 Task: Open Card Employee Benefits Review in Board Product Rollout Best Practices to Workspace ERP Systems and add a team member Softage.3@softage.net, a label Blue, a checklist Reputation Management, an attachment from Trello, a color Blue and finally, add a card description 'Conduct customer research for new customer experience program' and a comment 'Let us approach this task with a sense of ownership and accountability, taking responsibility for our actions and decisions.'. Add a start date 'Jan 07, 1900' with a due date 'Jan 14, 1900'
Action: Mouse moved to (534, 159)
Screenshot: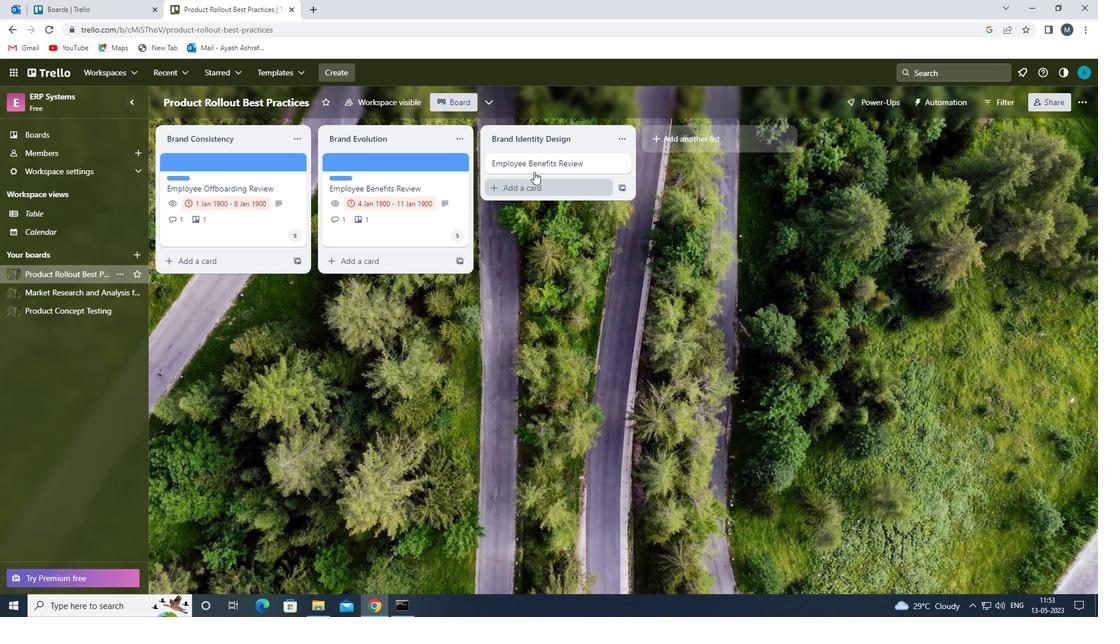 
Action: Mouse pressed left at (534, 159)
Screenshot: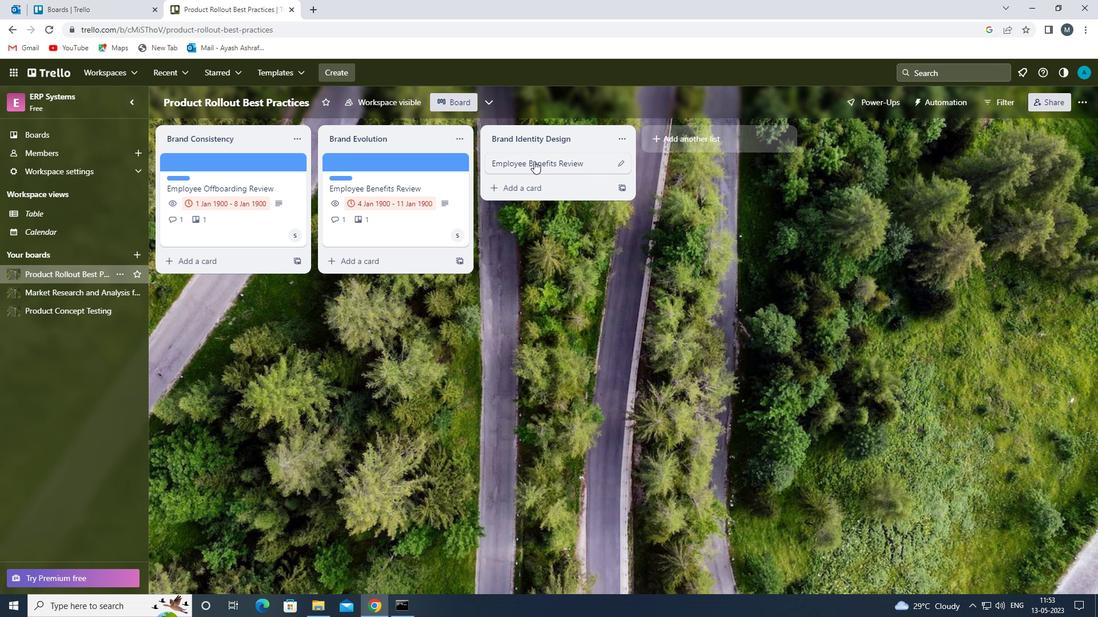 
Action: Mouse moved to (684, 203)
Screenshot: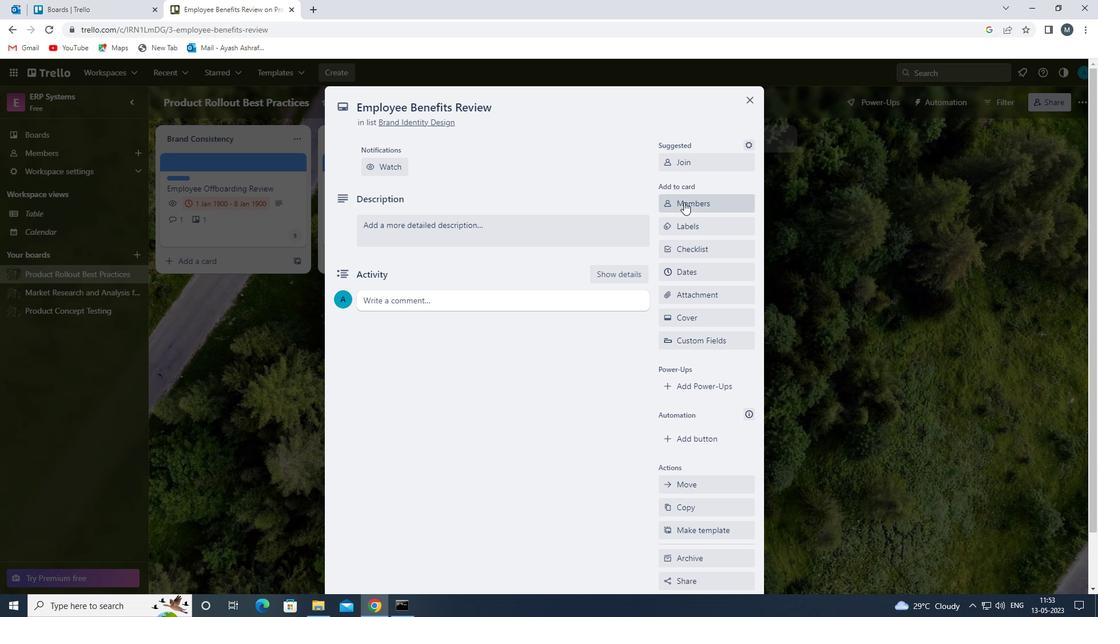 
Action: Mouse pressed left at (684, 203)
Screenshot: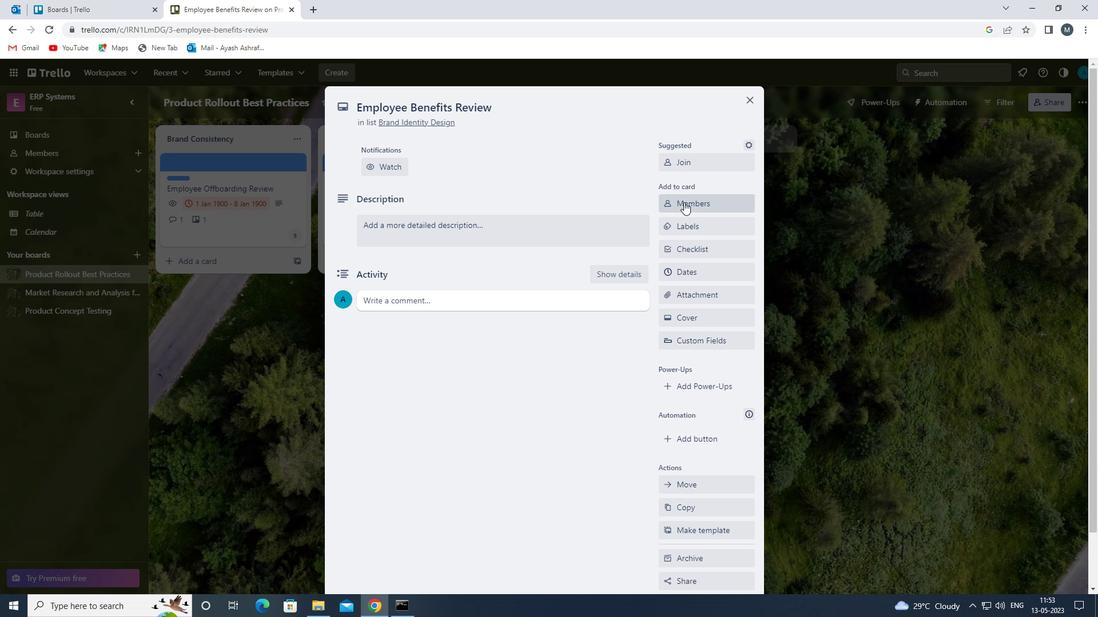 
Action: Mouse moved to (741, 266)
Screenshot: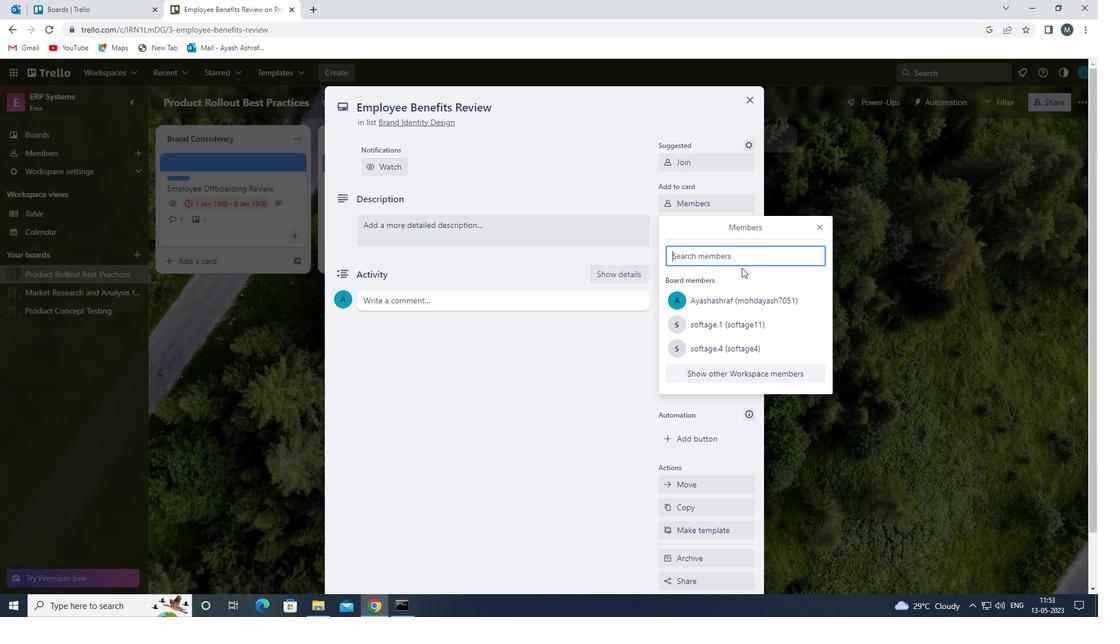 
Action: Key pressed s
Screenshot: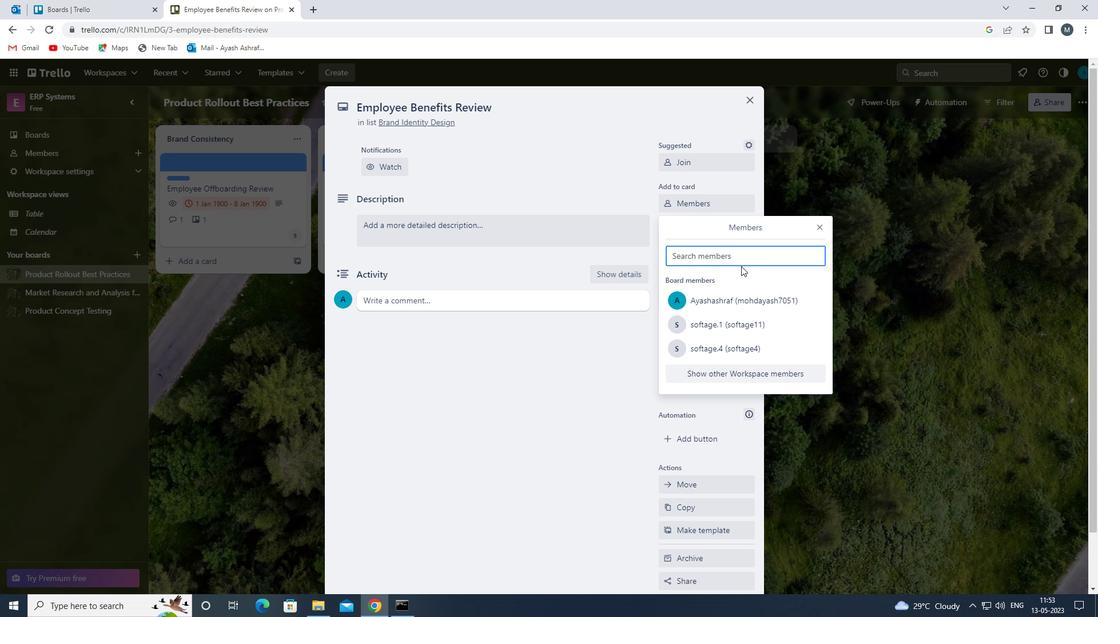 
Action: Mouse moved to (728, 394)
Screenshot: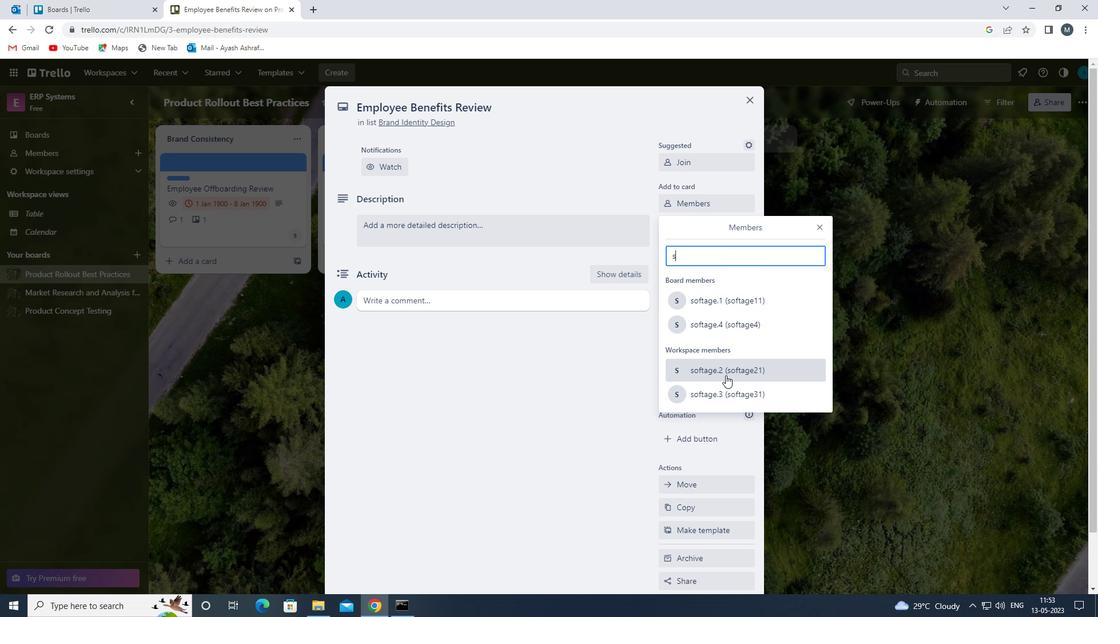 
Action: Mouse pressed left at (728, 394)
Screenshot: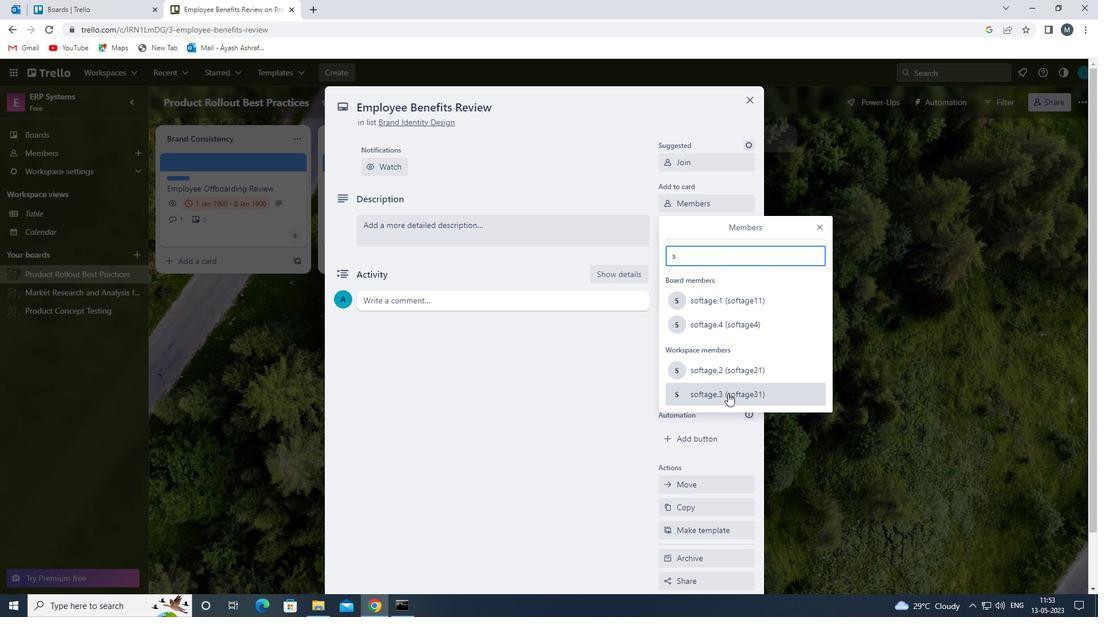 
Action: Mouse moved to (821, 228)
Screenshot: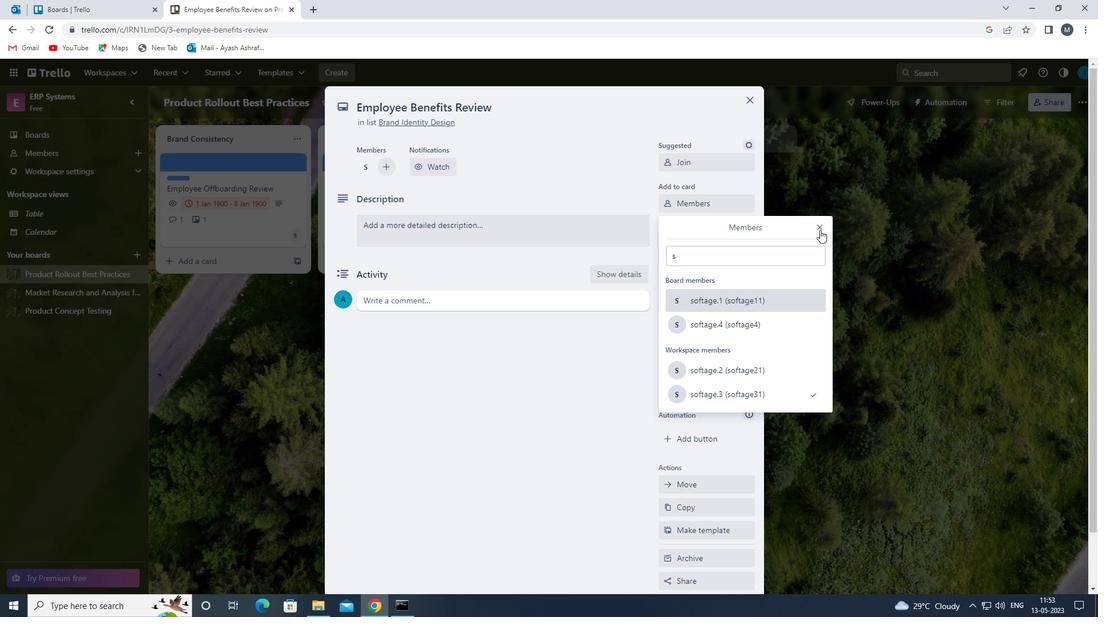 
Action: Mouse pressed left at (821, 228)
Screenshot: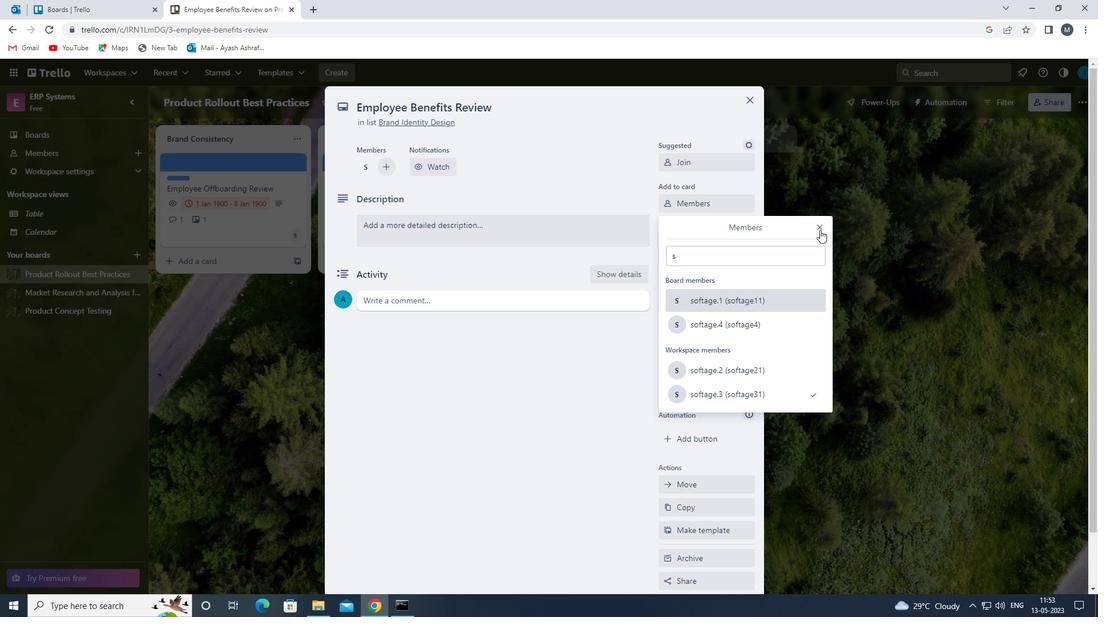 
Action: Mouse moved to (701, 228)
Screenshot: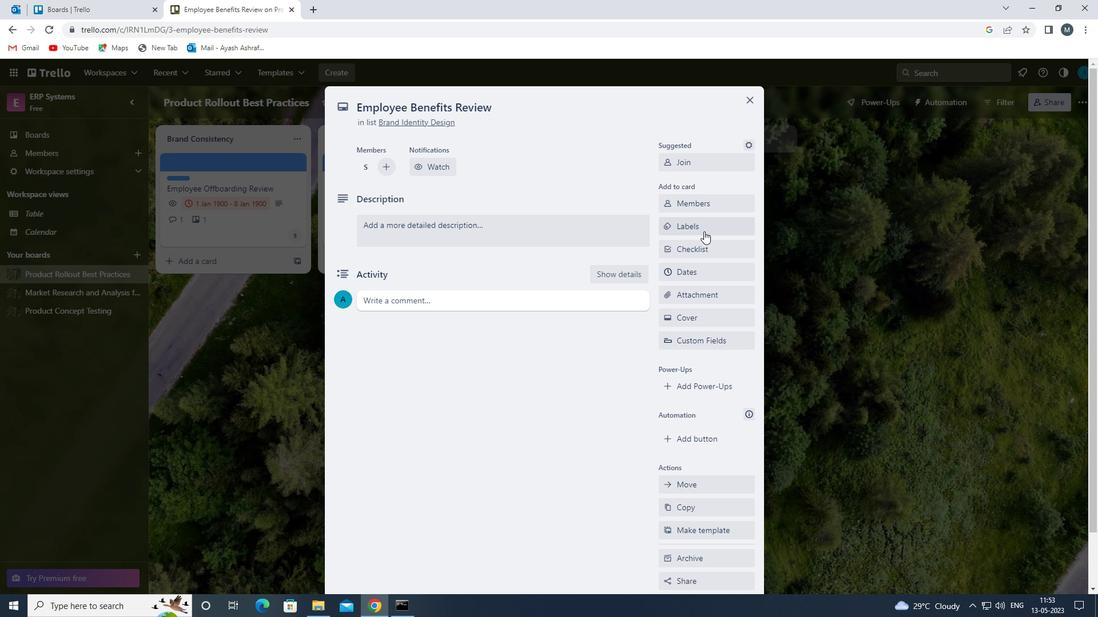 
Action: Mouse pressed left at (701, 228)
Screenshot: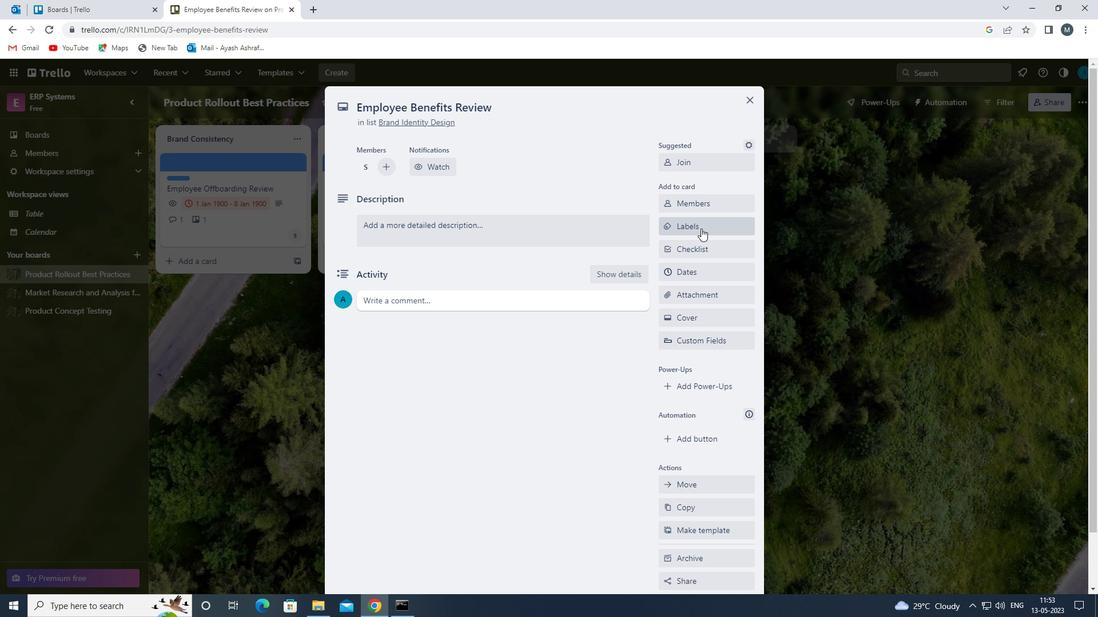 
Action: Mouse moved to (732, 419)
Screenshot: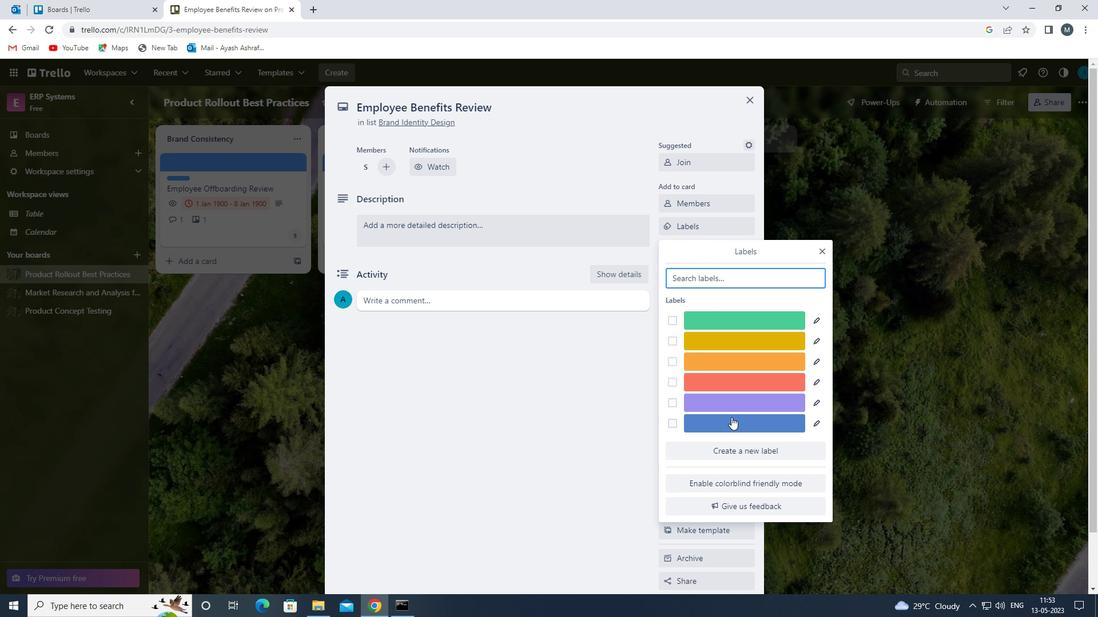 
Action: Mouse pressed left at (732, 419)
Screenshot: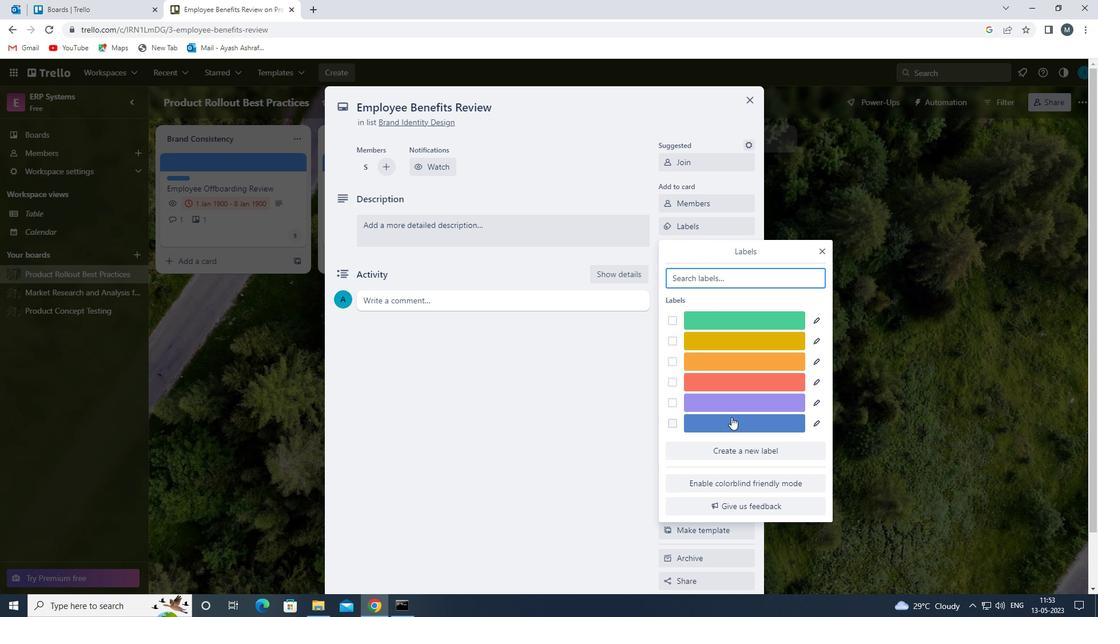 
Action: Mouse moved to (823, 251)
Screenshot: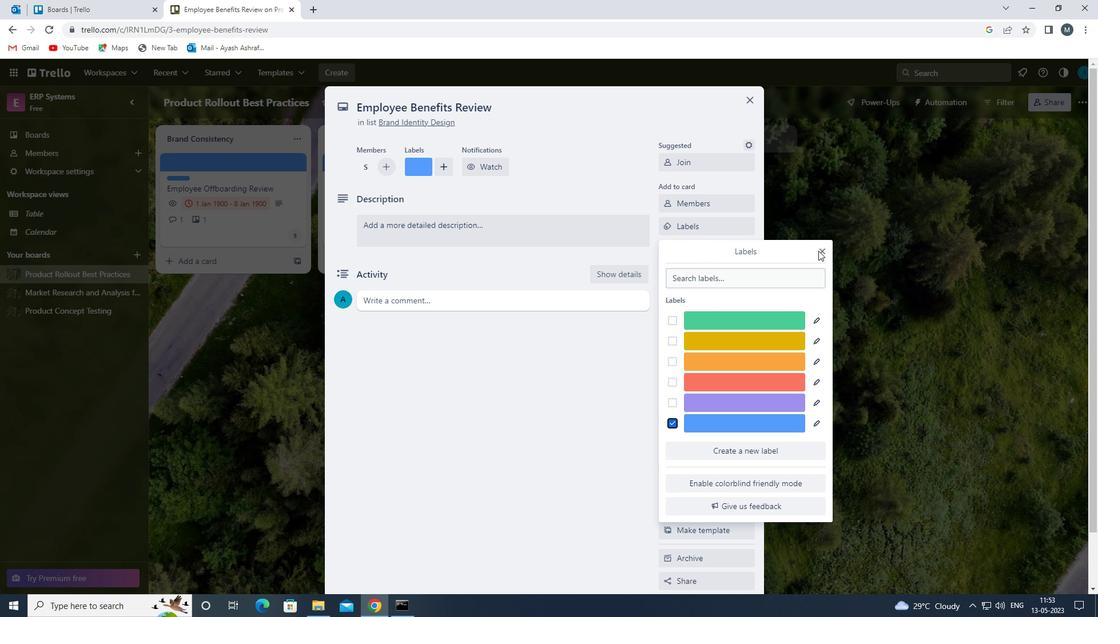 
Action: Mouse pressed left at (823, 251)
Screenshot: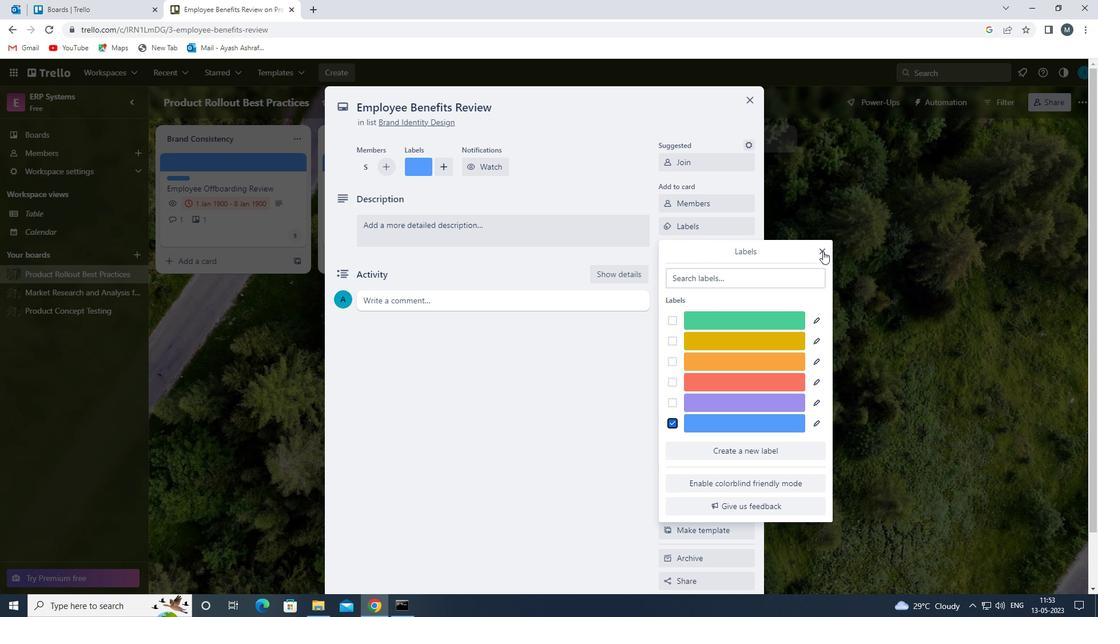 
Action: Mouse moved to (712, 250)
Screenshot: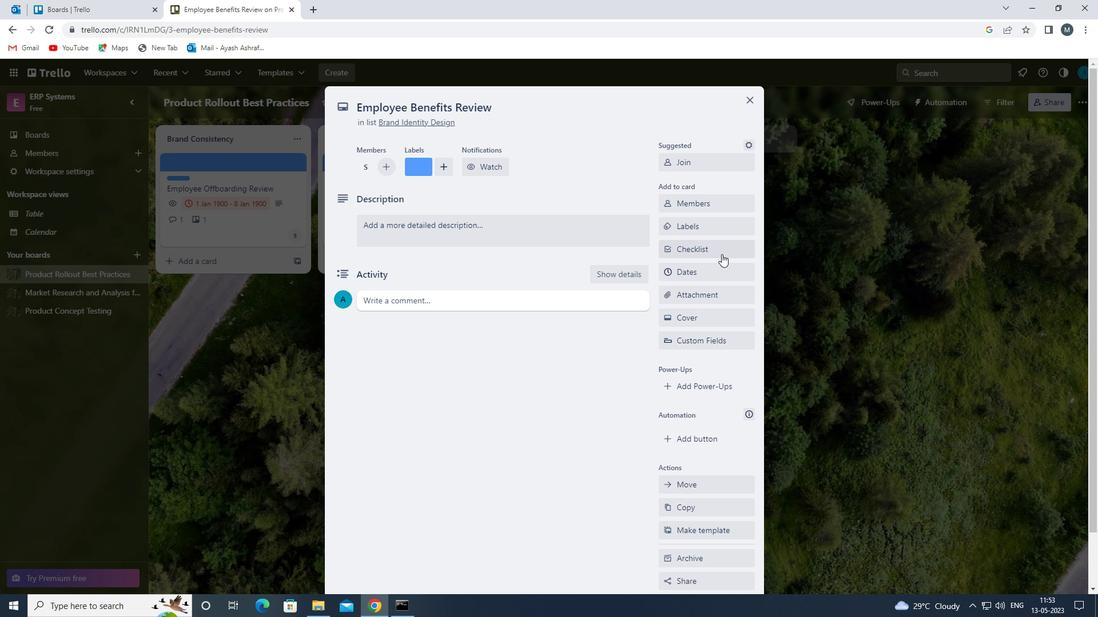 
Action: Mouse pressed left at (712, 250)
Screenshot: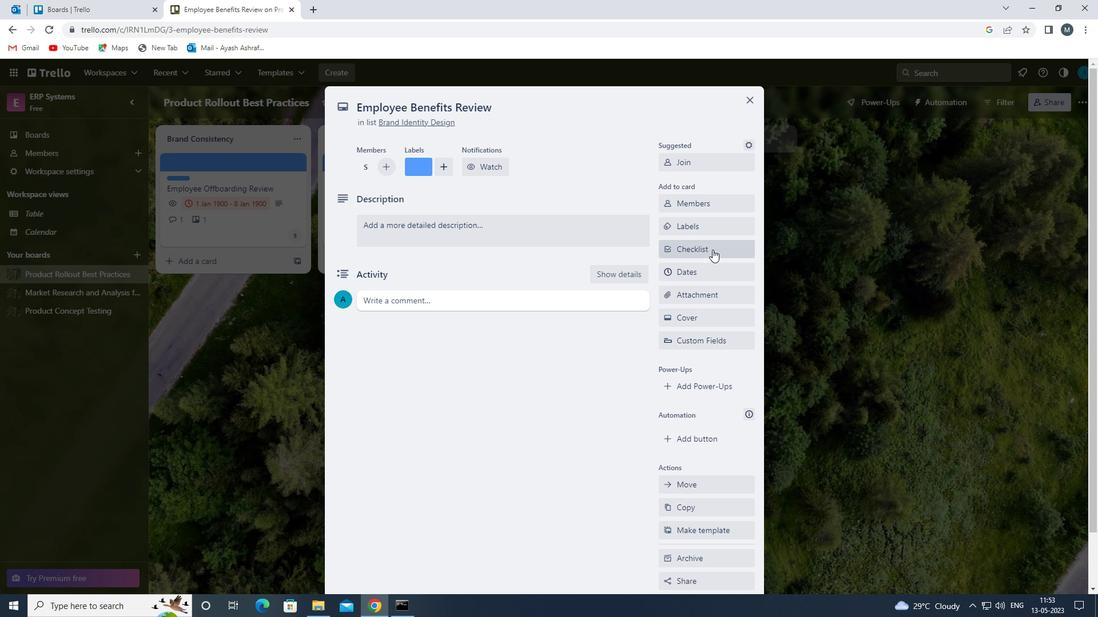 
Action: Key pressed r
Screenshot: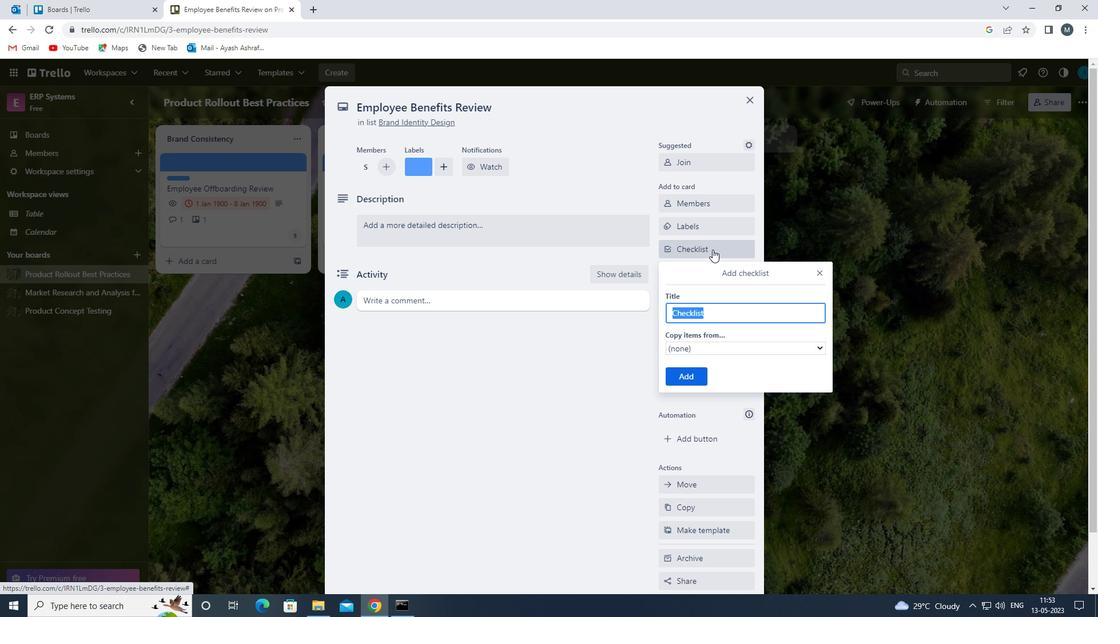 
Action: Mouse moved to (747, 344)
Screenshot: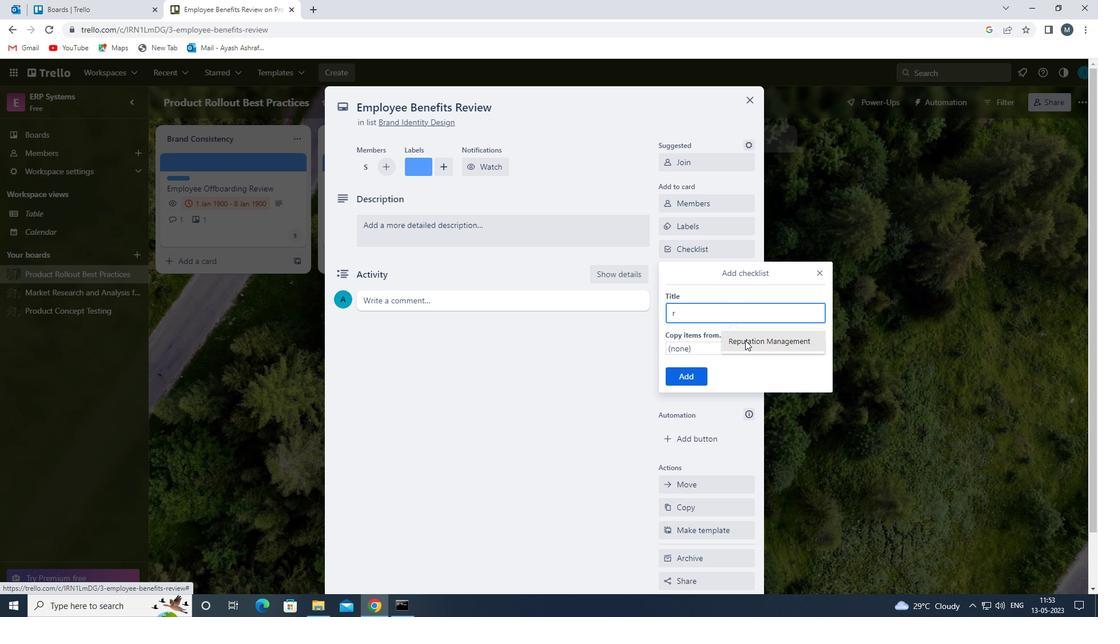 
Action: Mouse pressed left at (747, 344)
Screenshot: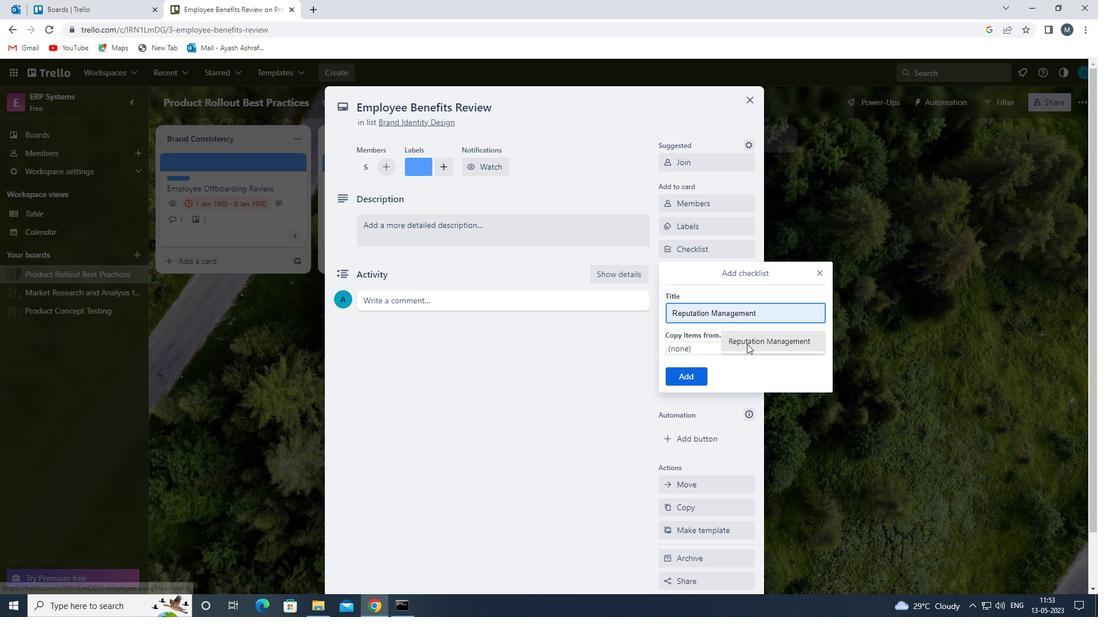 
Action: Mouse moved to (684, 379)
Screenshot: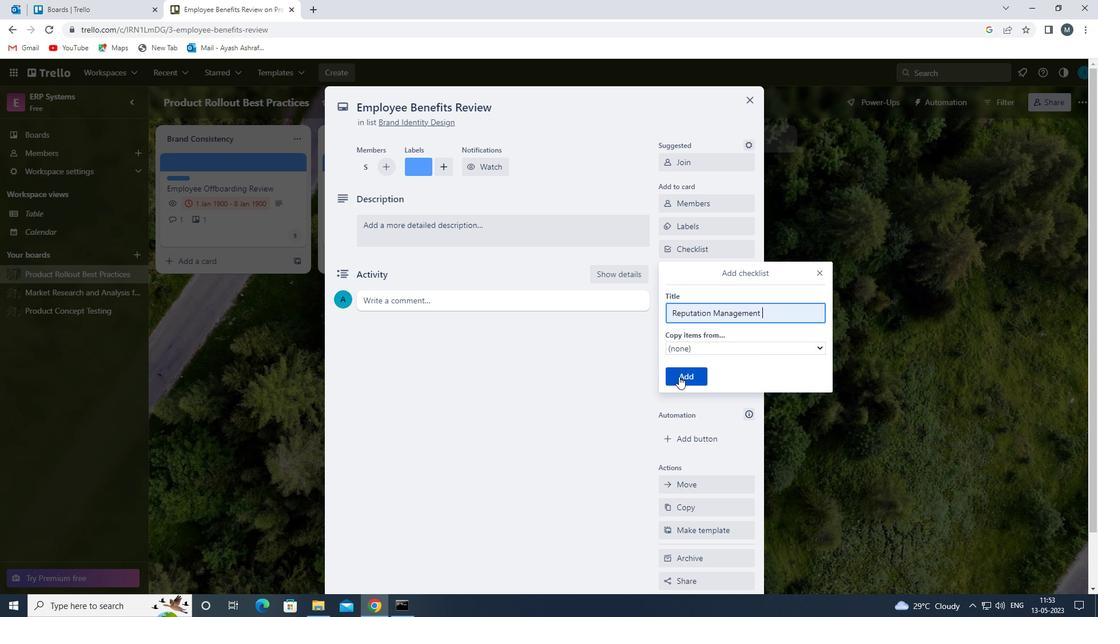 
Action: Mouse pressed left at (684, 379)
Screenshot: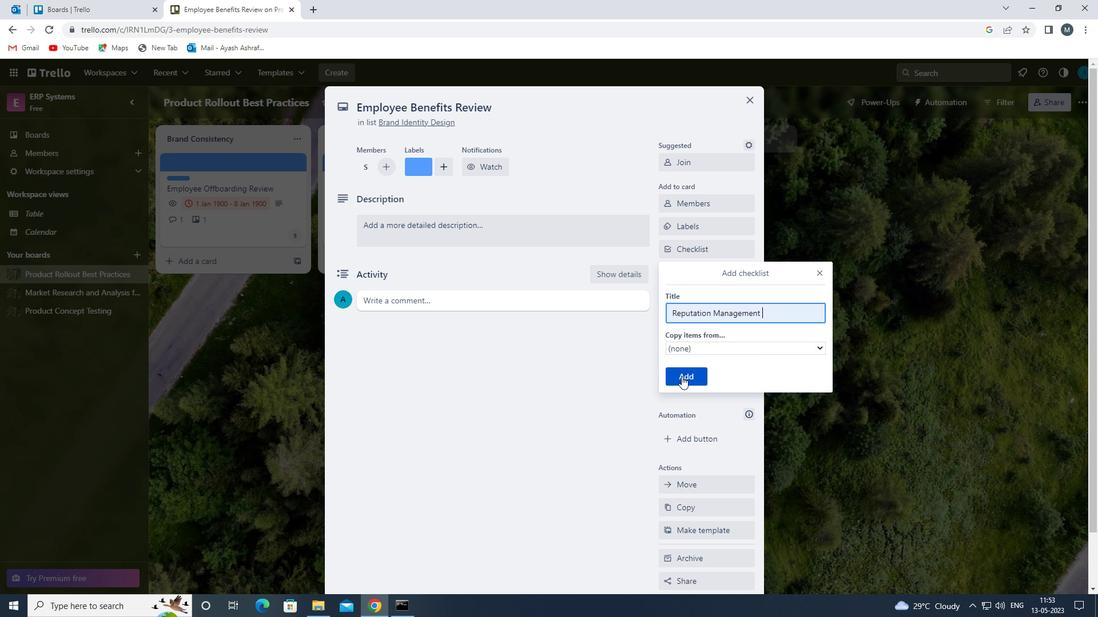 
Action: Mouse moved to (702, 294)
Screenshot: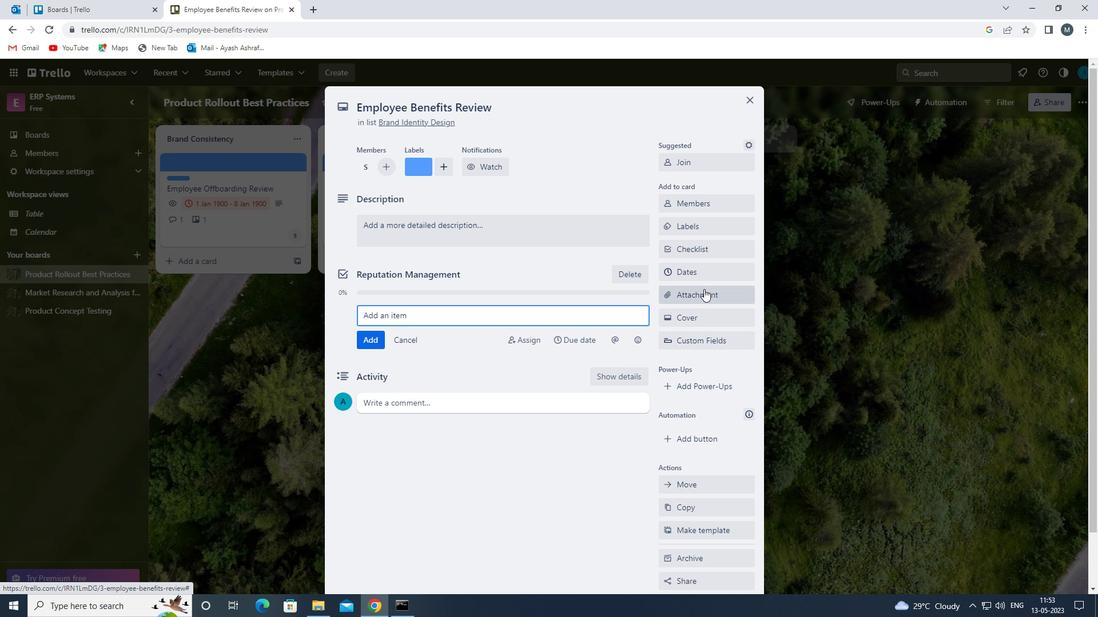 
Action: Mouse pressed left at (702, 294)
Screenshot: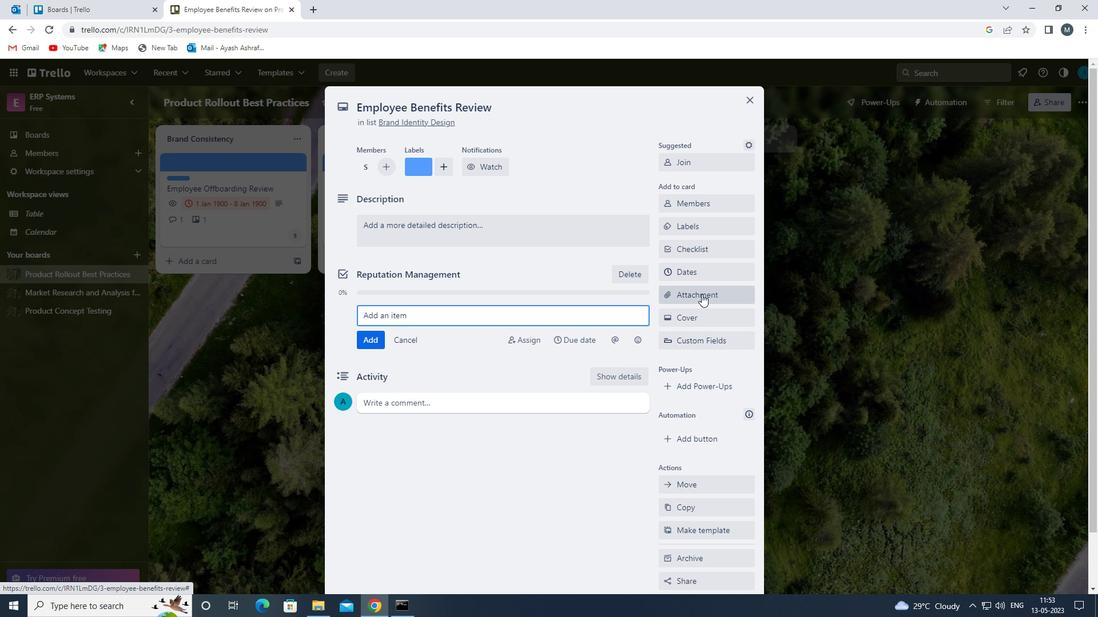 
Action: Mouse moved to (700, 365)
Screenshot: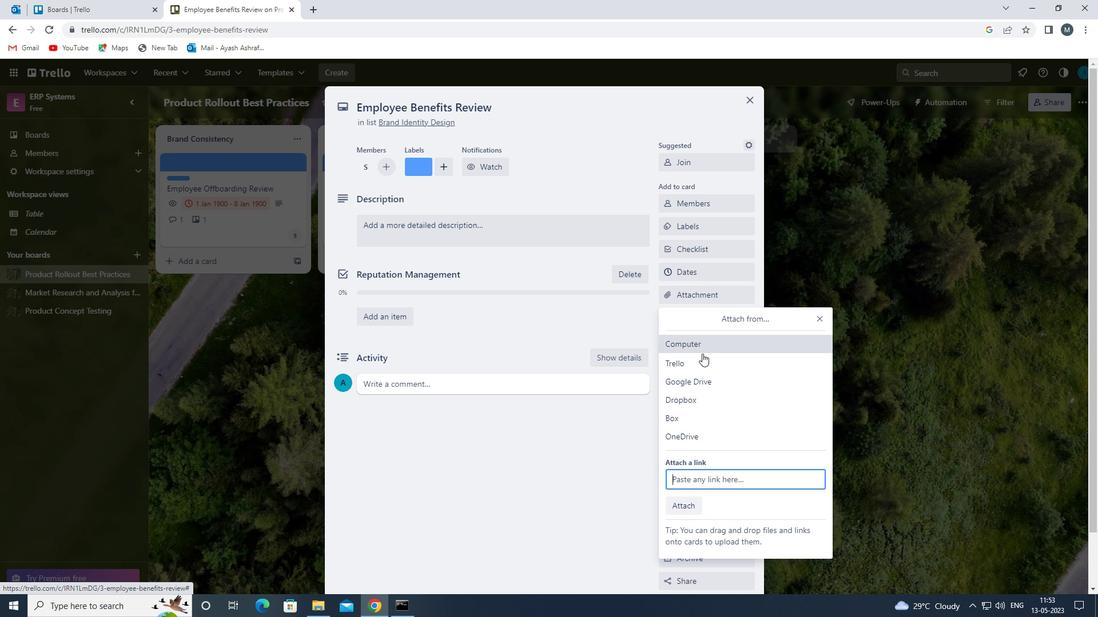 
Action: Mouse pressed left at (700, 365)
Screenshot: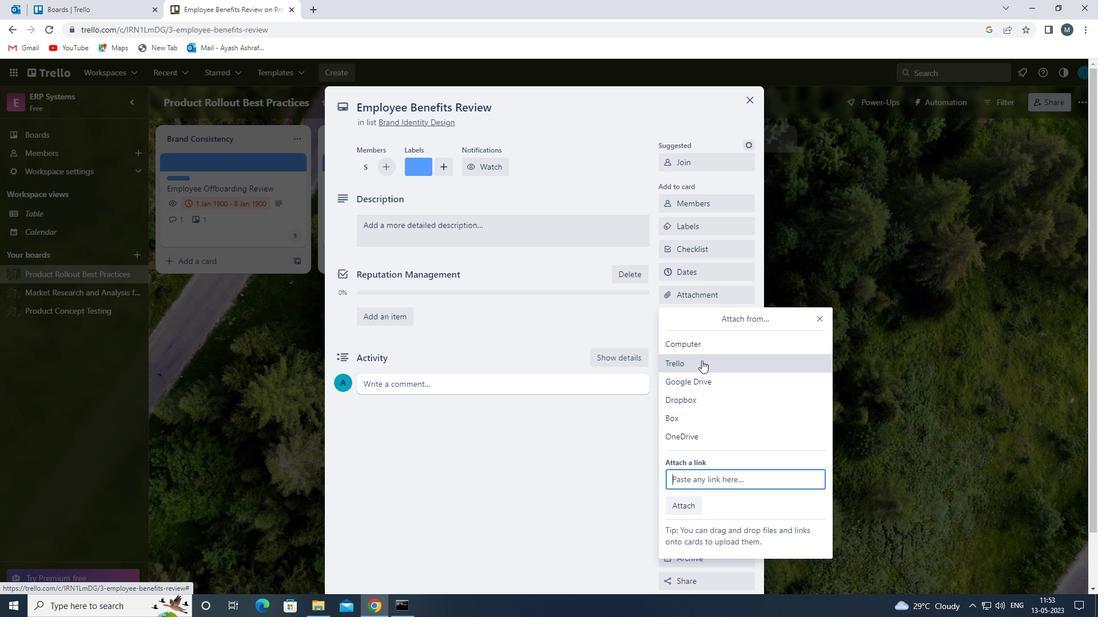 
Action: Mouse moved to (700, 383)
Screenshot: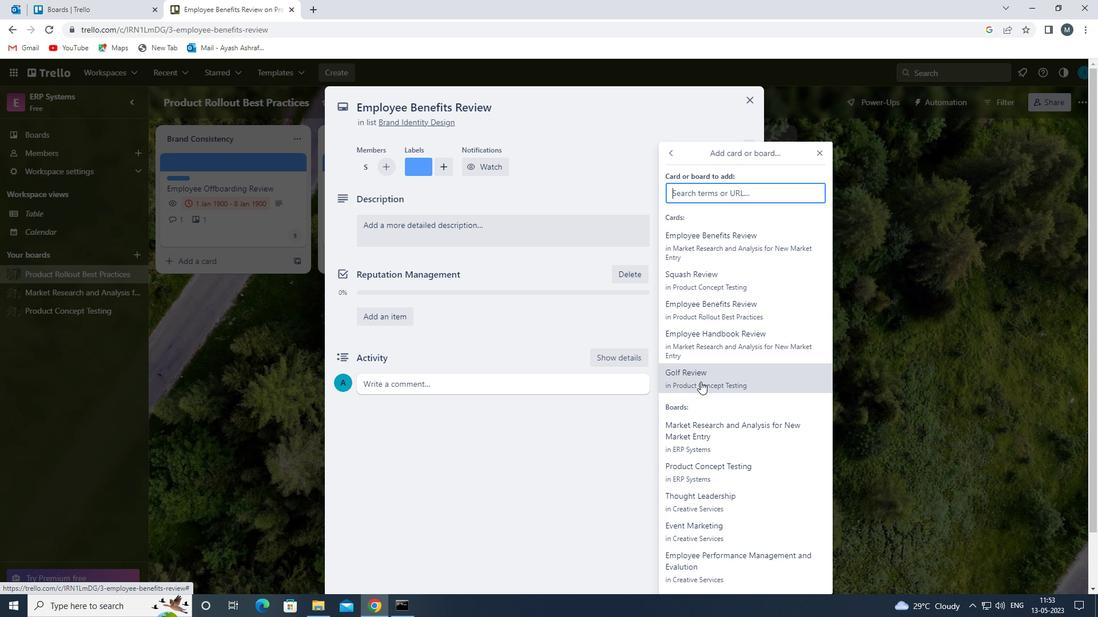 
Action: Mouse pressed left at (700, 383)
Screenshot: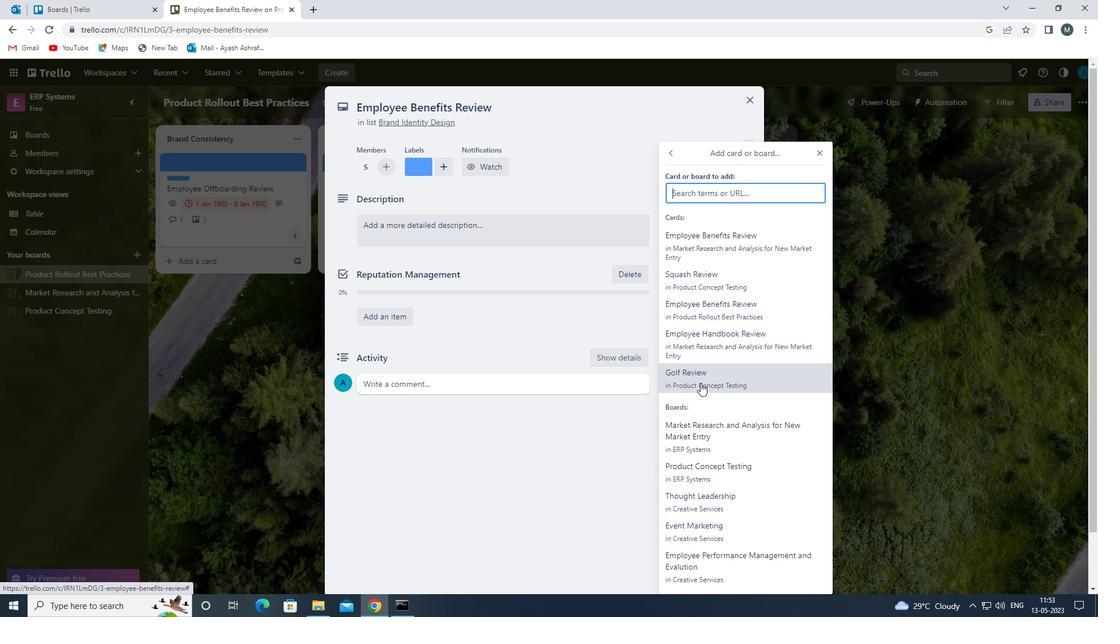 
Action: Mouse moved to (712, 323)
Screenshot: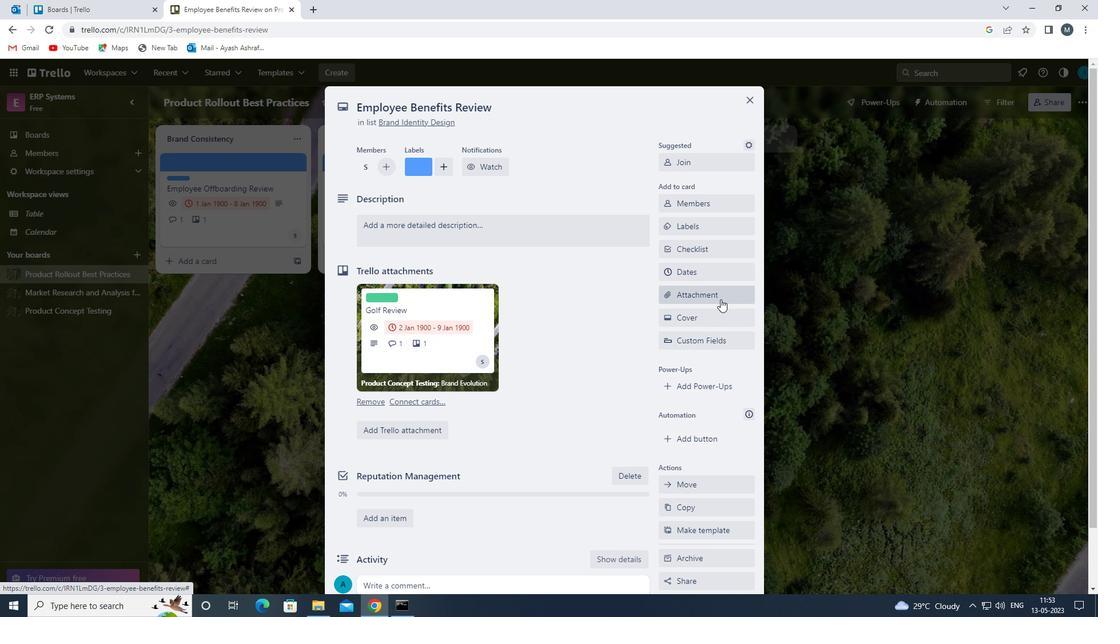 
Action: Mouse pressed left at (712, 323)
Screenshot: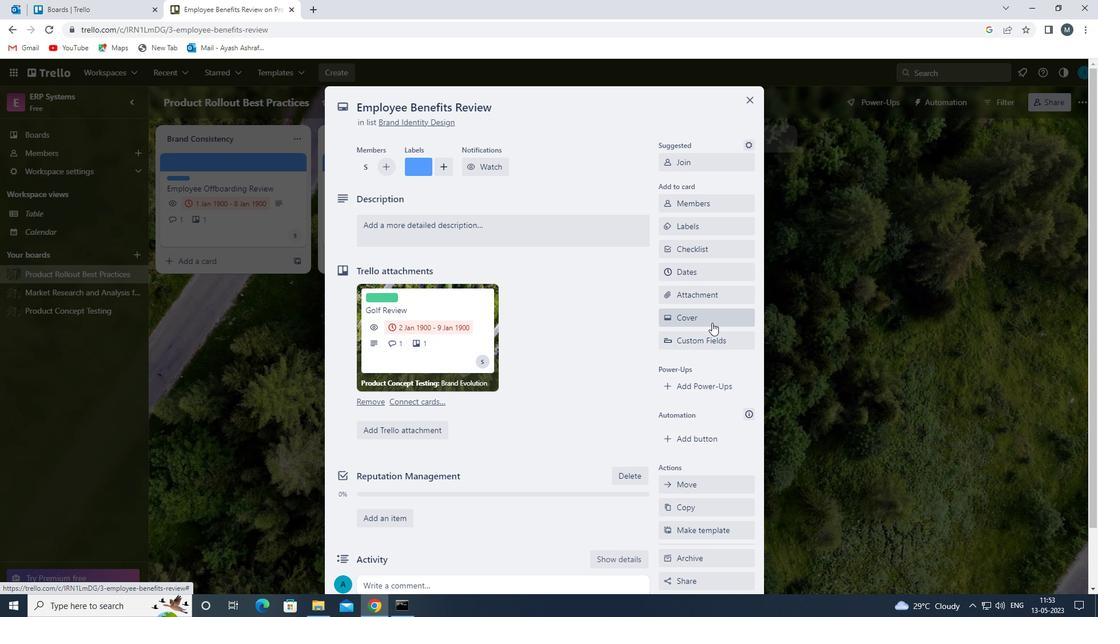 
Action: Mouse moved to (690, 390)
Screenshot: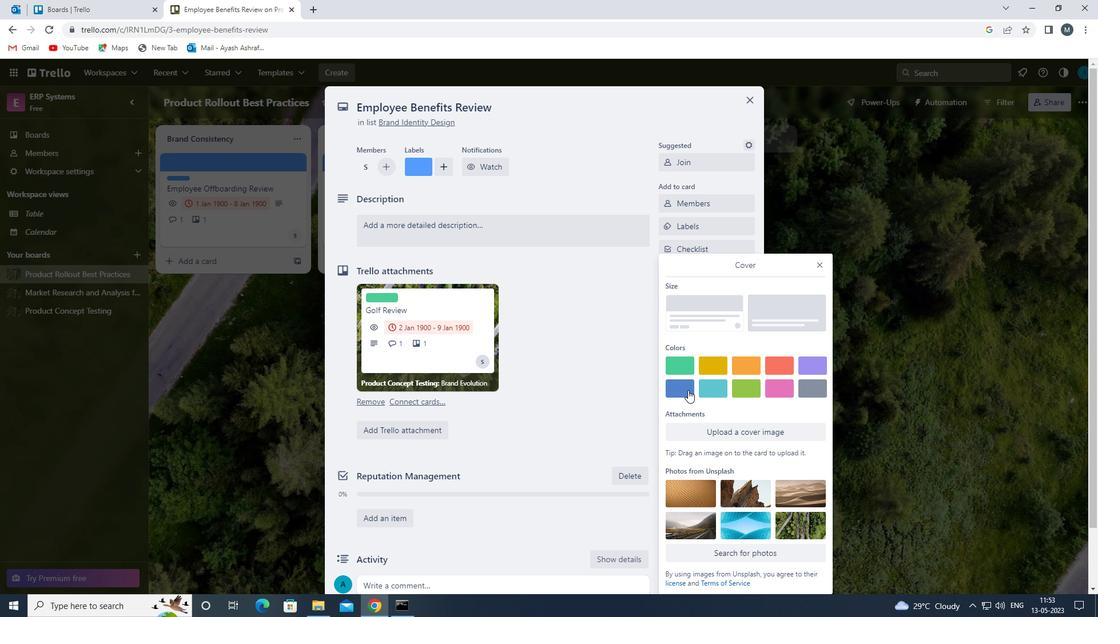 
Action: Mouse pressed left at (690, 390)
Screenshot: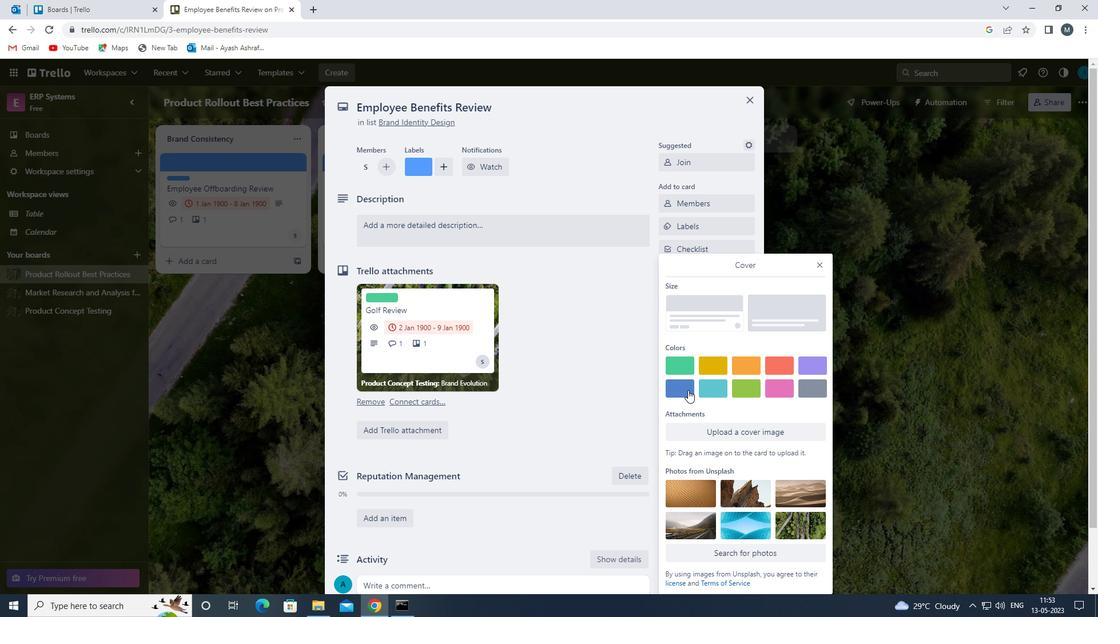 
Action: Mouse moved to (819, 240)
Screenshot: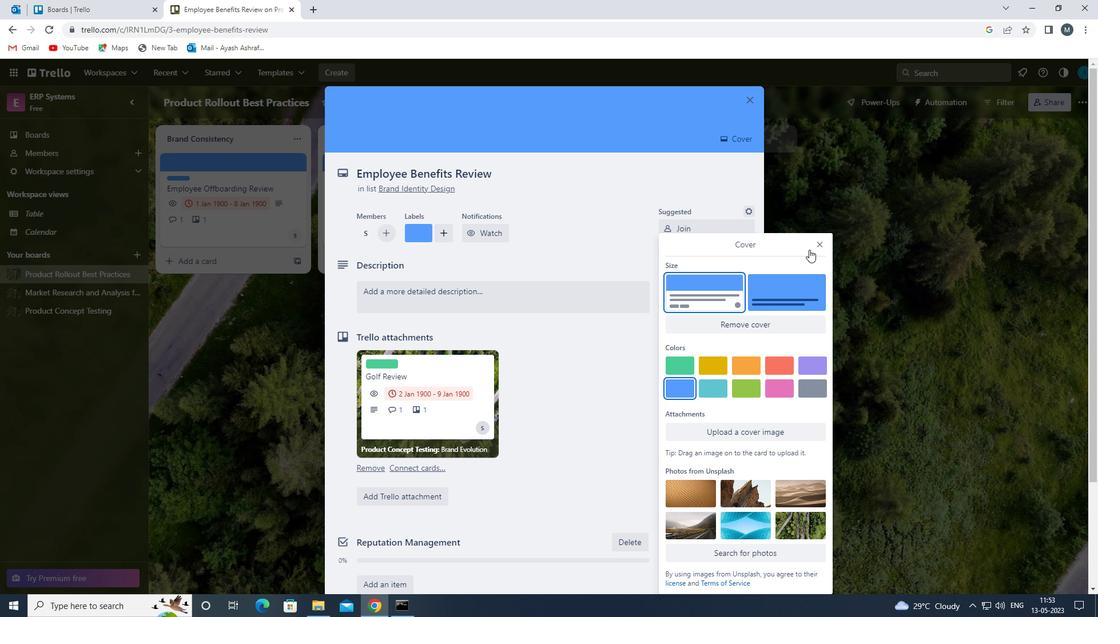 
Action: Mouse pressed left at (819, 240)
Screenshot: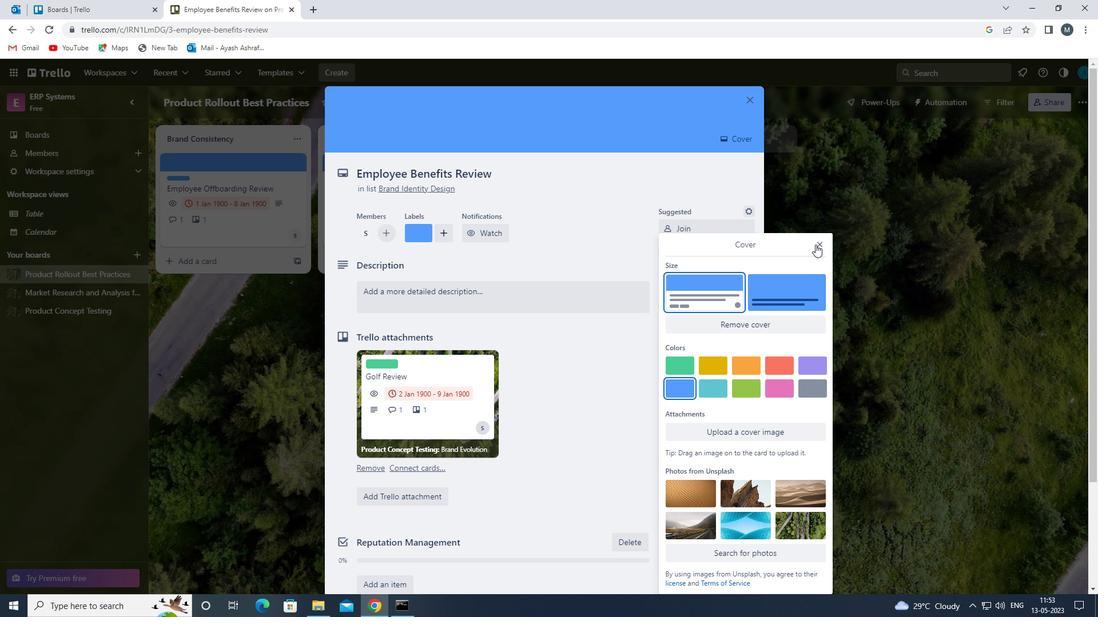 
Action: Mouse moved to (433, 292)
Screenshot: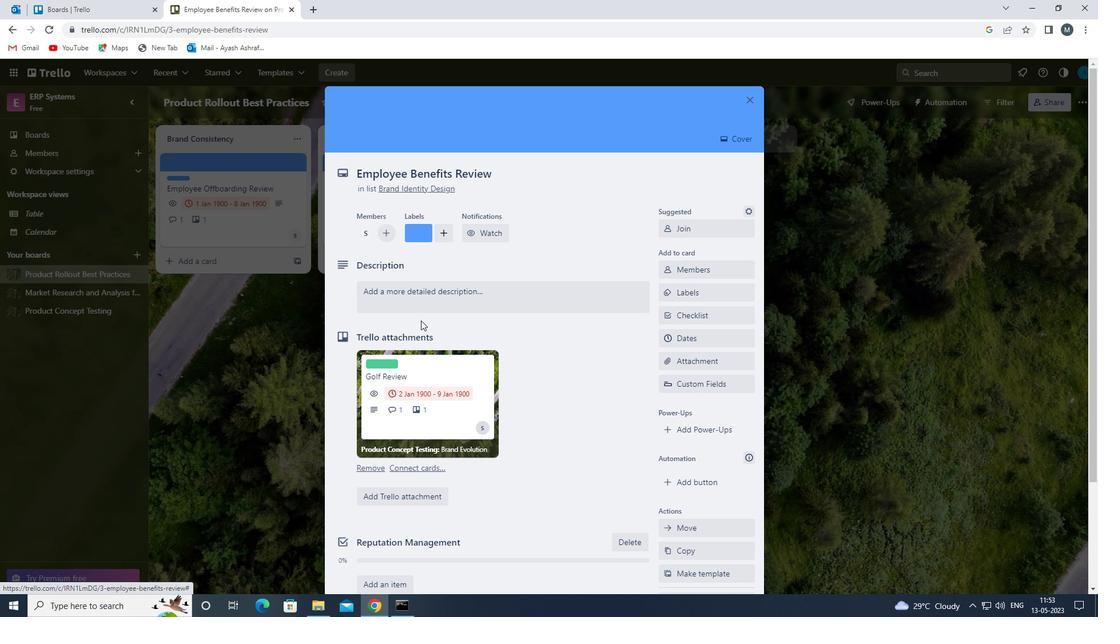 
Action: Mouse pressed left at (433, 292)
Screenshot: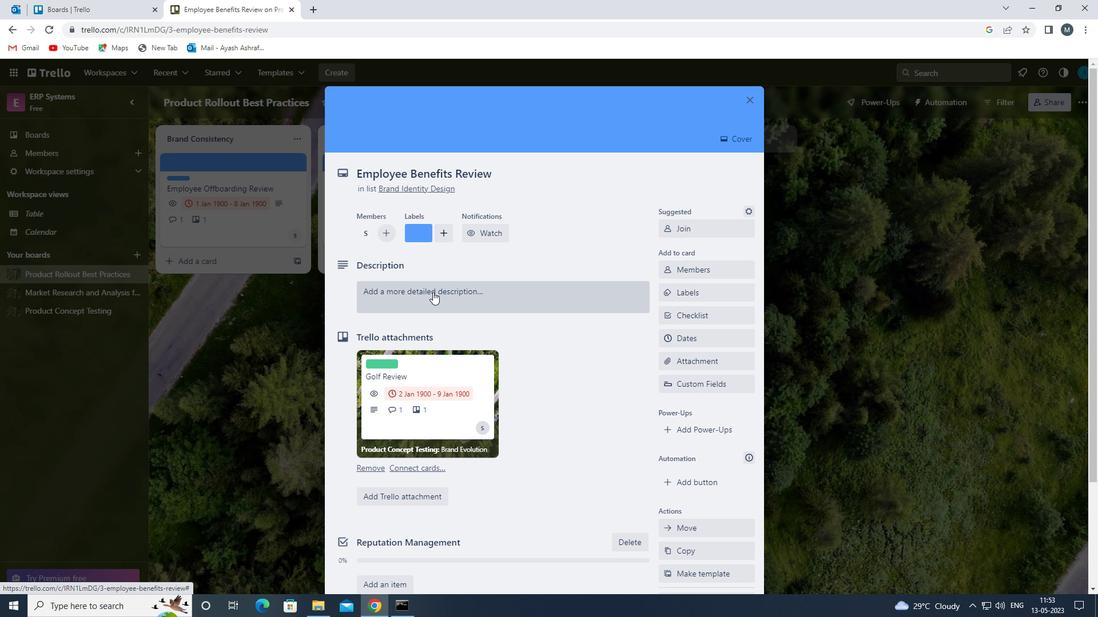 
Action: Mouse moved to (417, 336)
Screenshot: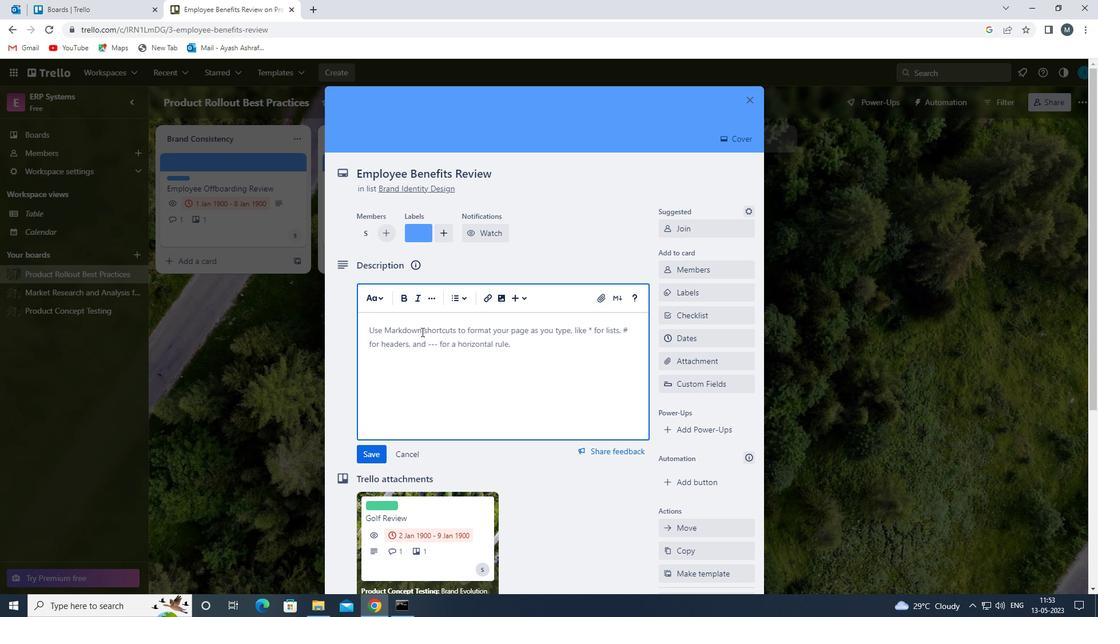 
Action: Mouse pressed left at (417, 336)
Screenshot: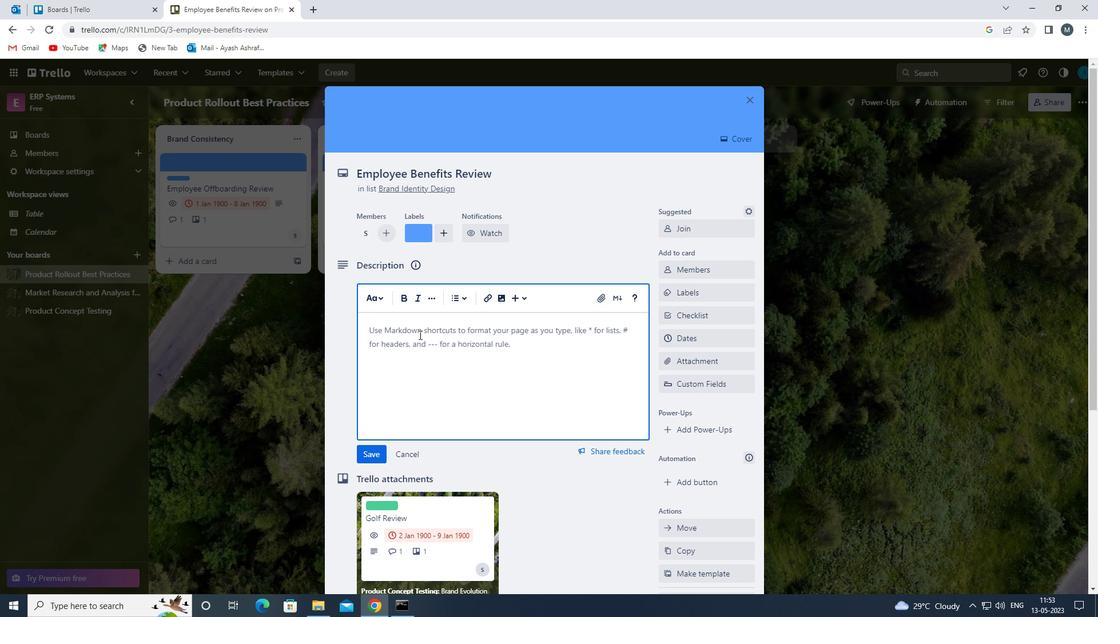 
Action: Key pressed <Key.shift><Key.shift>CONDUCT<Key.space>CUSTOMER<Key.space>RESEARCH<Key.space>FOR<Key.space>NEW<Key.space>CUSTOMER<Key.space>EXPERIENCE<Key.space>PROGRAM<Key.space>
Screenshot: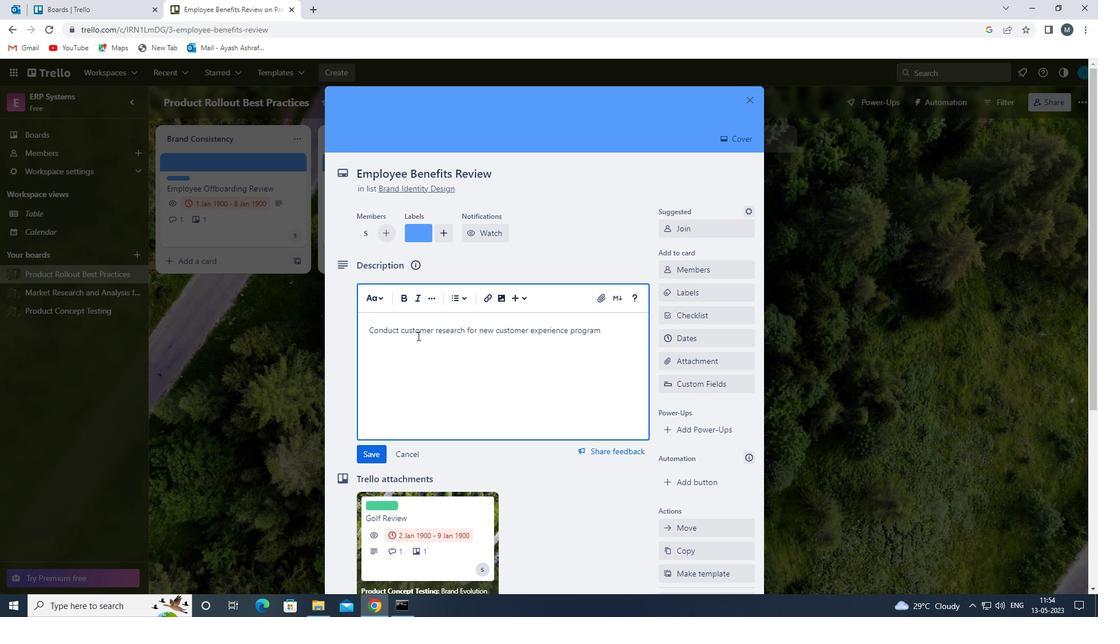 
Action: Mouse moved to (362, 454)
Screenshot: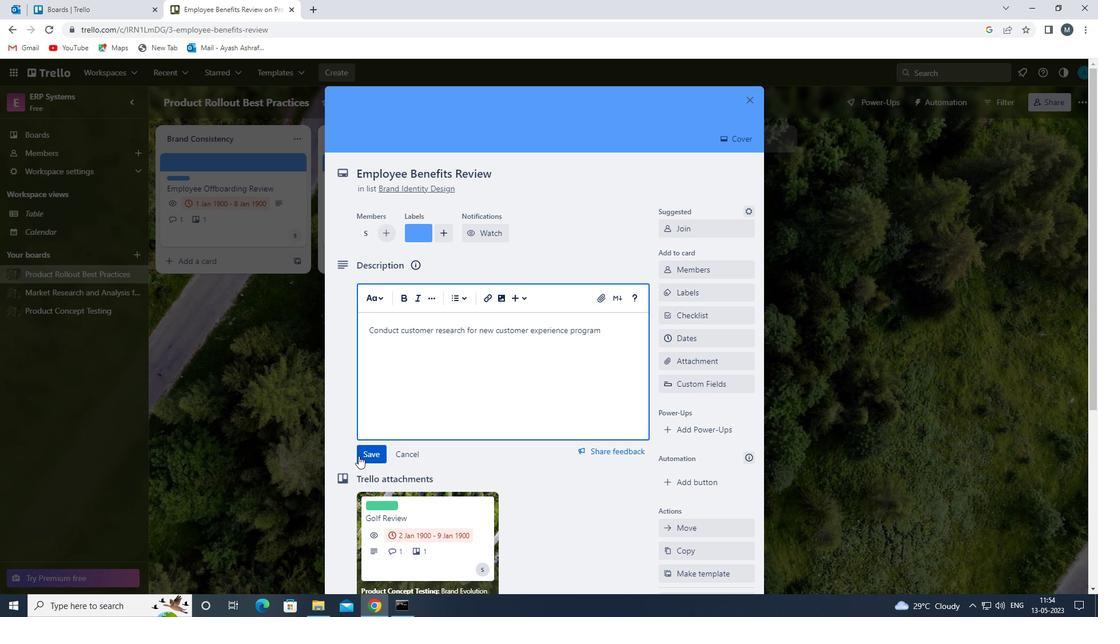 
Action: Mouse pressed left at (362, 454)
Screenshot: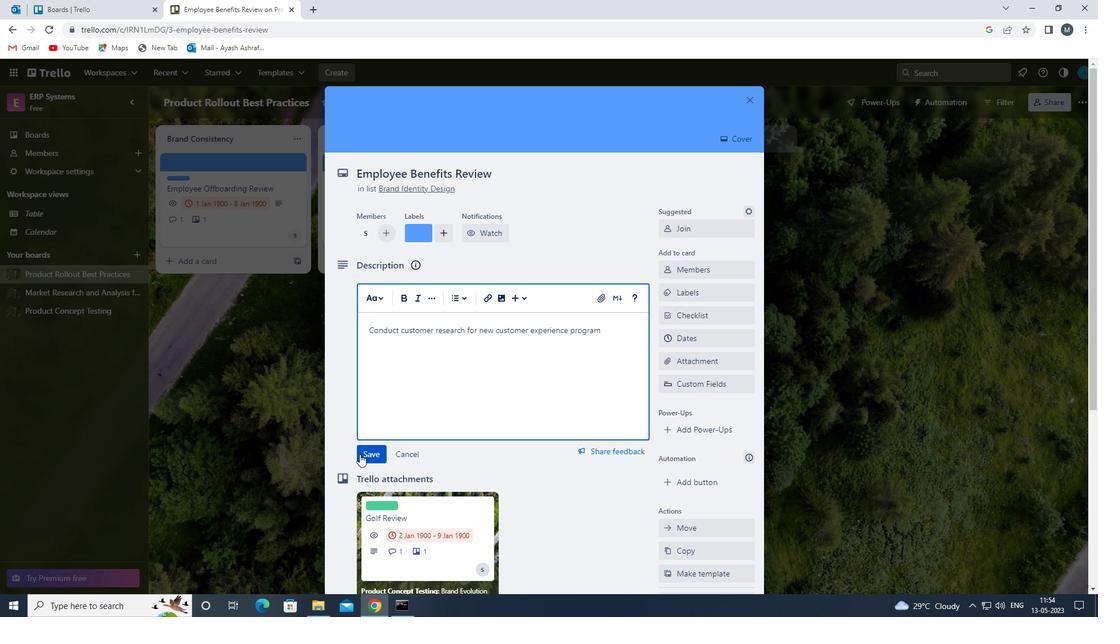
Action: Mouse moved to (429, 409)
Screenshot: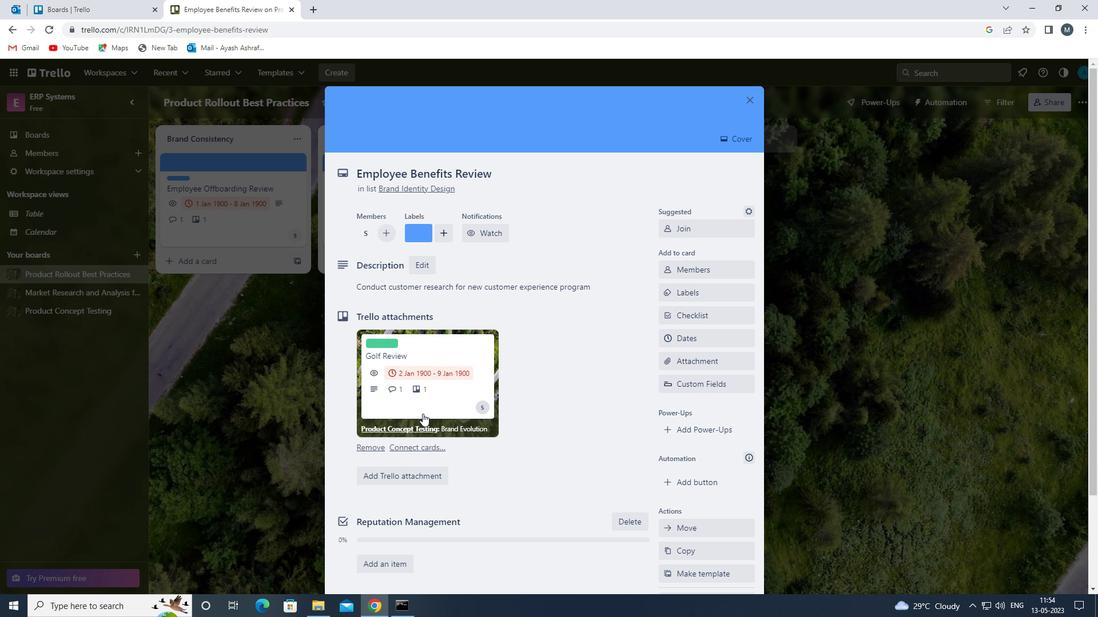 
Action: Mouse scrolled (429, 408) with delta (0, 0)
Screenshot: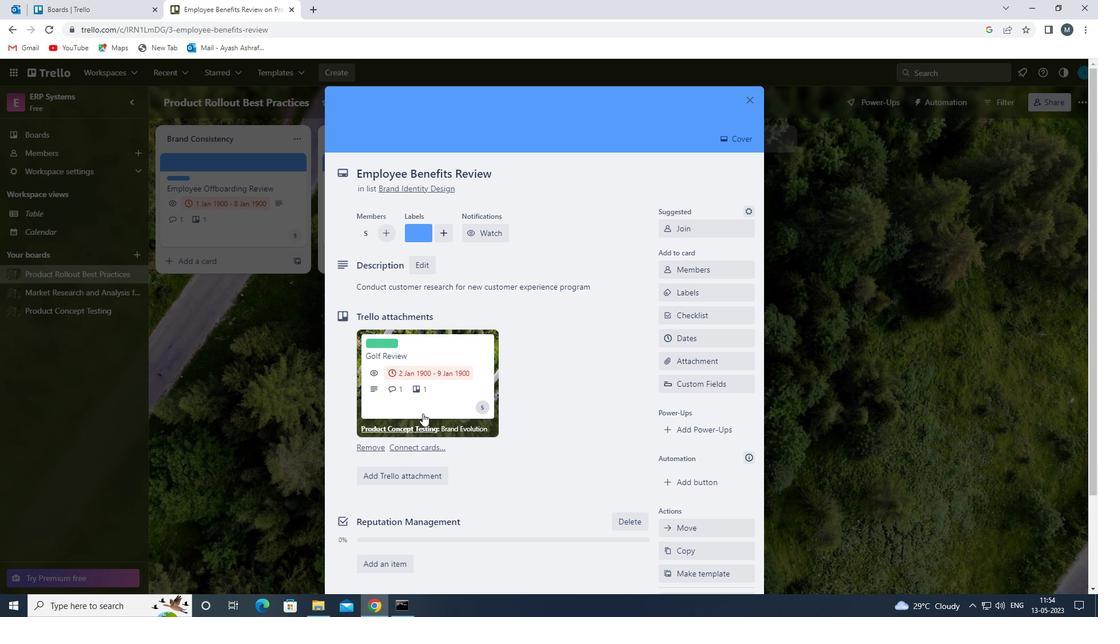 
Action: Mouse scrolled (429, 408) with delta (0, 0)
Screenshot: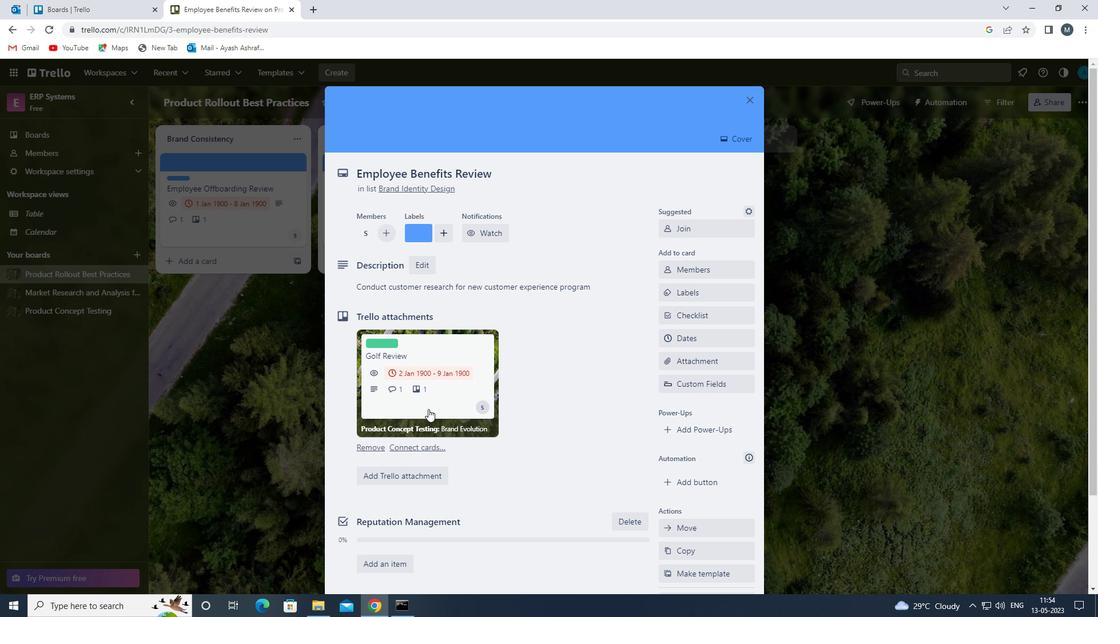 
Action: Mouse moved to (400, 524)
Screenshot: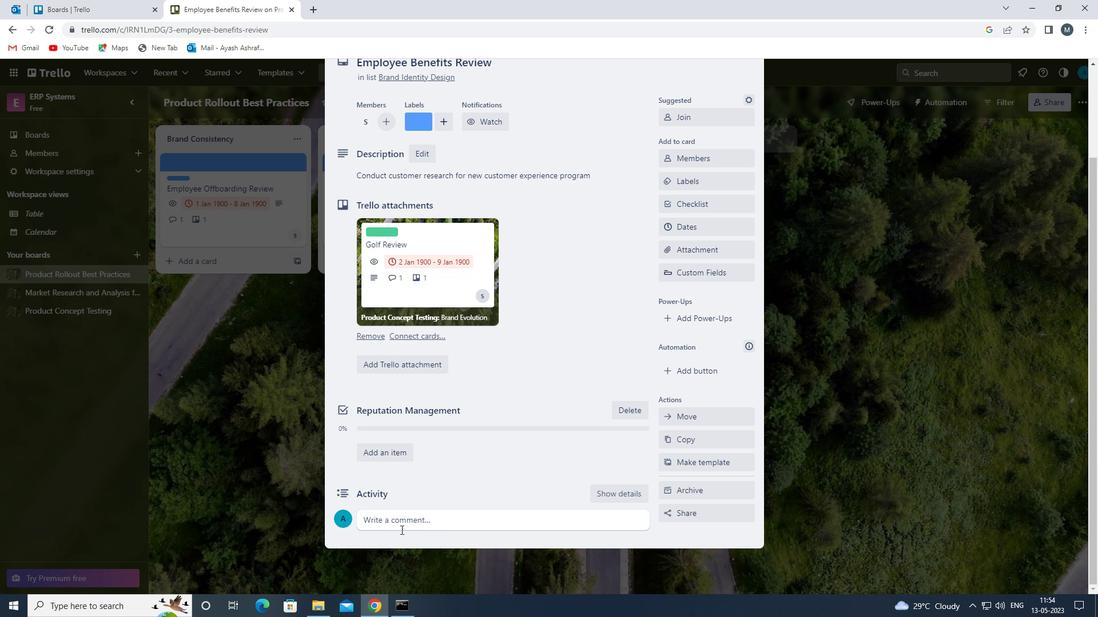 
Action: Mouse pressed left at (400, 524)
Screenshot: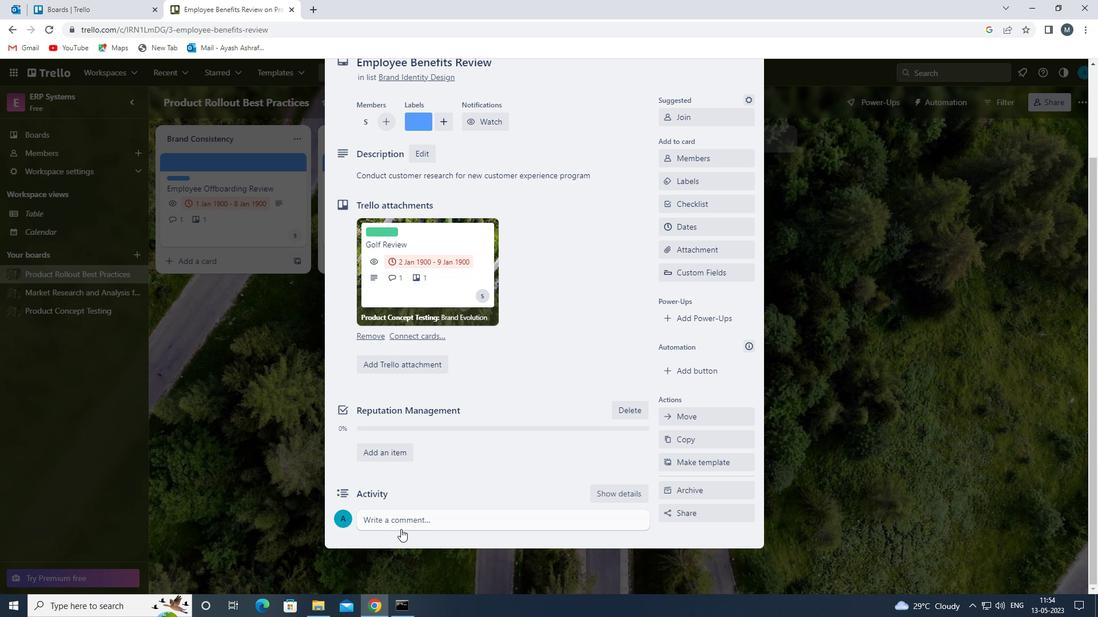 
Action: Mouse moved to (457, 479)
Screenshot: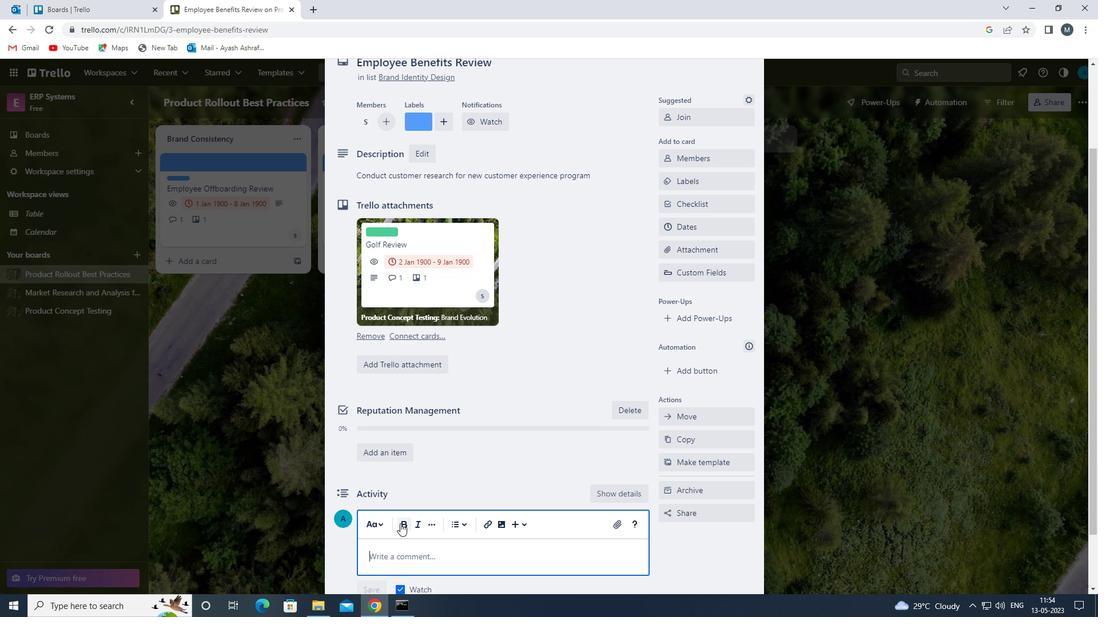 
Action: Mouse scrolled (457, 478) with delta (0, 0)
Screenshot: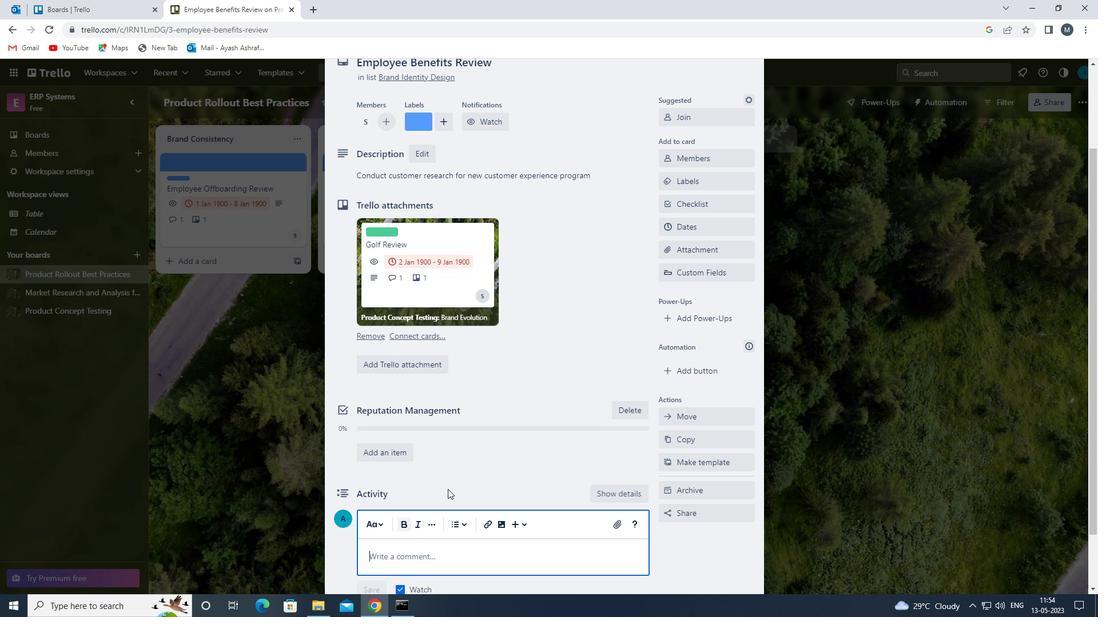 
Action: Mouse moved to (445, 485)
Screenshot: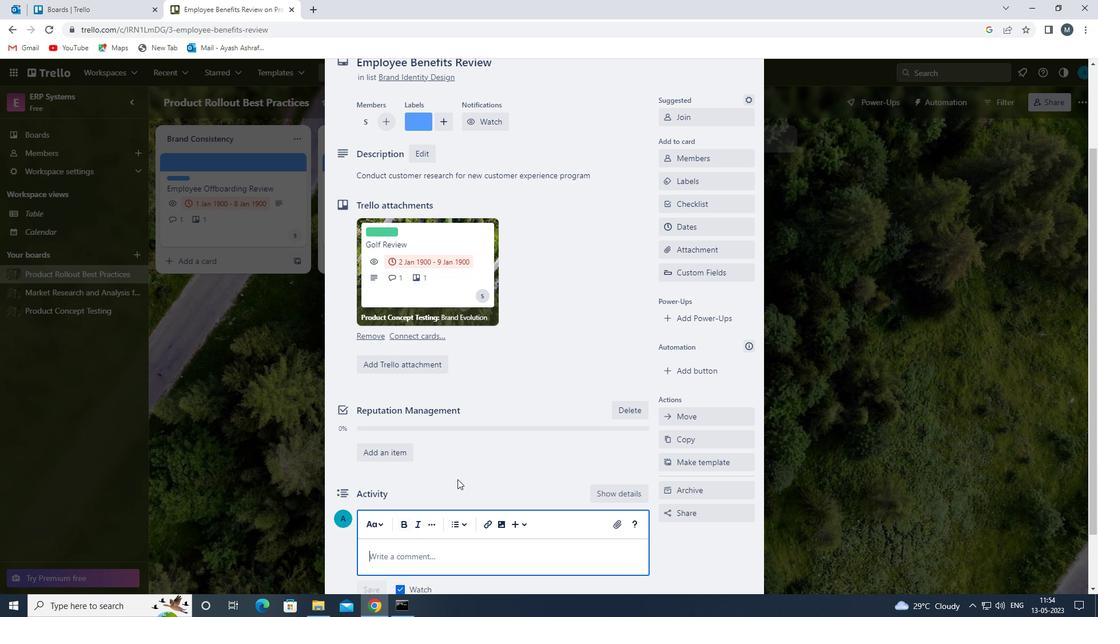 
Action: Mouse scrolled (445, 484) with delta (0, 0)
Screenshot: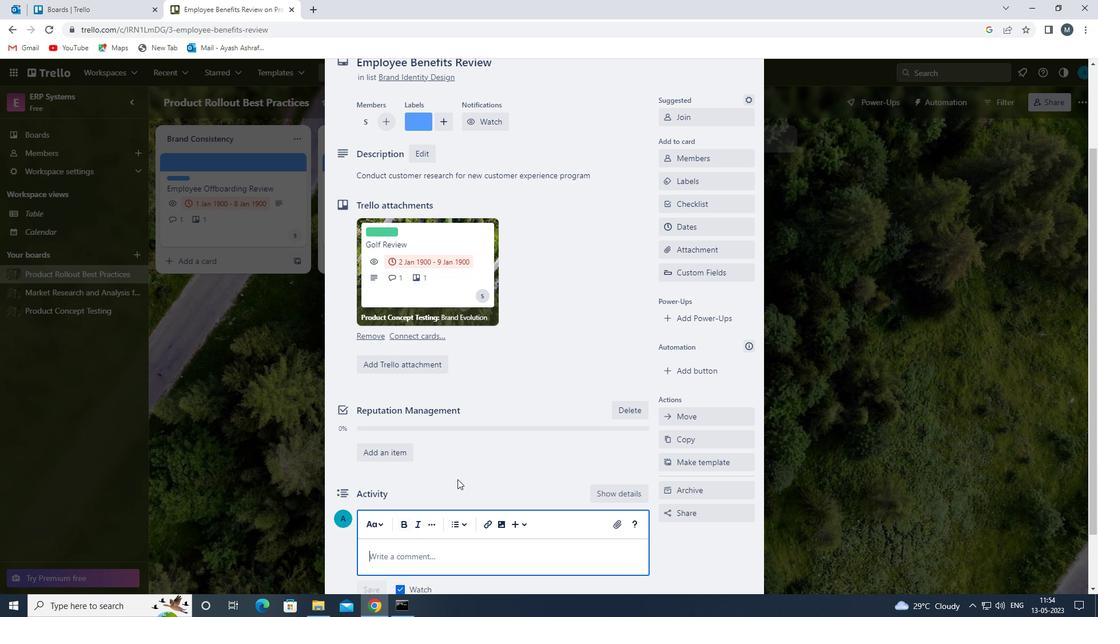 
Action: Mouse moved to (414, 485)
Screenshot: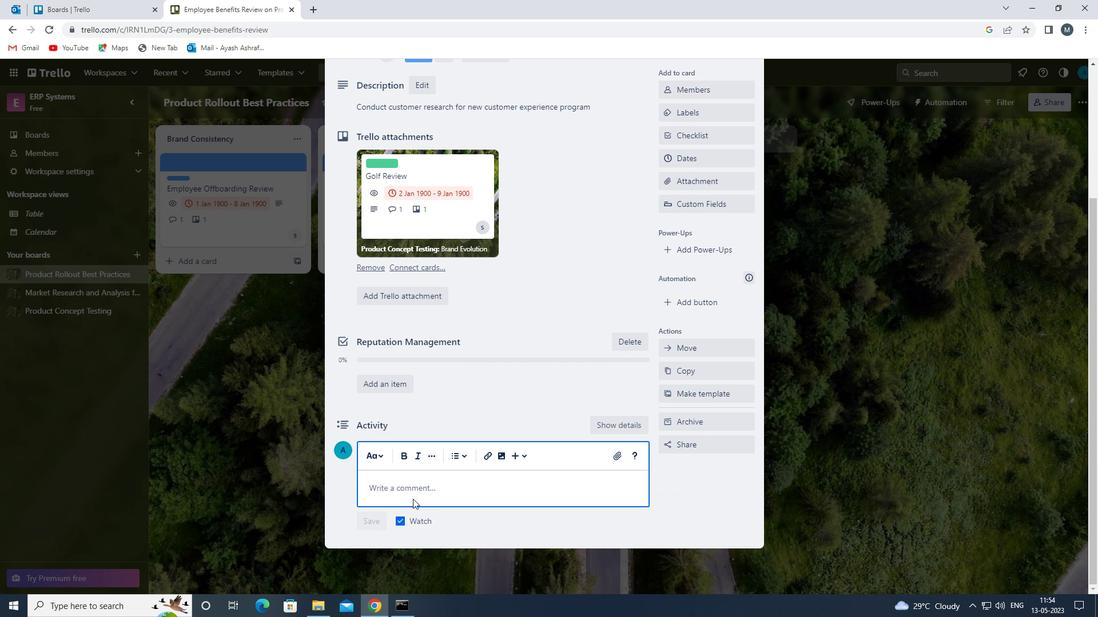 
Action: Mouse pressed left at (414, 485)
Screenshot: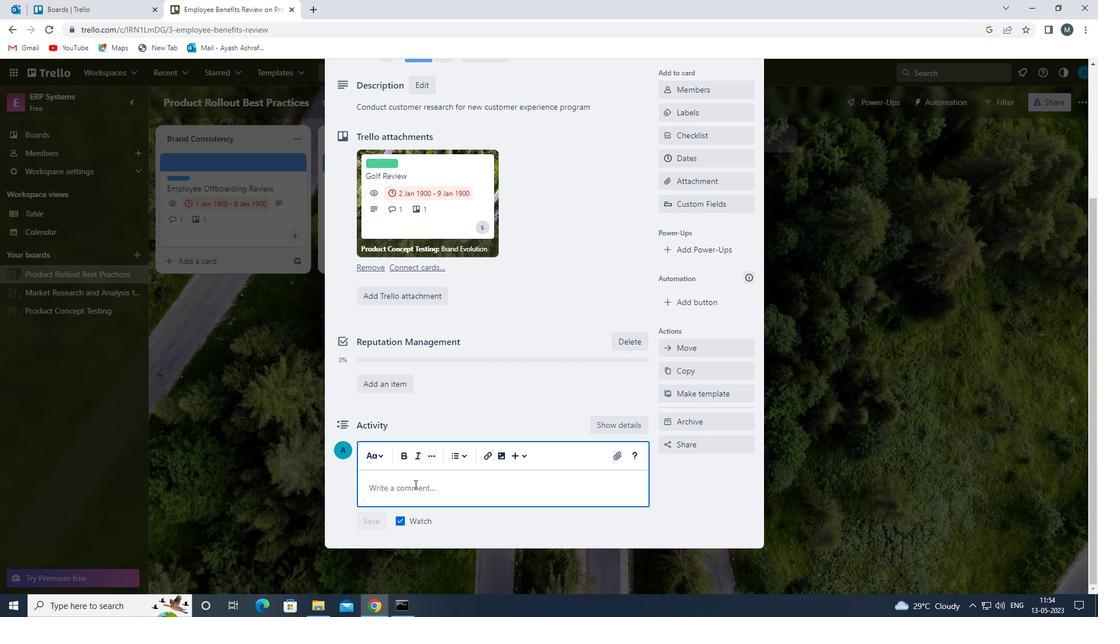 
Action: Mouse moved to (413, 484)
Screenshot: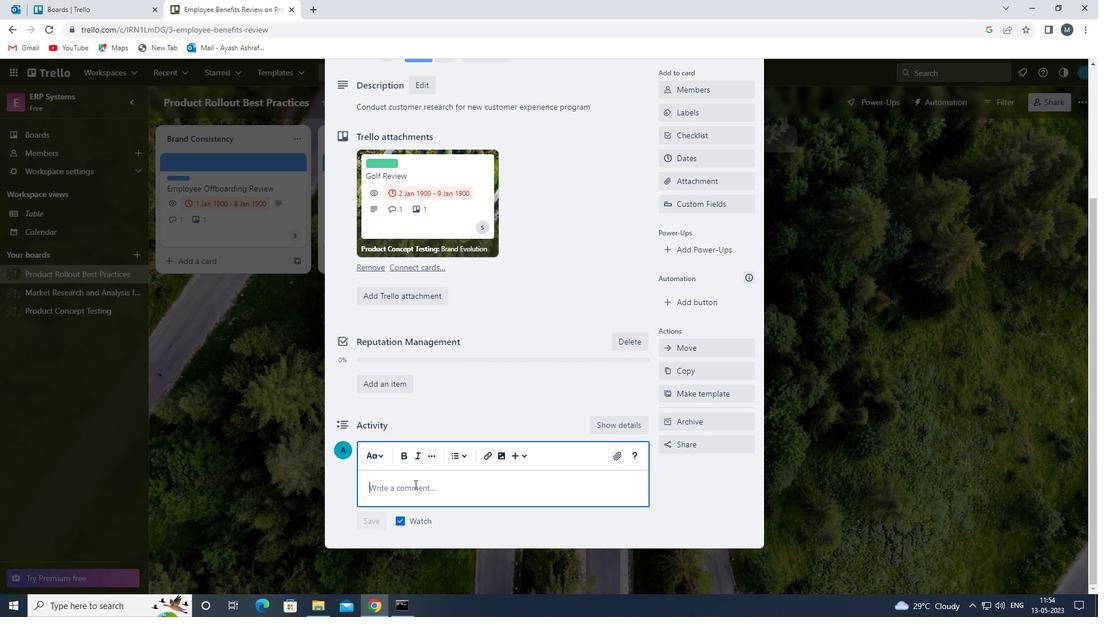 
Action: Key pressed <Key.shift>LET<Key.space>US<Key.space>APPROACH<Key.space>THIS<Key.space>TASK<Key.space>WITH<Key.space>A<Key.space>SENSE<Key.space>OF<Key.space>OWNERSHIP<Key.space>AND<Key.space>ACCOUNTABILITY<Key.space><Key.backspace>,<Key.space>TAKING<Key.space>RESPONSIBILTY<Key.space>
Screenshot: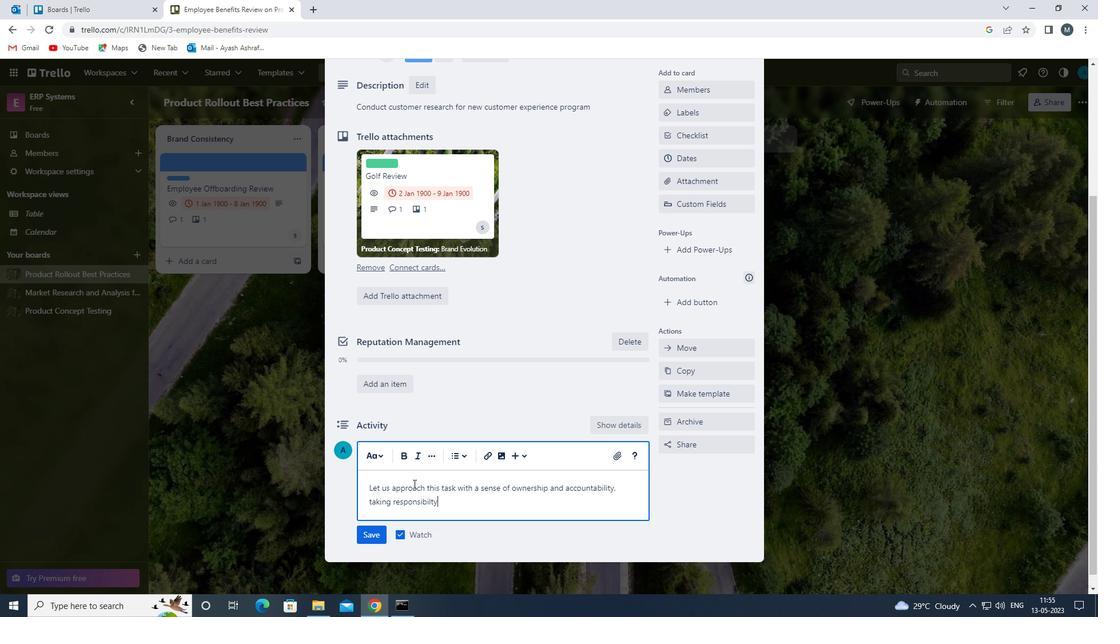 
Action: Mouse moved to (431, 502)
Screenshot: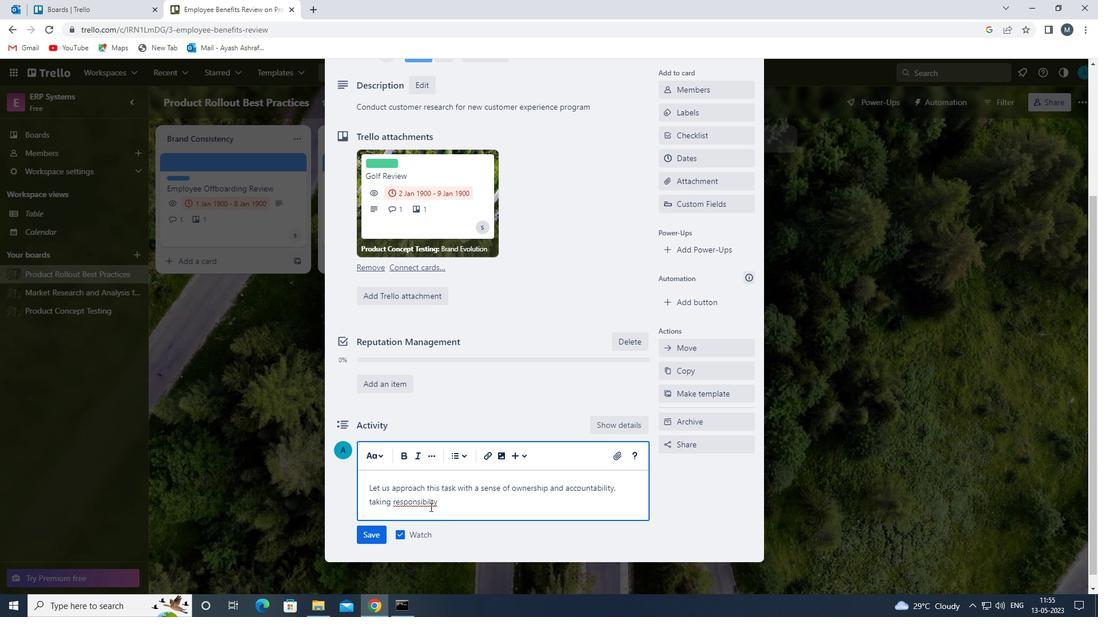 
Action: Mouse pressed left at (431, 502)
Screenshot: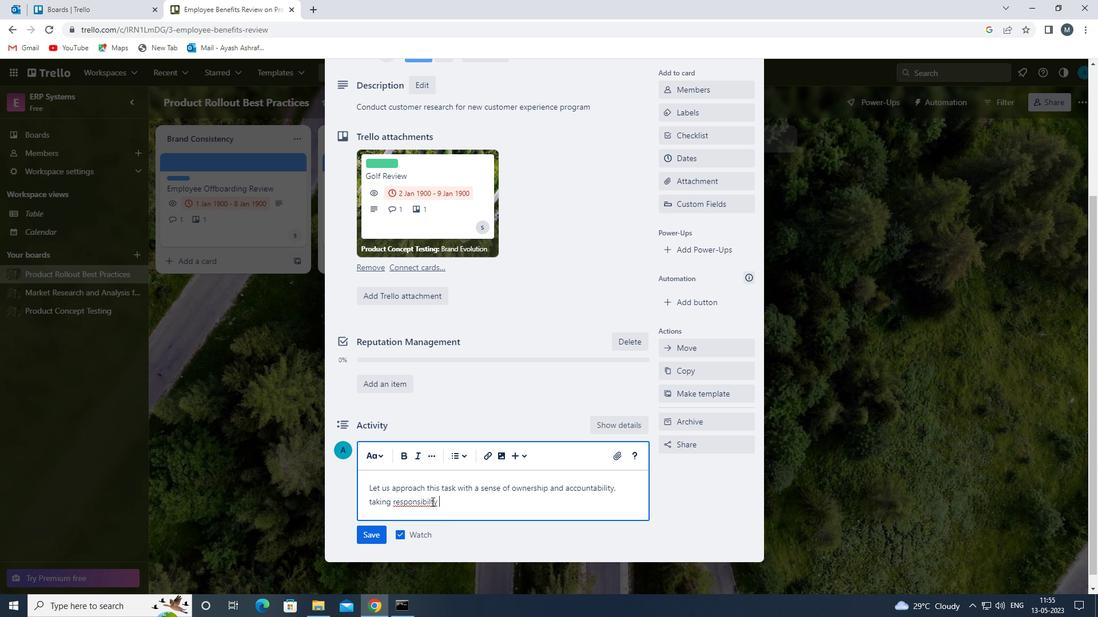 
Action: Mouse moved to (437, 505)
Screenshot: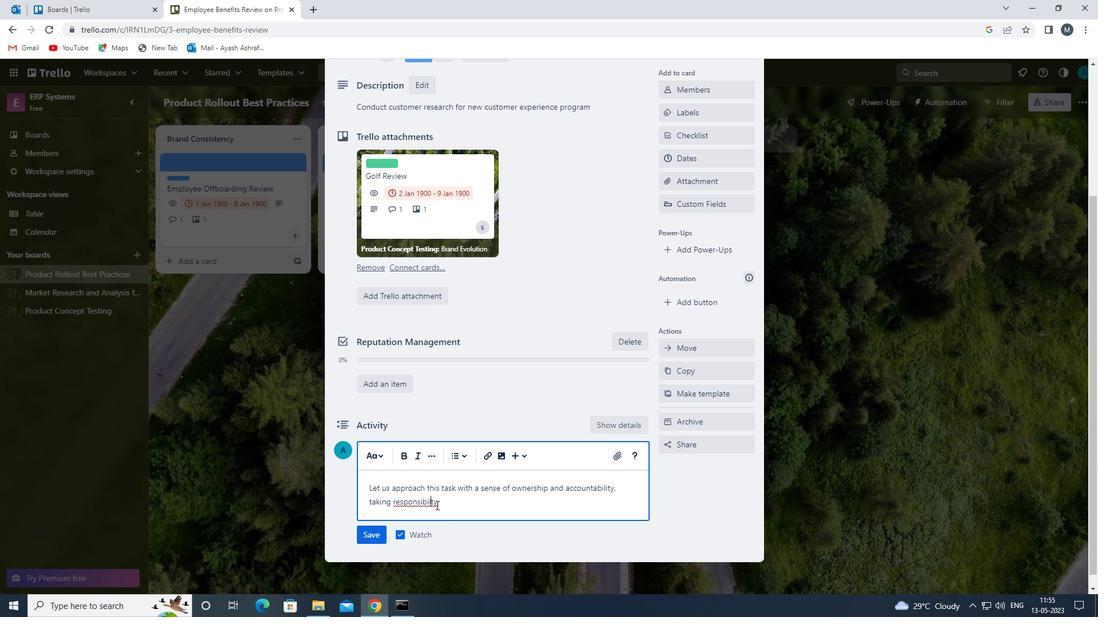 
Action: Key pressed I
Screenshot: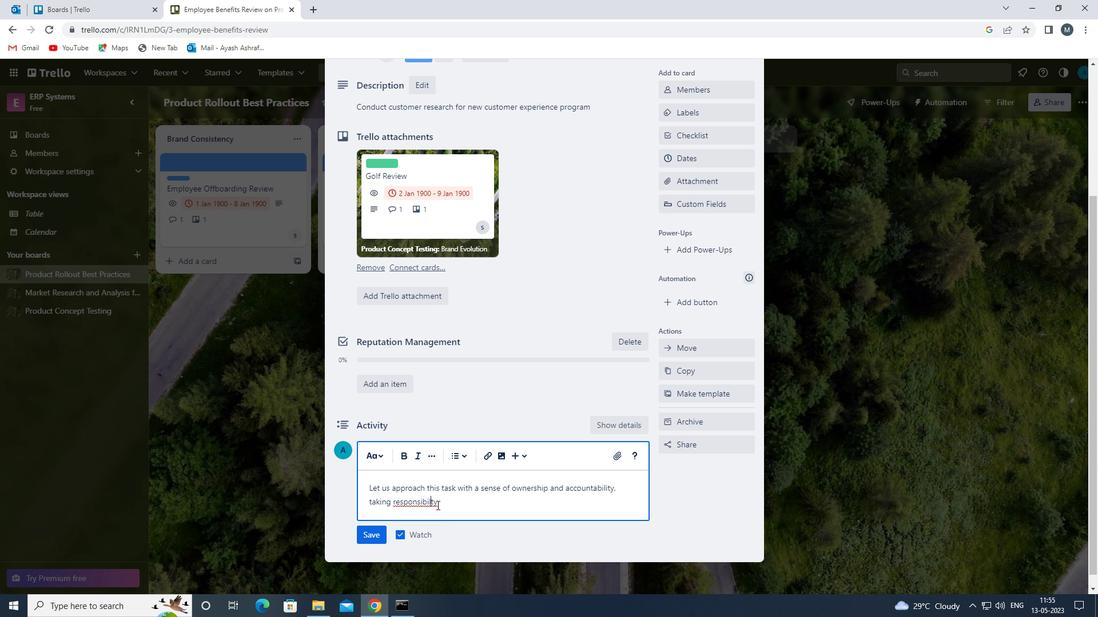 
Action: Mouse moved to (457, 506)
Screenshot: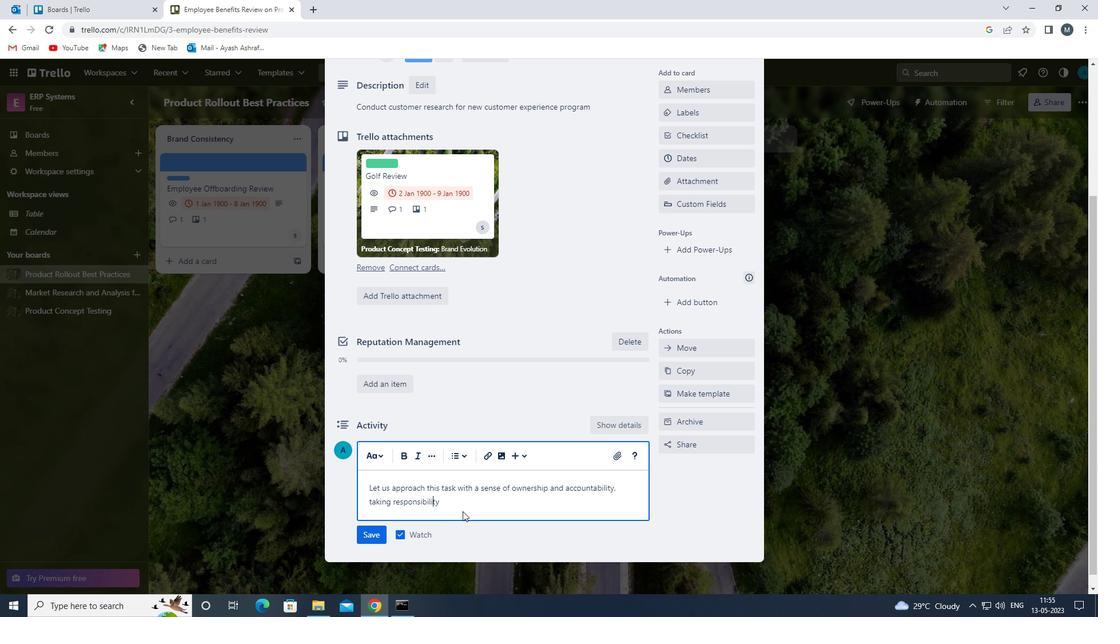 
Action: Mouse pressed left at (457, 506)
Screenshot: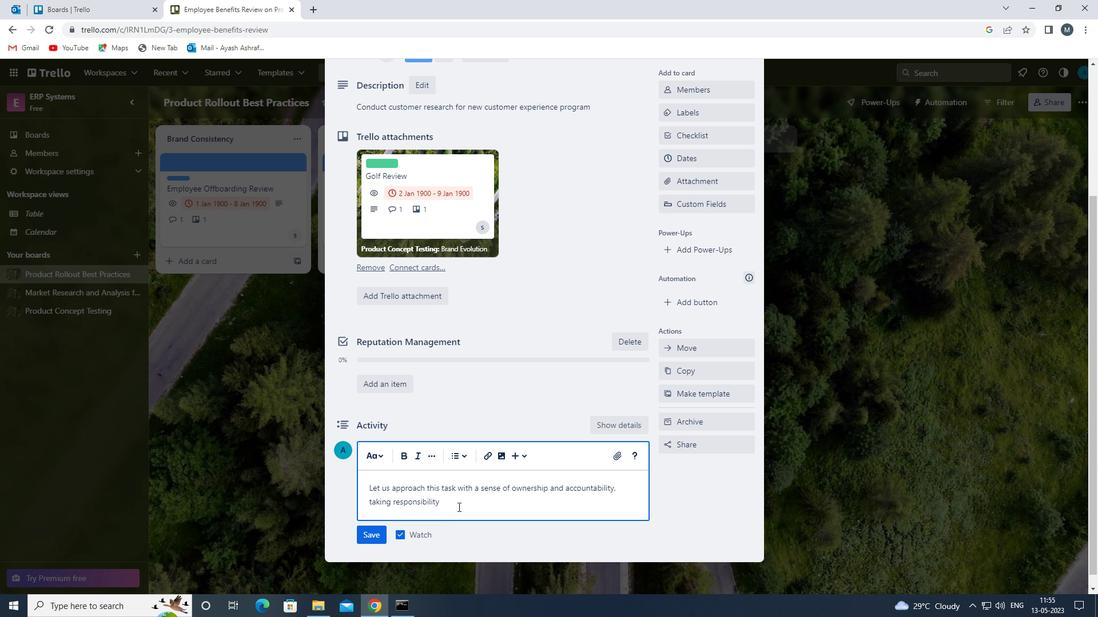 
Action: Key pressed FOR<Key.space>OUR<Key.space>ACTIONS<Key.space>AND<Key.space>S<Key.backspace>DECISIONS<Key.space><Key.backspace>.
Screenshot: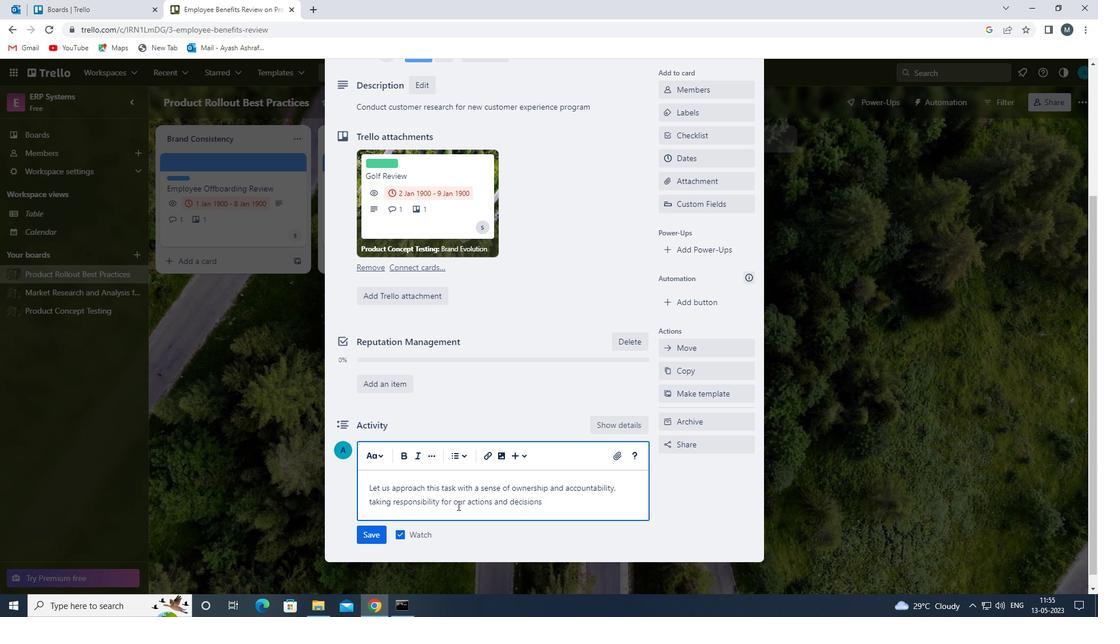 
Action: Mouse moved to (372, 530)
Screenshot: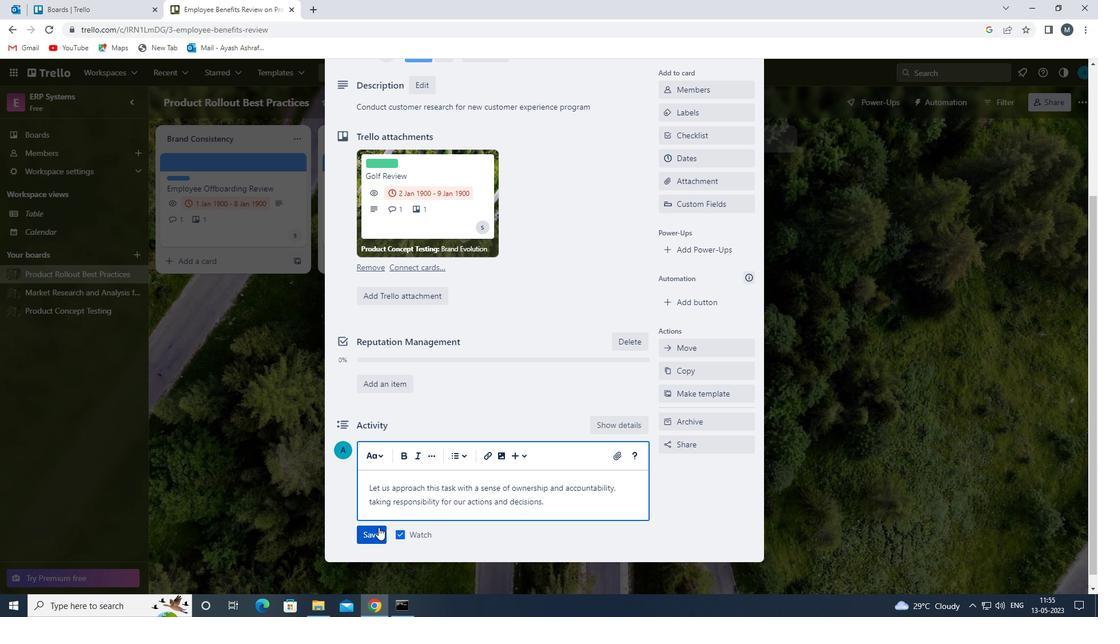 
Action: Mouse pressed left at (372, 530)
Screenshot: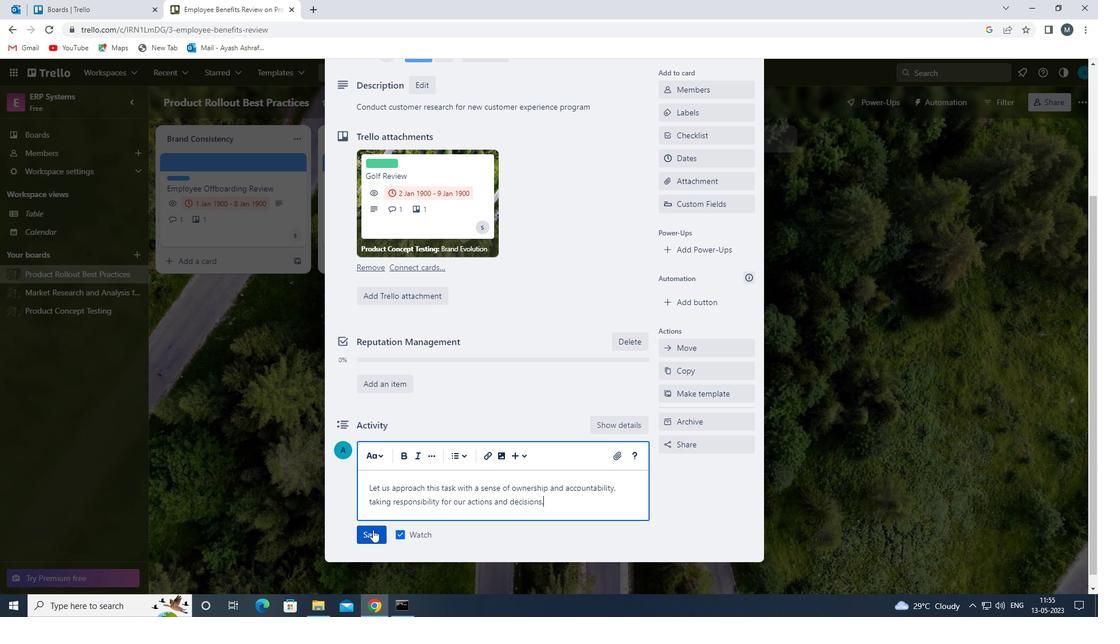 
Action: Mouse moved to (690, 272)
Screenshot: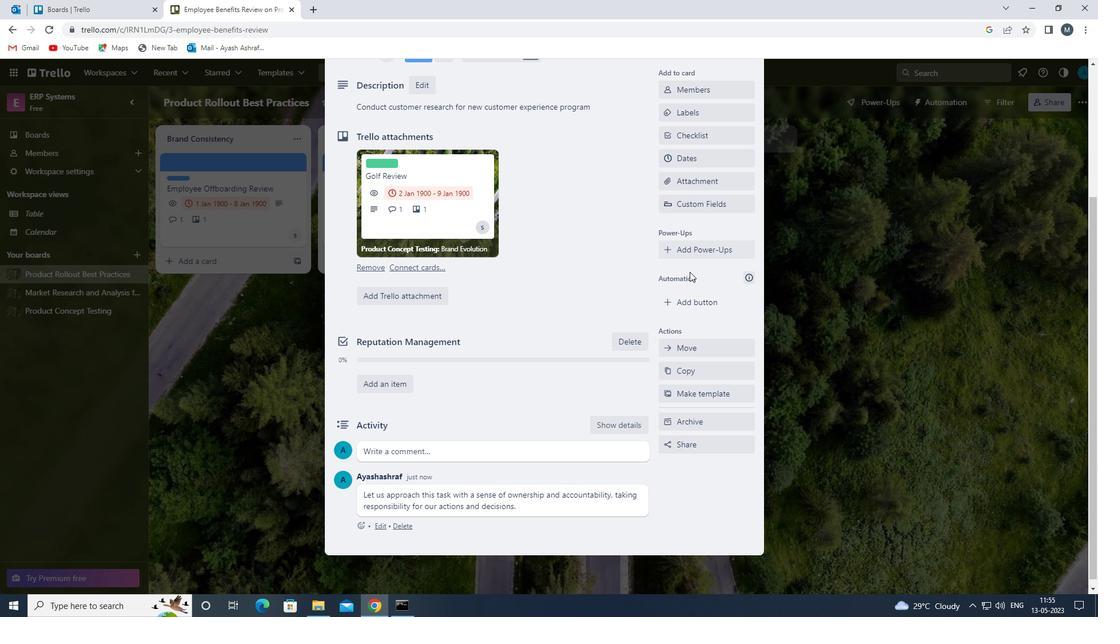 
Action: Mouse scrolled (690, 273) with delta (0, 0)
Screenshot: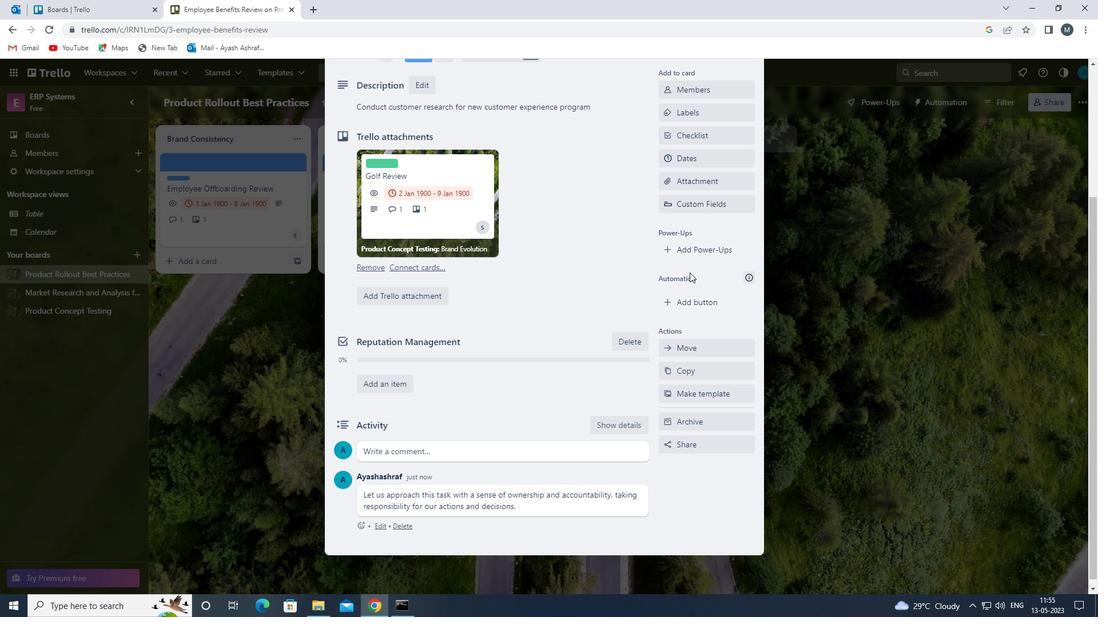 
Action: Mouse moved to (691, 219)
Screenshot: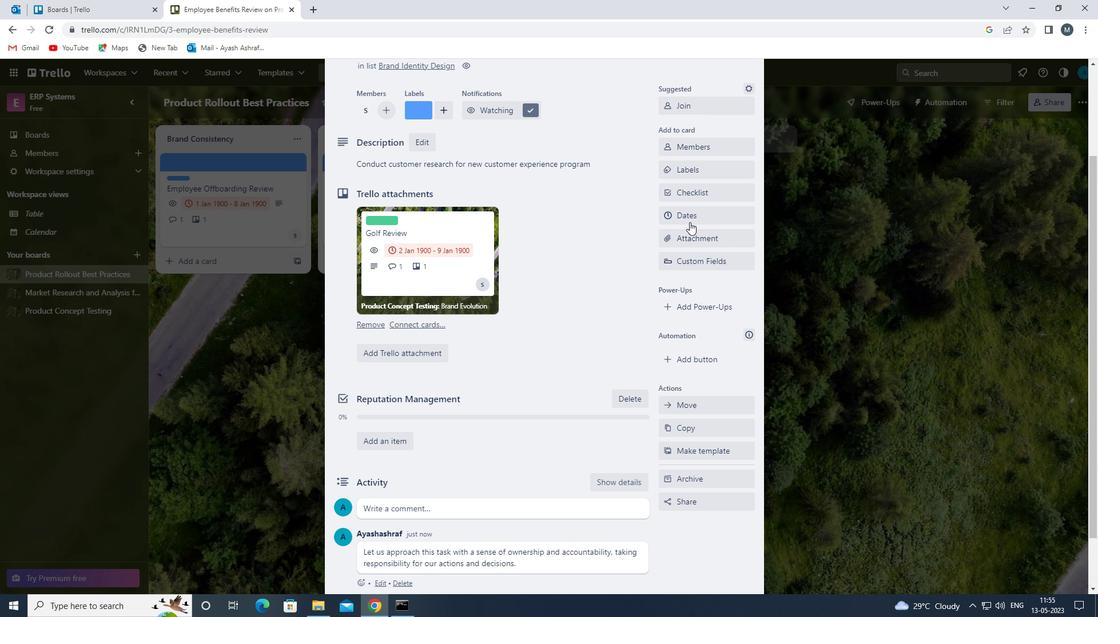 
Action: Mouse pressed left at (691, 219)
Screenshot: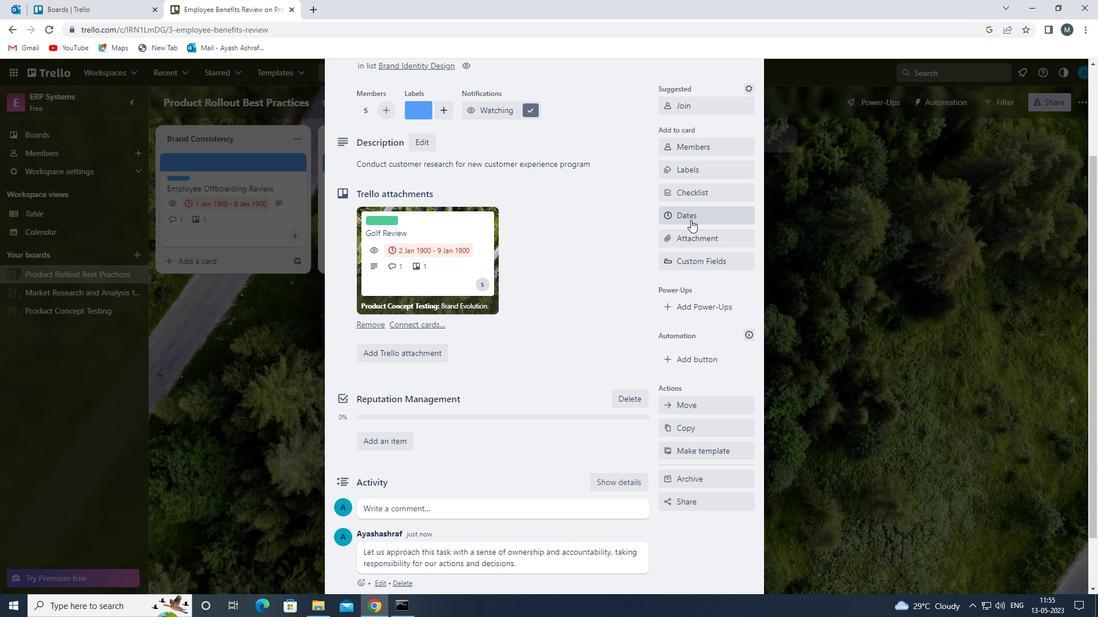 
Action: Mouse moved to (667, 307)
Screenshot: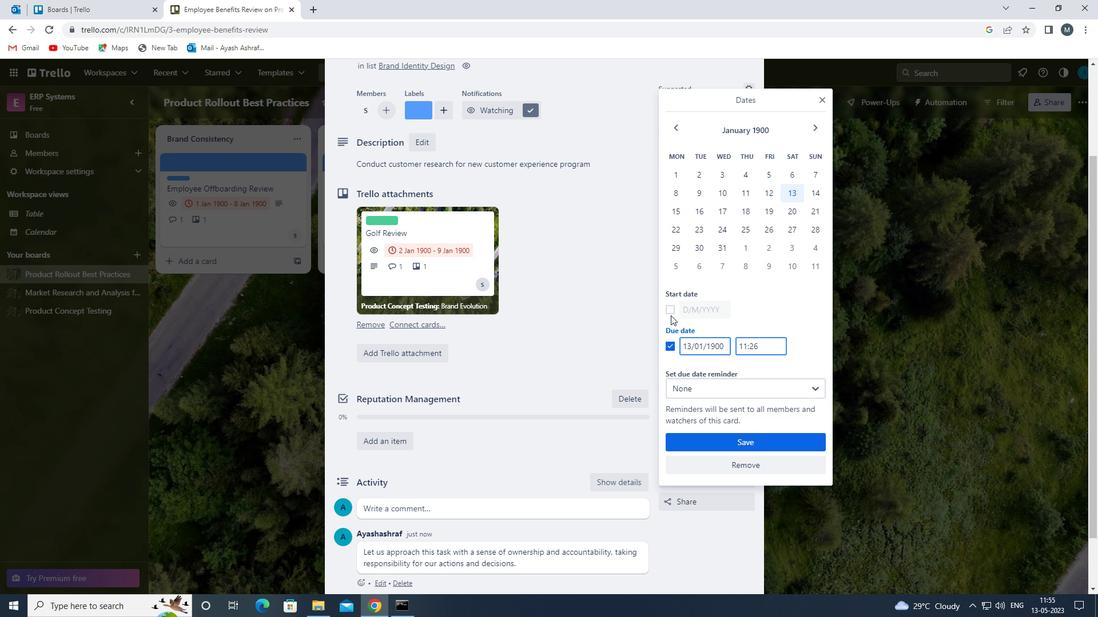 
Action: Mouse pressed left at (667, 307)
Screenshot: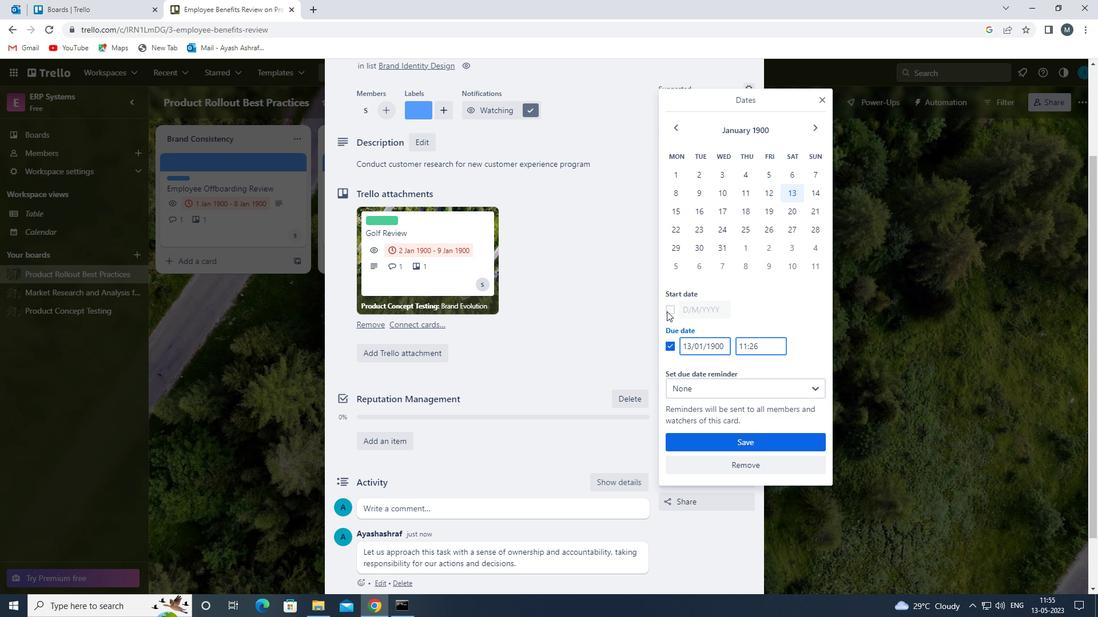 
Action: Mouse moved to (688, 309)
Screenshot: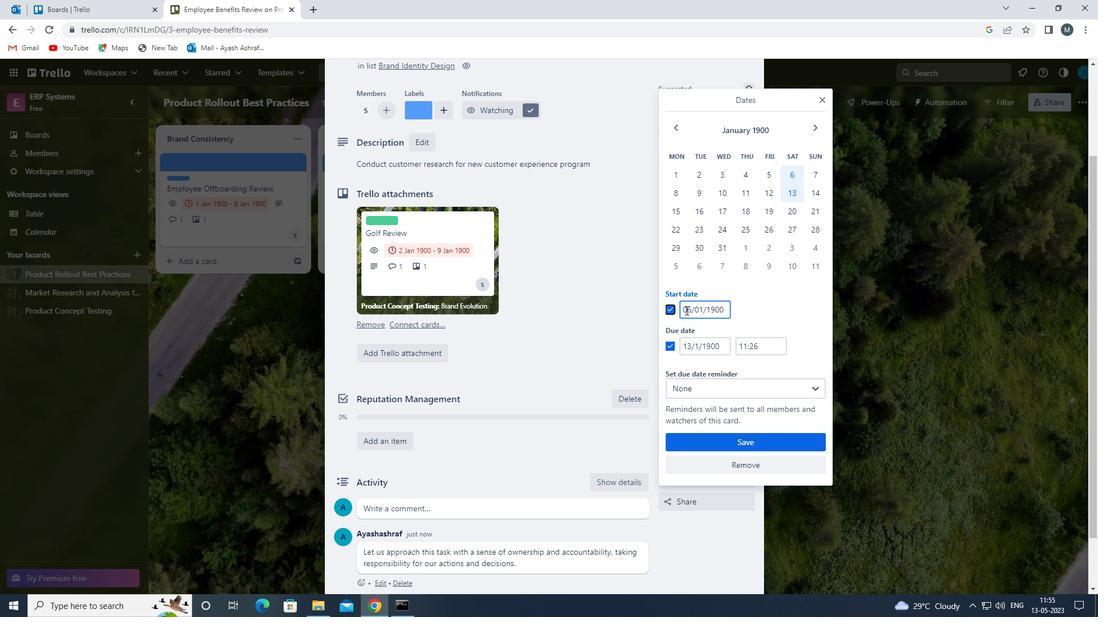 
Action: Mouse pressed left at (688, 309)
Screenshot: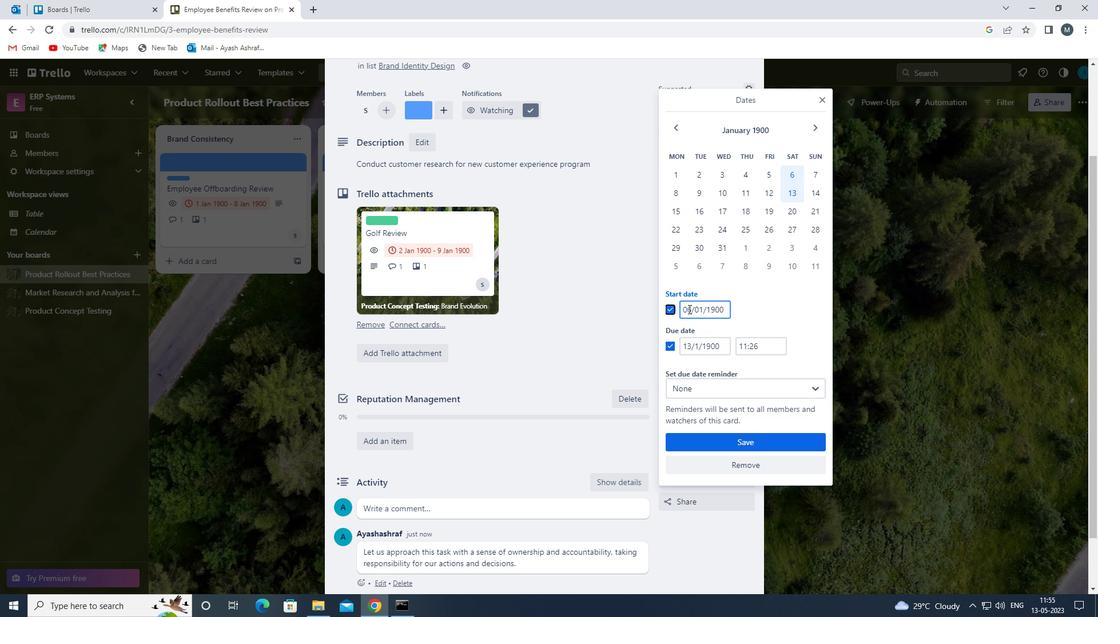 
Action: Mouse moved to (686, 306)
Screenshot: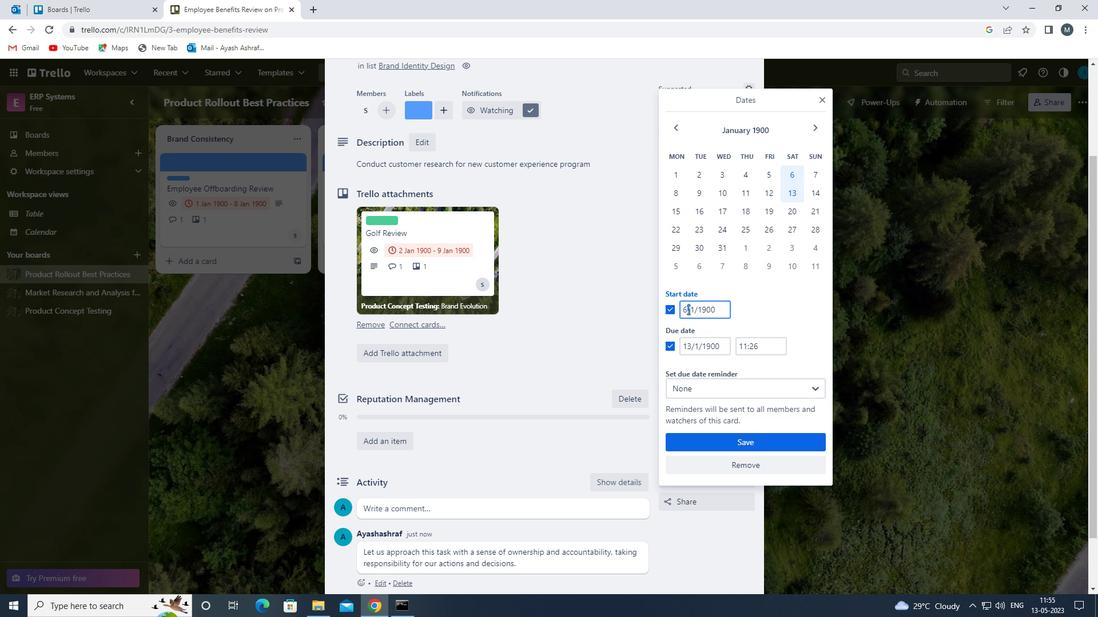 
Action: Mouse pressed left at (686, 306)
Screenshot: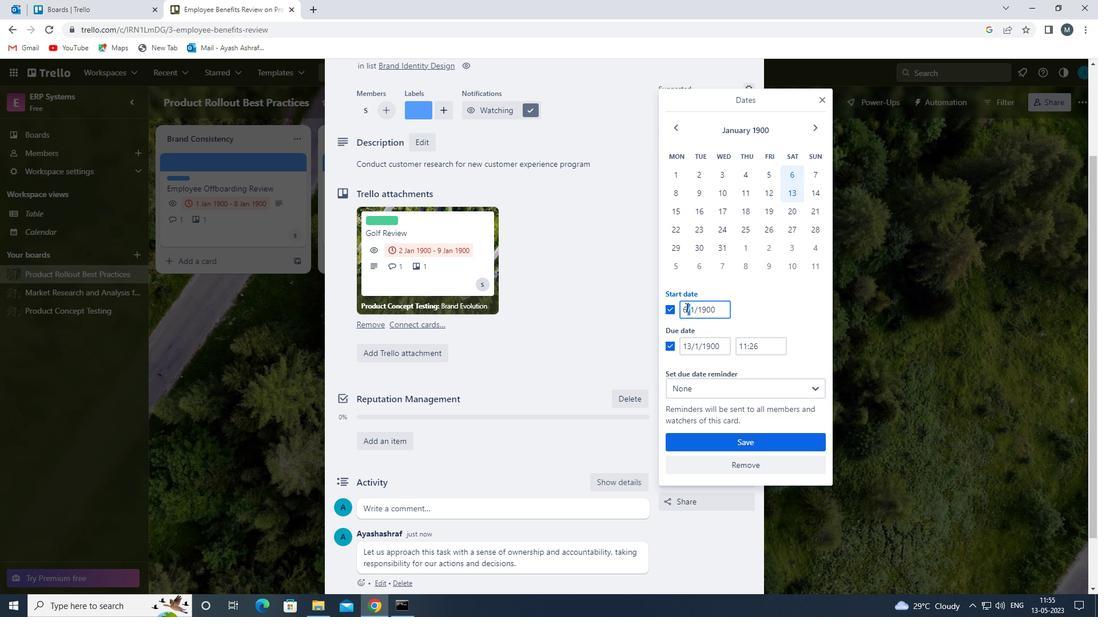 
Action: Mouse moved to (684, 315)
Screenshot: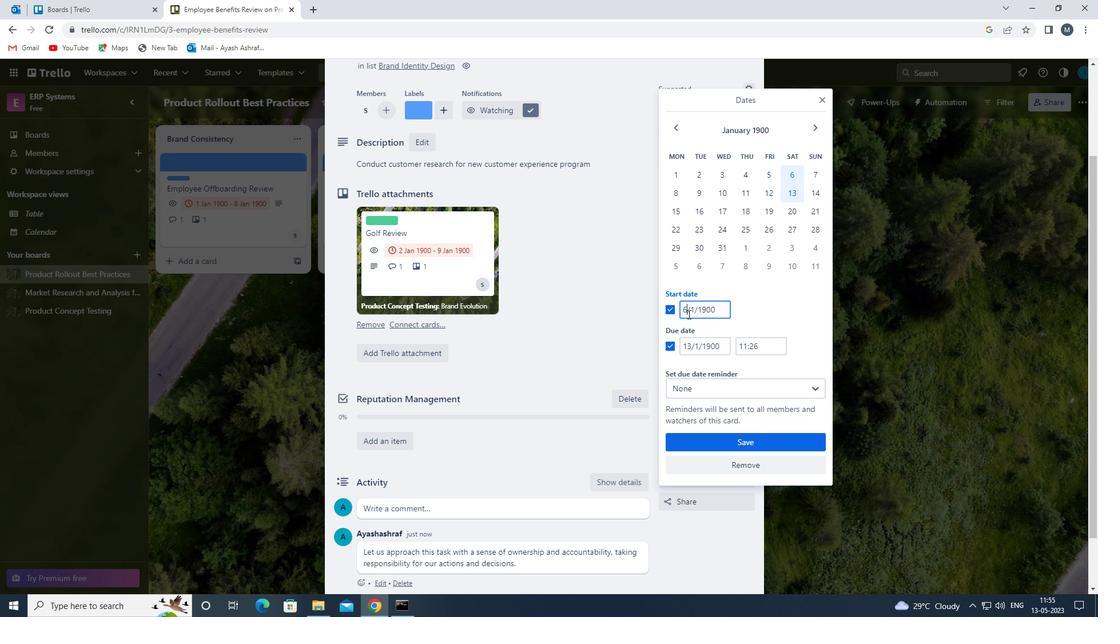 
Action: Key pressed <Key.backspace>
Screenshot: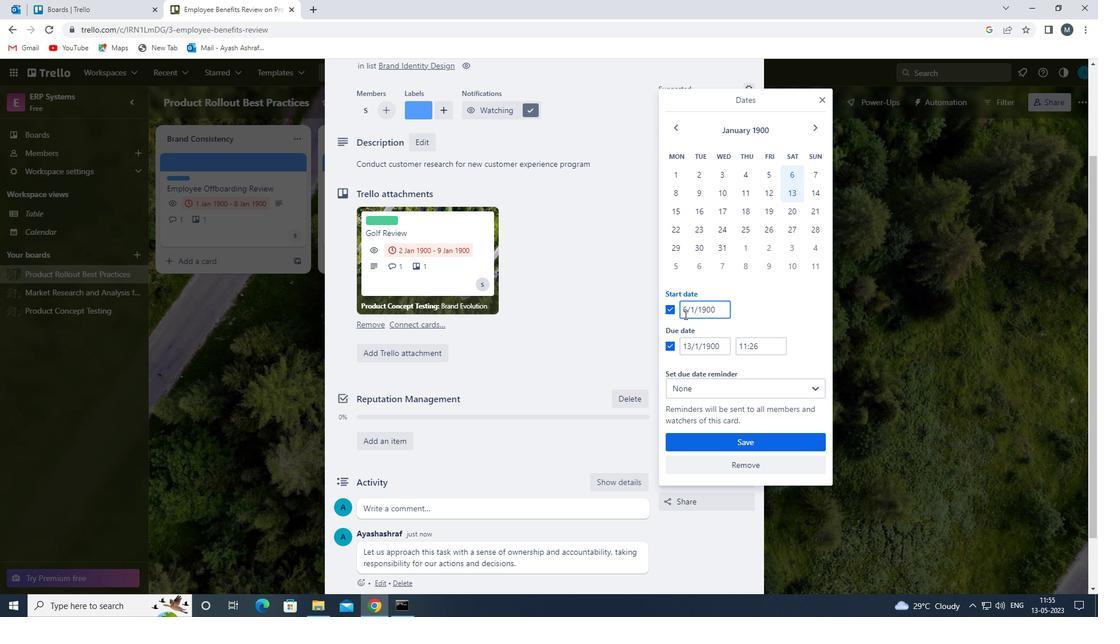
Action: Mouse moved to (683, 315)
Screenshot: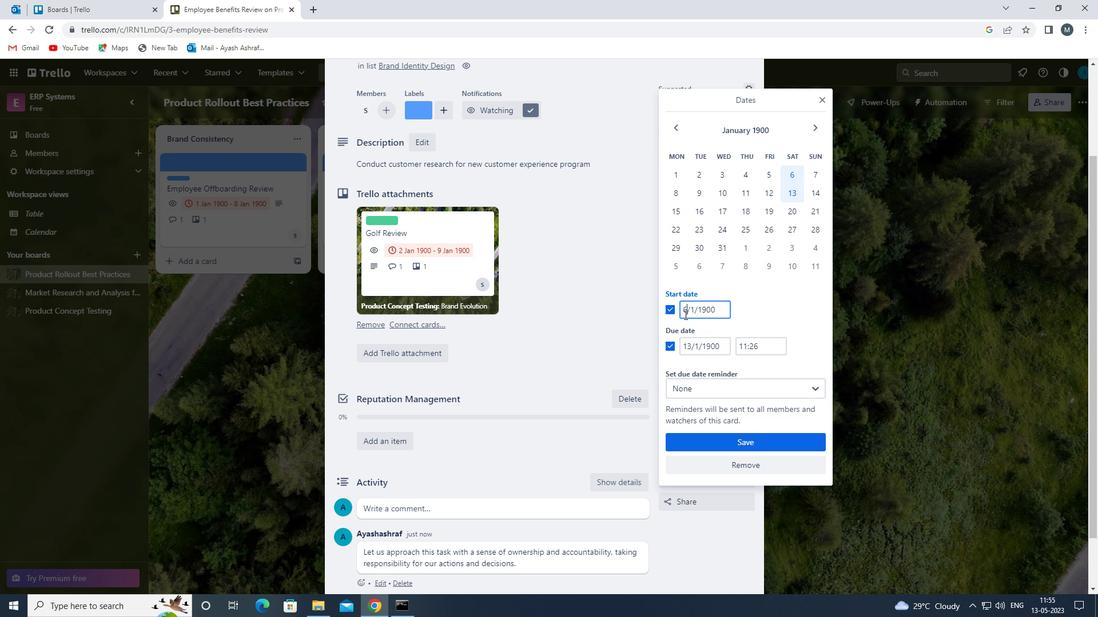 
Action: Key pressed 07
Screenshot: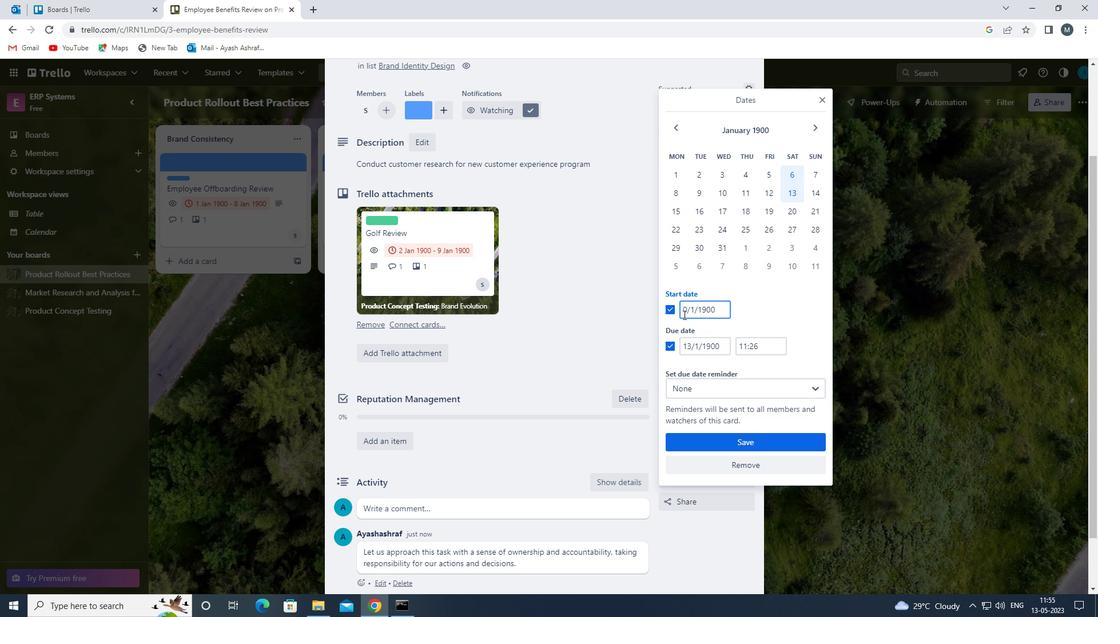 
Action: Mouse moved to (695, 312)
Screenshot: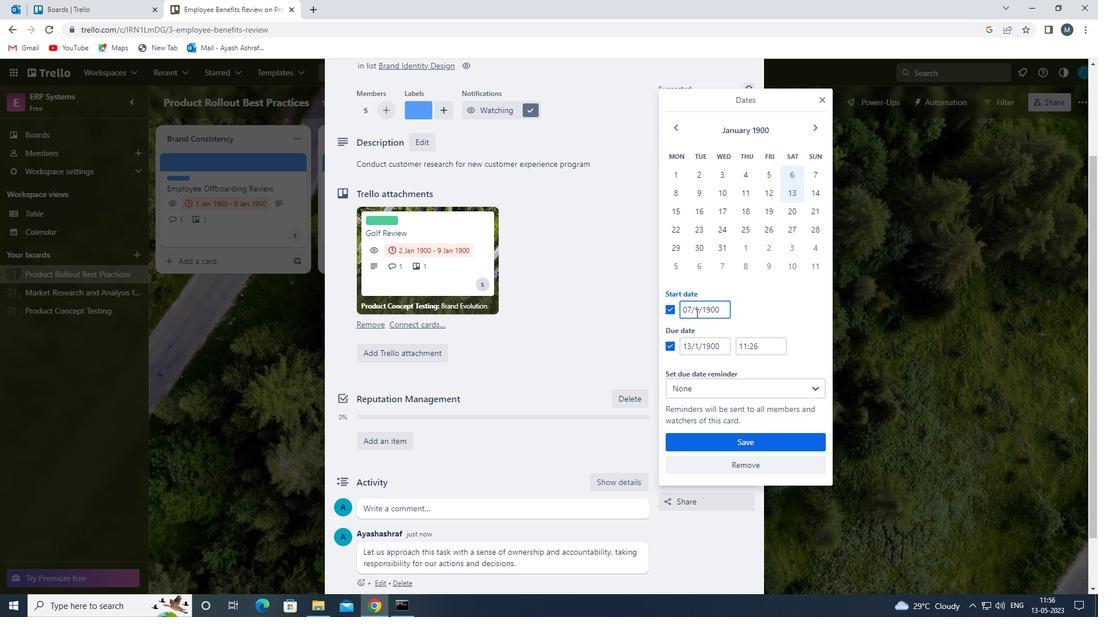 
Action: Mouse pressed left at (695, 312)
Screenshot: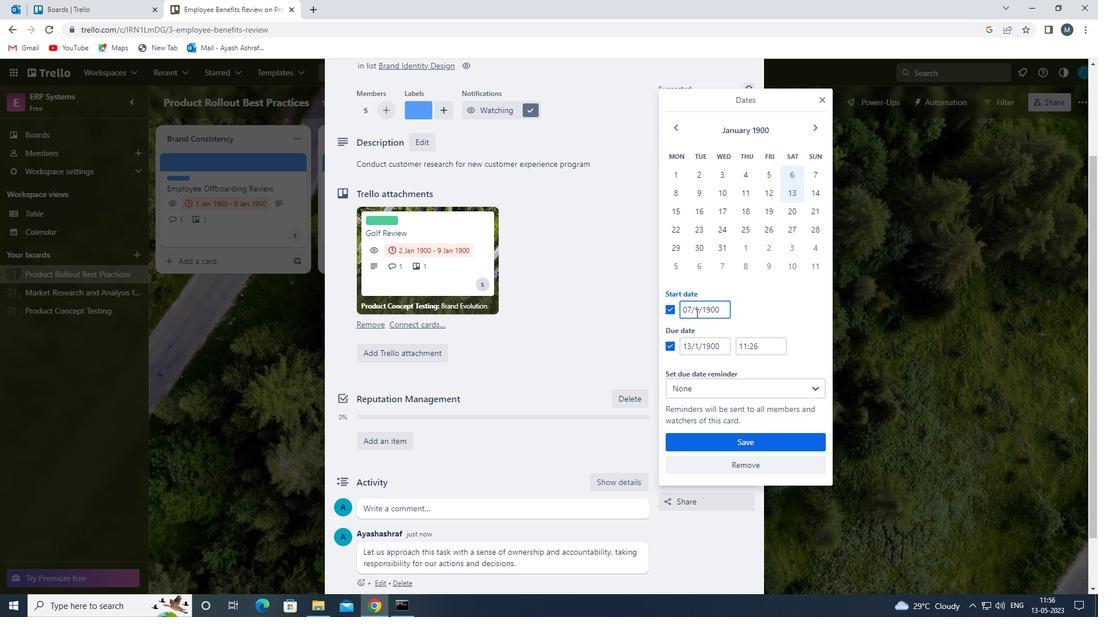
Action: Mouse moved to (687, 320)
Screenshot: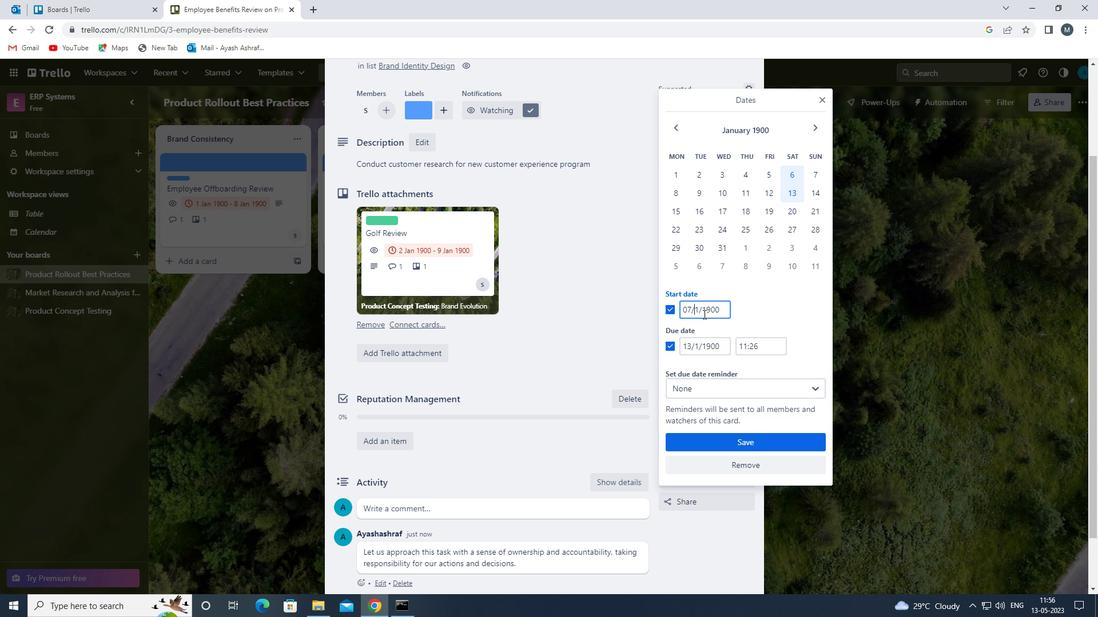 
Action: Key pressed 0
Screenshot: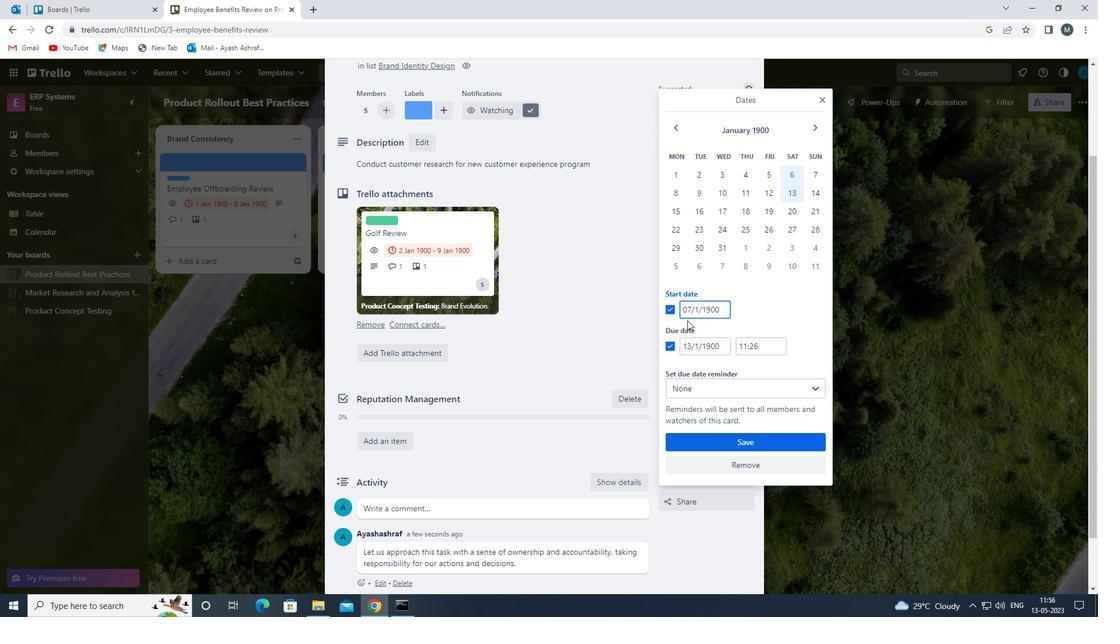 
Action: Mouse moved to (691, 343)
Screenshot: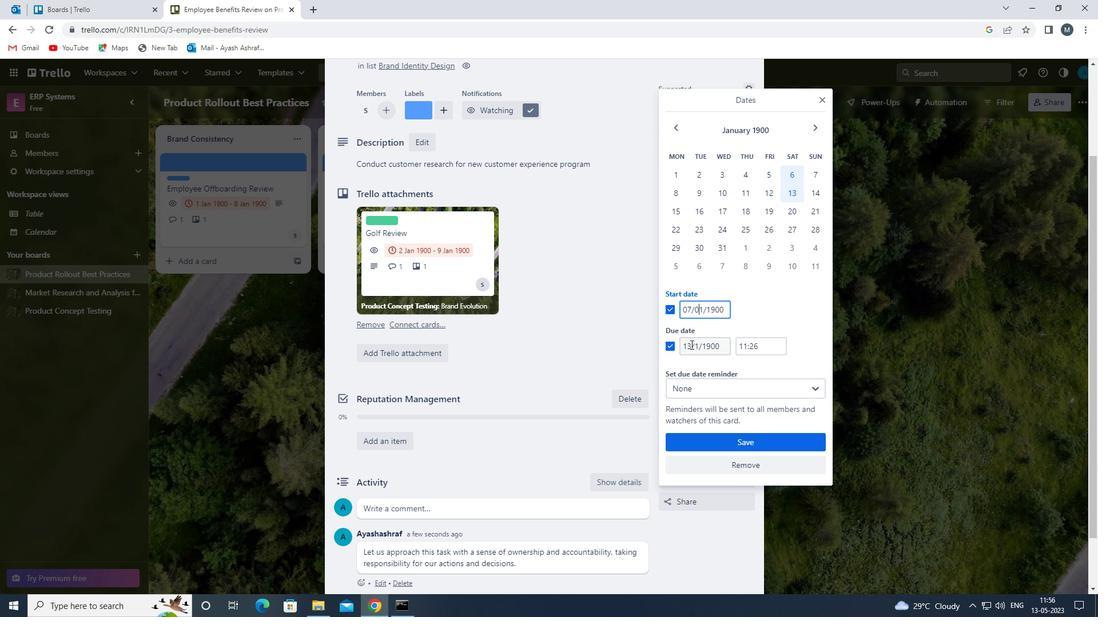
Action: Mouse pressed left at (691, 343)
Screenshot: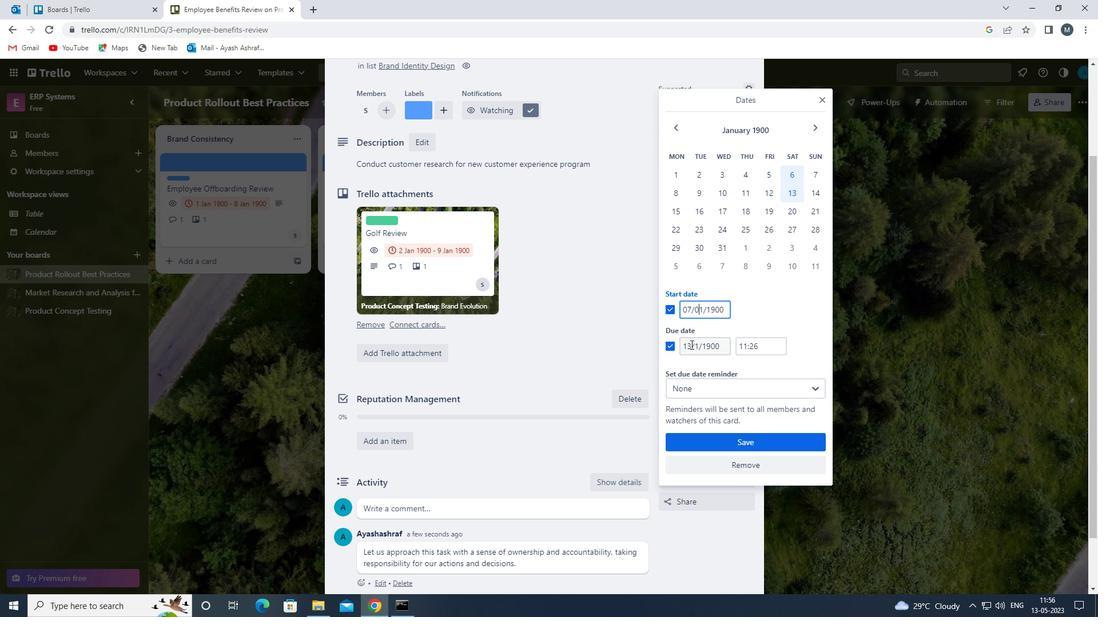 
Action: Mouse moved to (693, 347)
Screenshot: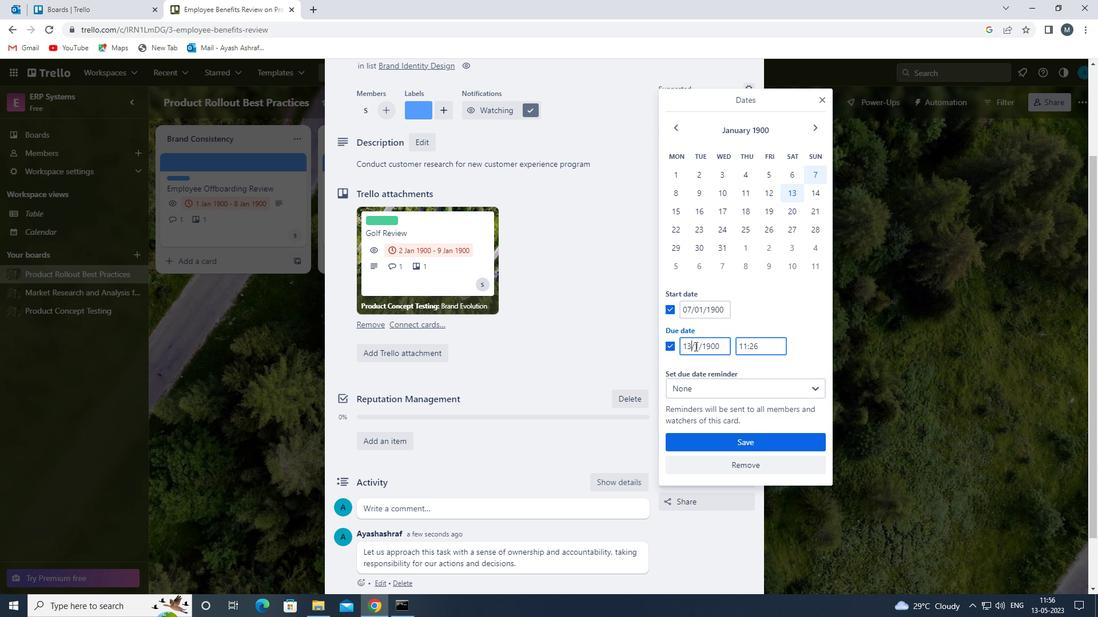 
Action: Key pressed <Key.backspace>4
Screenshot: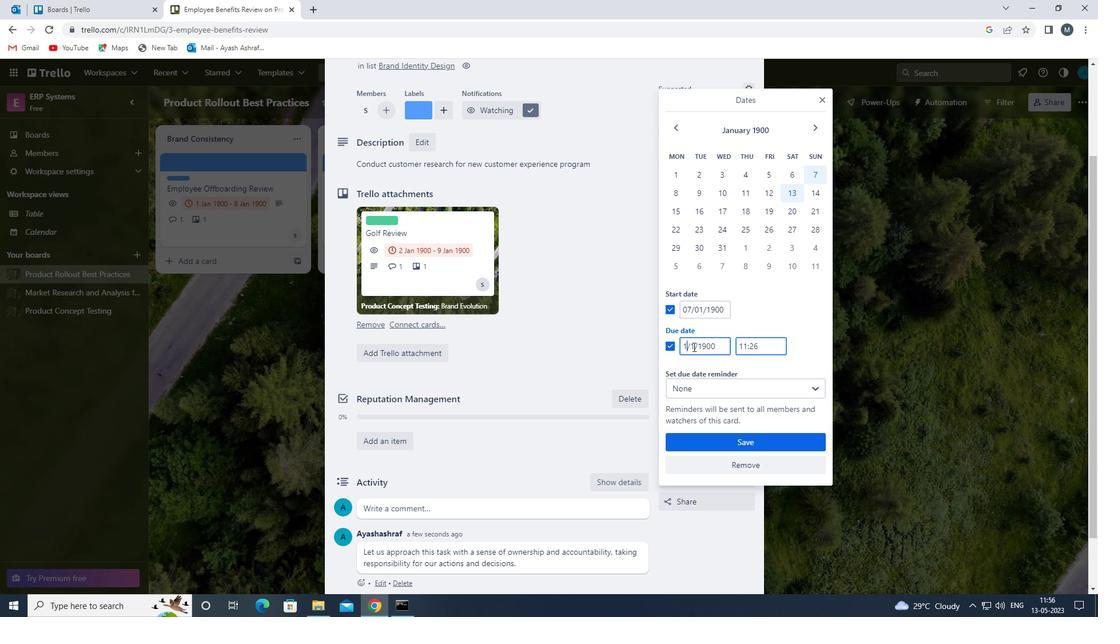 
Action: Mouse moved to (693, 349)
Screenshot: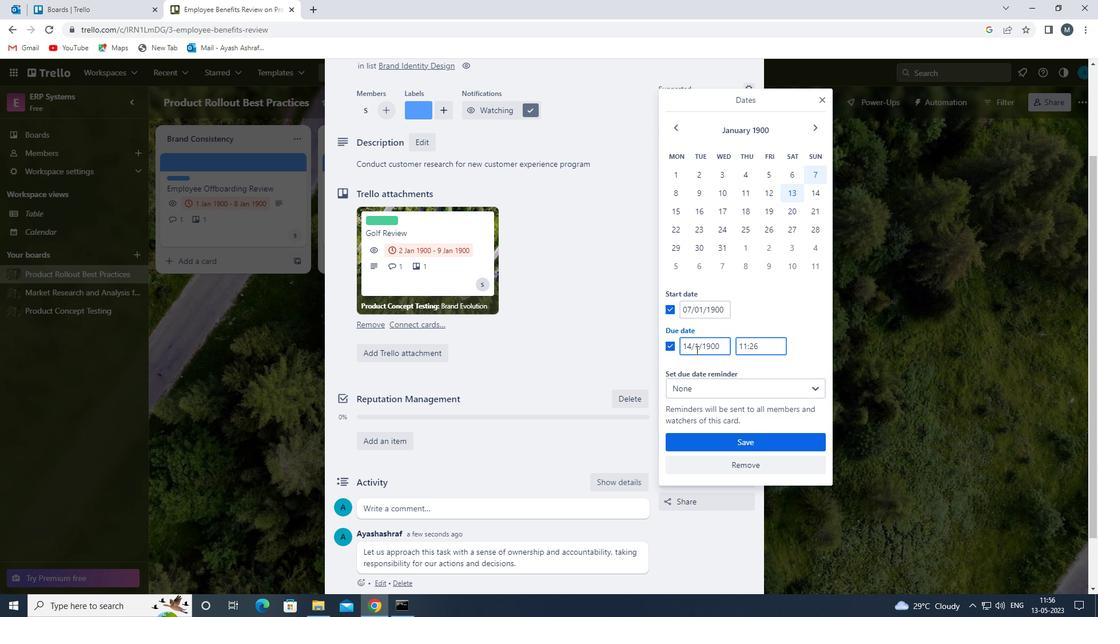 
Action: Mouse pressed left at (693, 349)
Screenshot: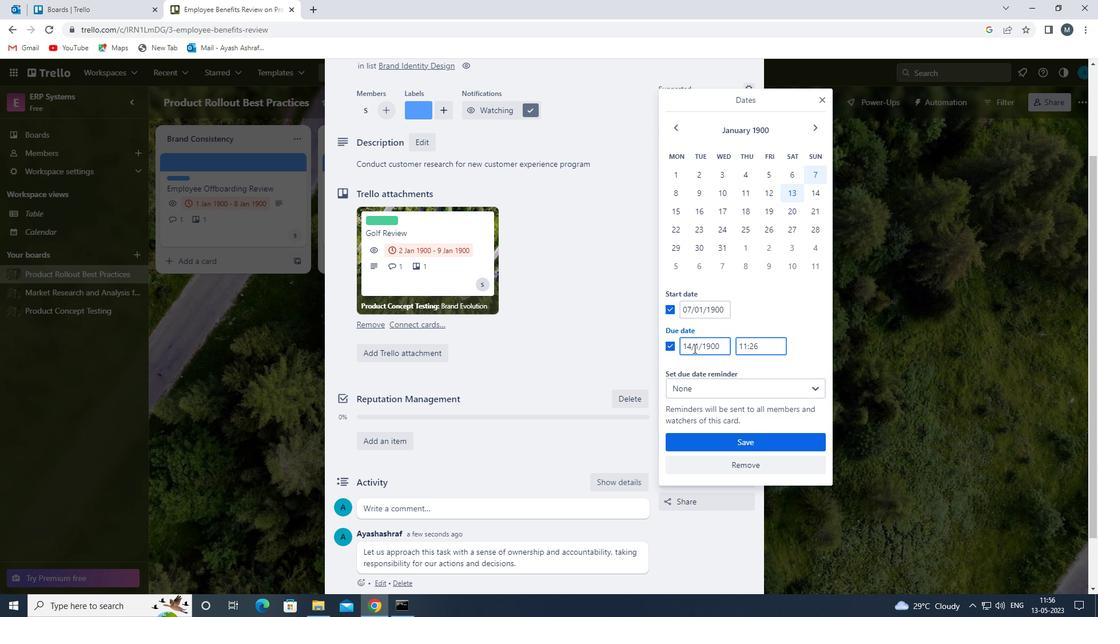 
Action: Mouse moved to (696, 350)
Screenshot: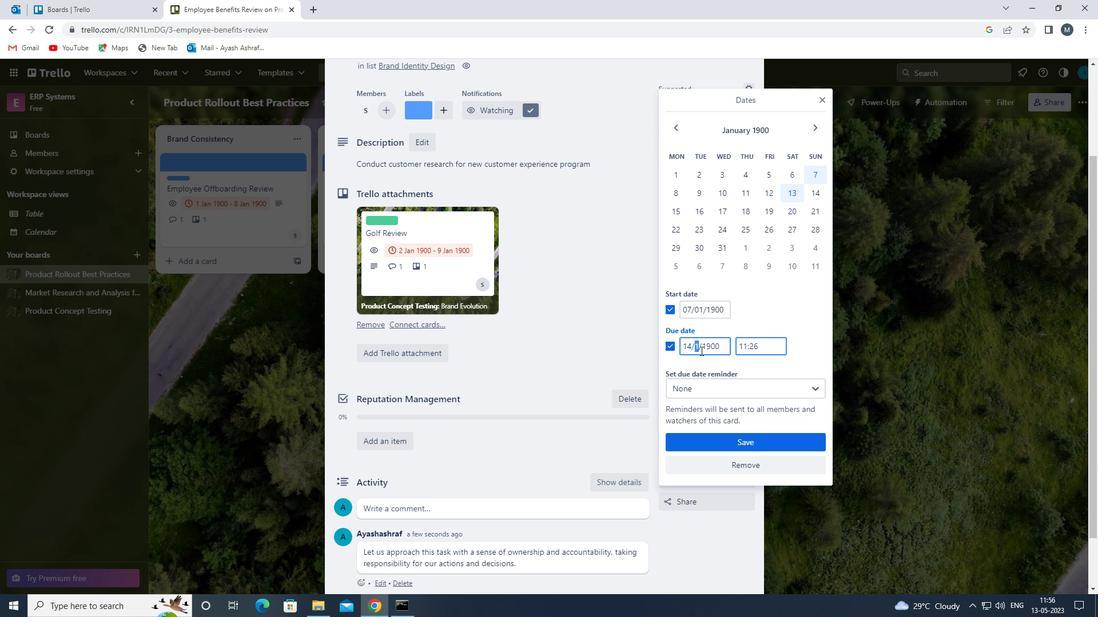
Action: Mouse pressed left at (696, 350)
Screenshot: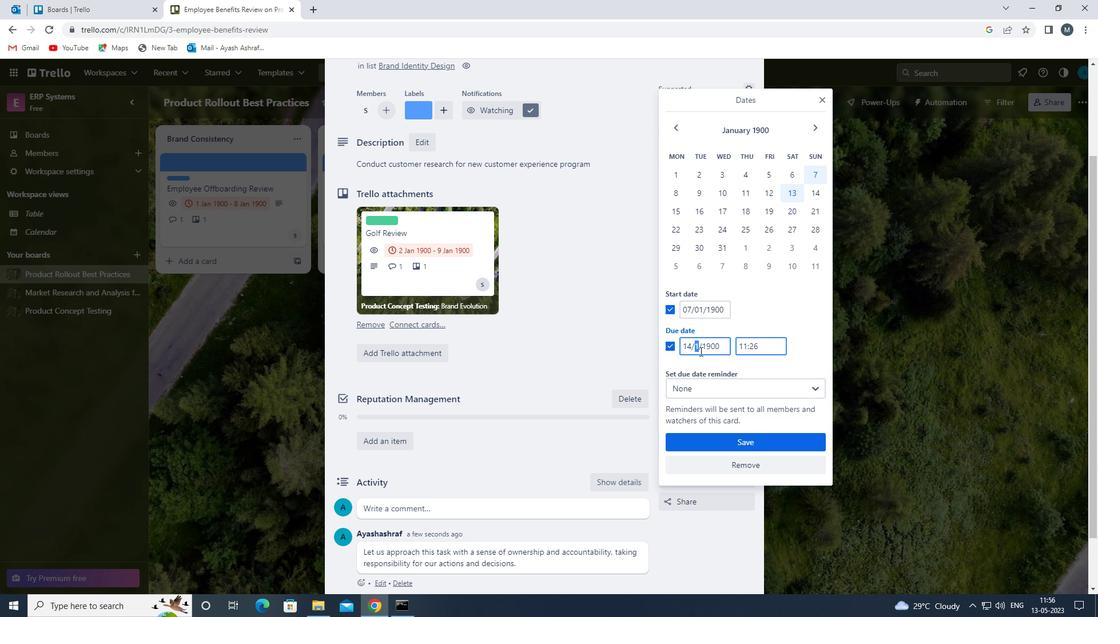 
Action: Mouse moved to (694, 350)
Screenshot: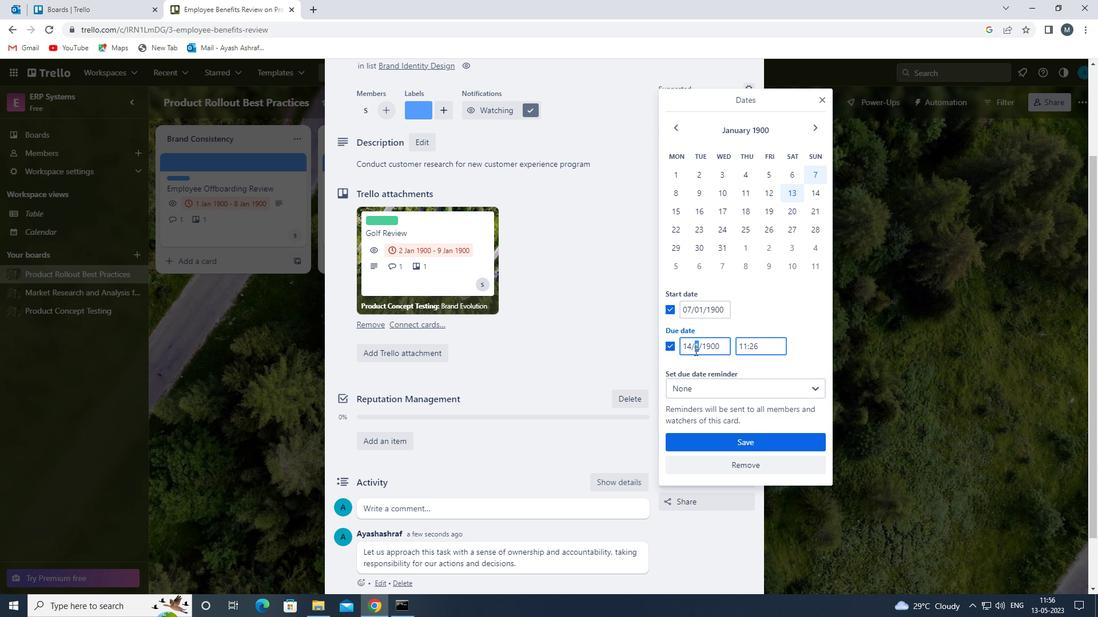 
Action: Mouse pressed left at (694, 350)
Screenshot: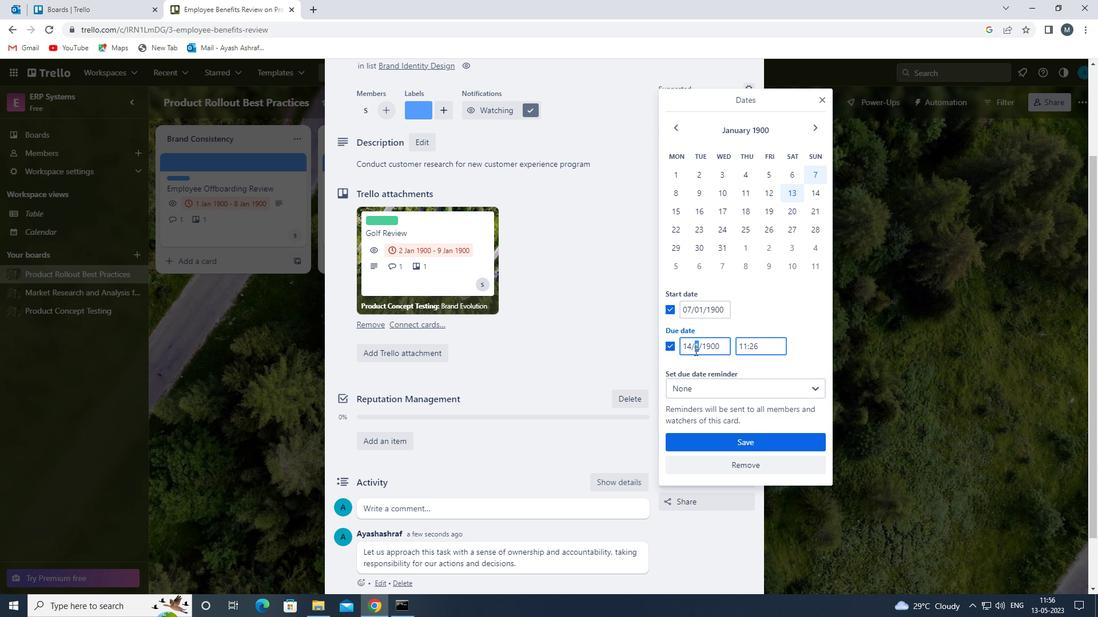 
Action: Mouse moved to (698, 349)
Screenshot: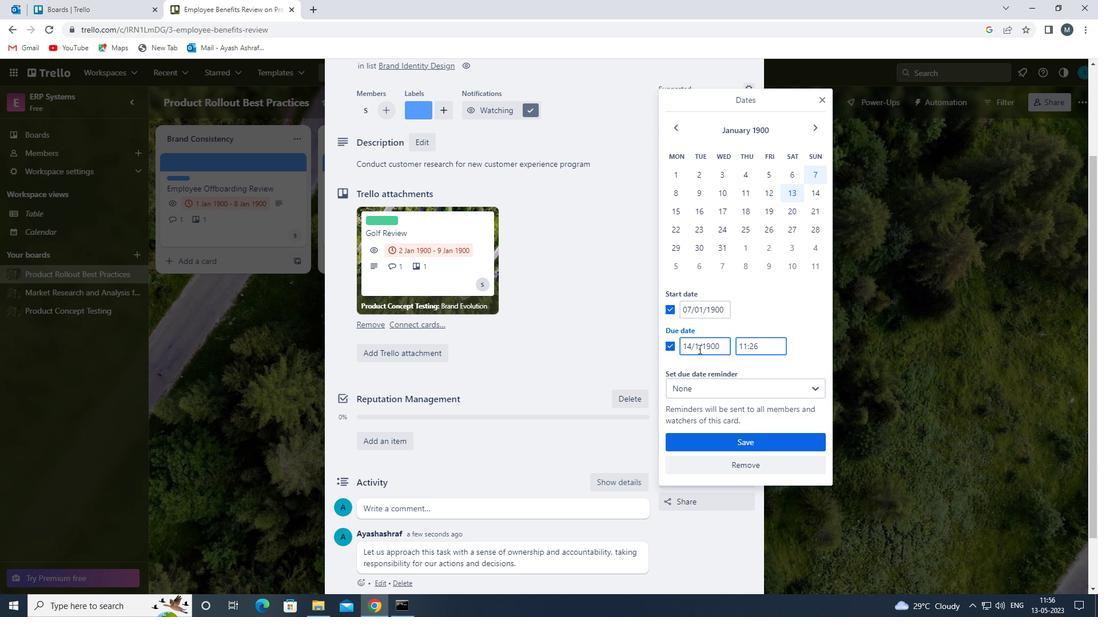 
Action: Key pressed 0
Screenshot: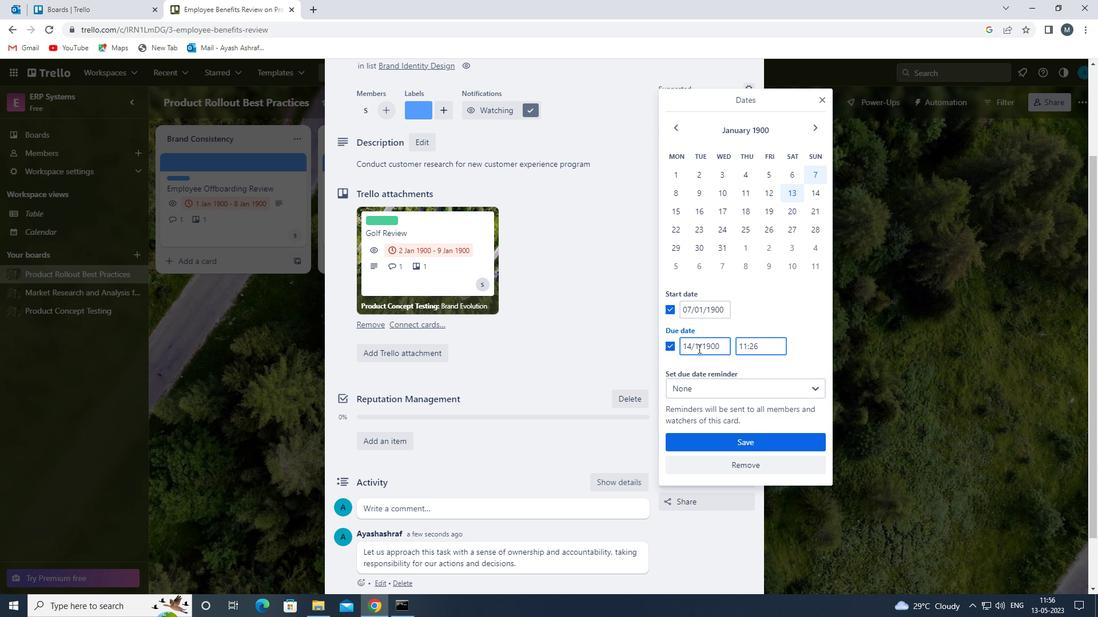 
Action: Mouse moved to (725, 437)
Screenshot: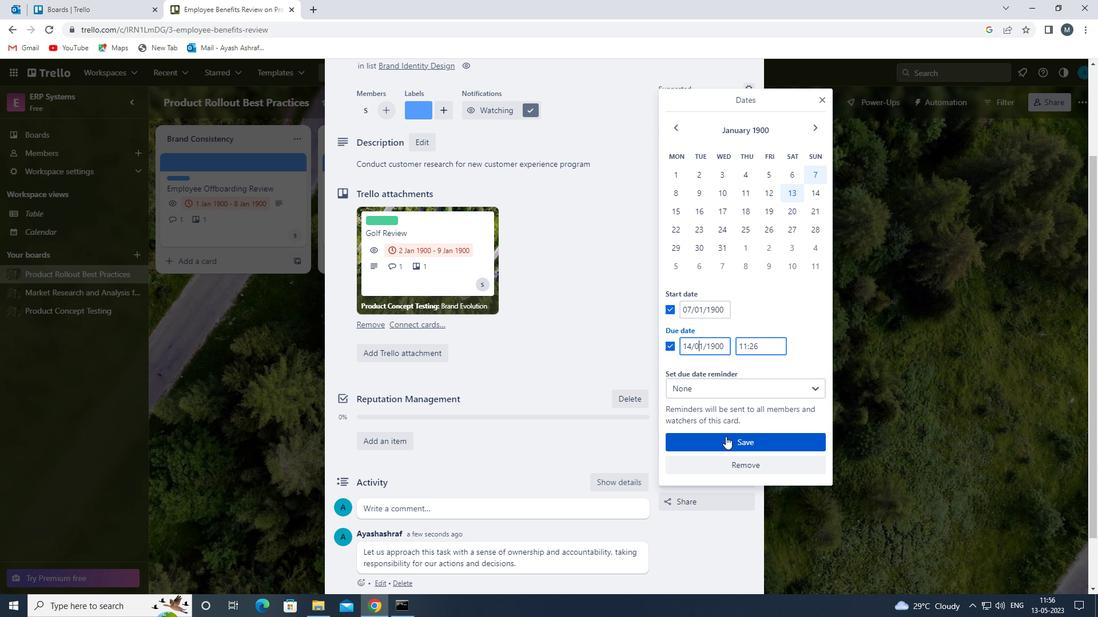 
Action: Mouse pressed left at (725, 437)
Screenshot: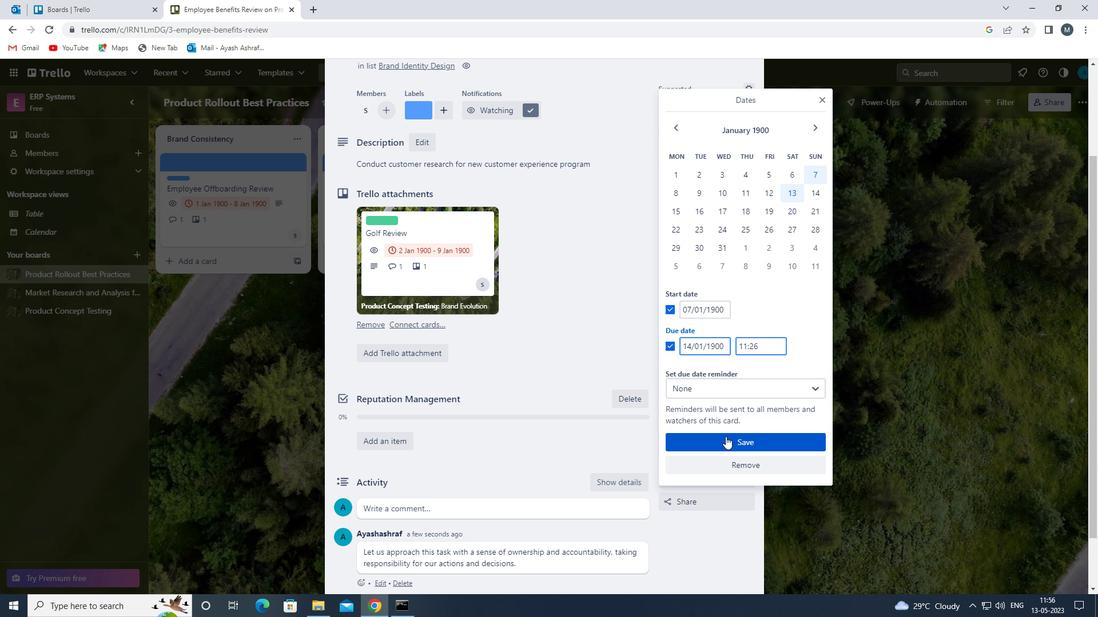 
Action: Mouse moved to (505, 438)
Screenshot: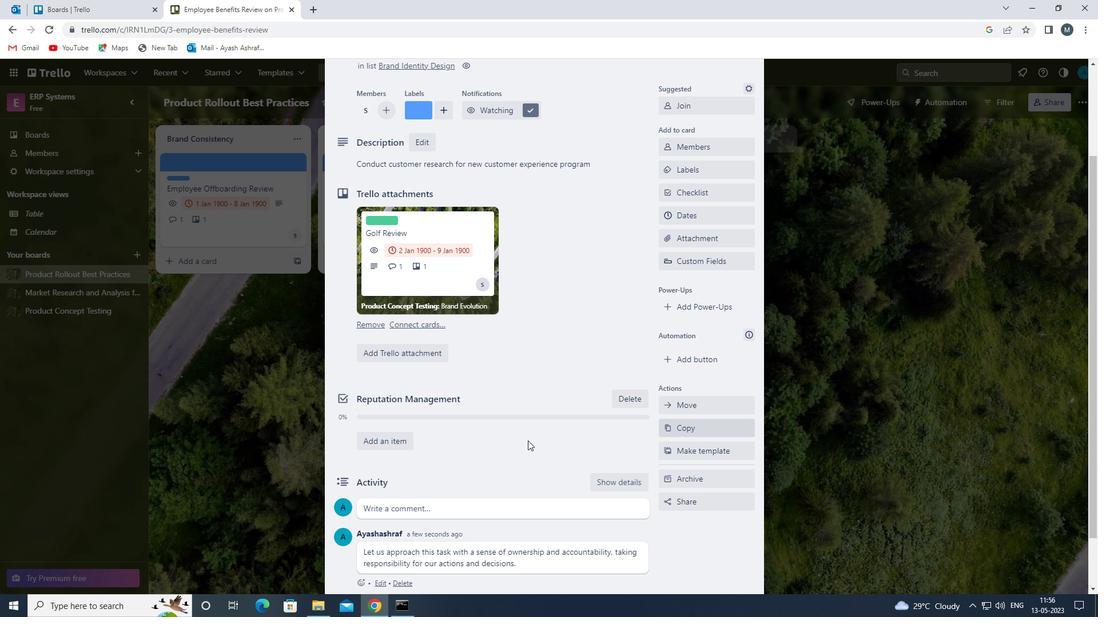 
Action: Mouse scrolled (505, 439) with delta (0, 0)
Screenshot: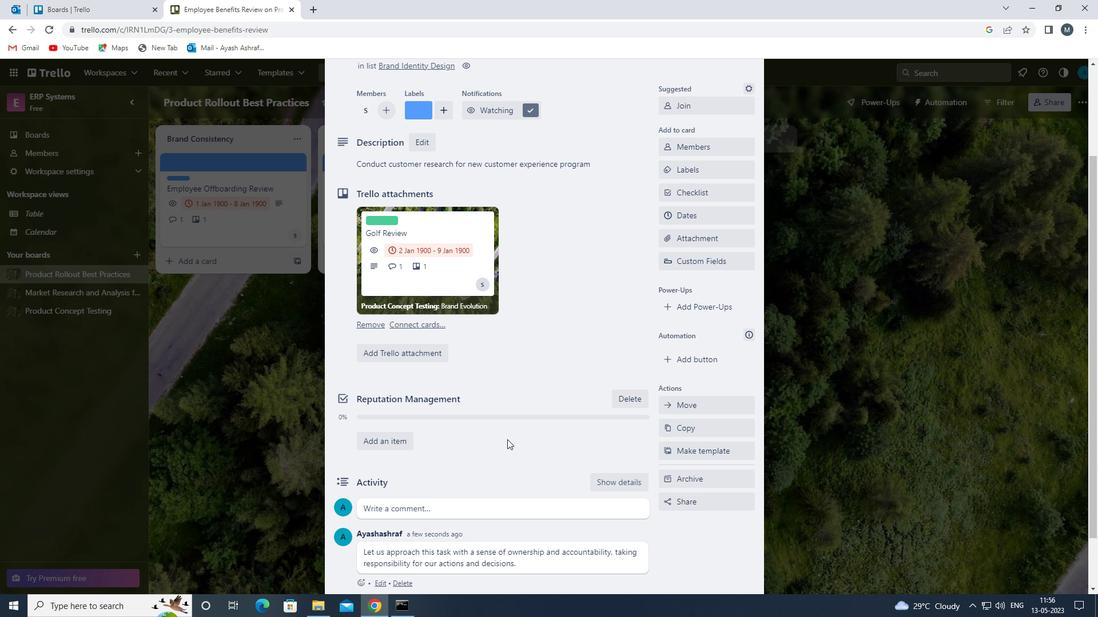 
Action: Mouse scrolled (505, 439) with delta (0, 0)
Screenshot: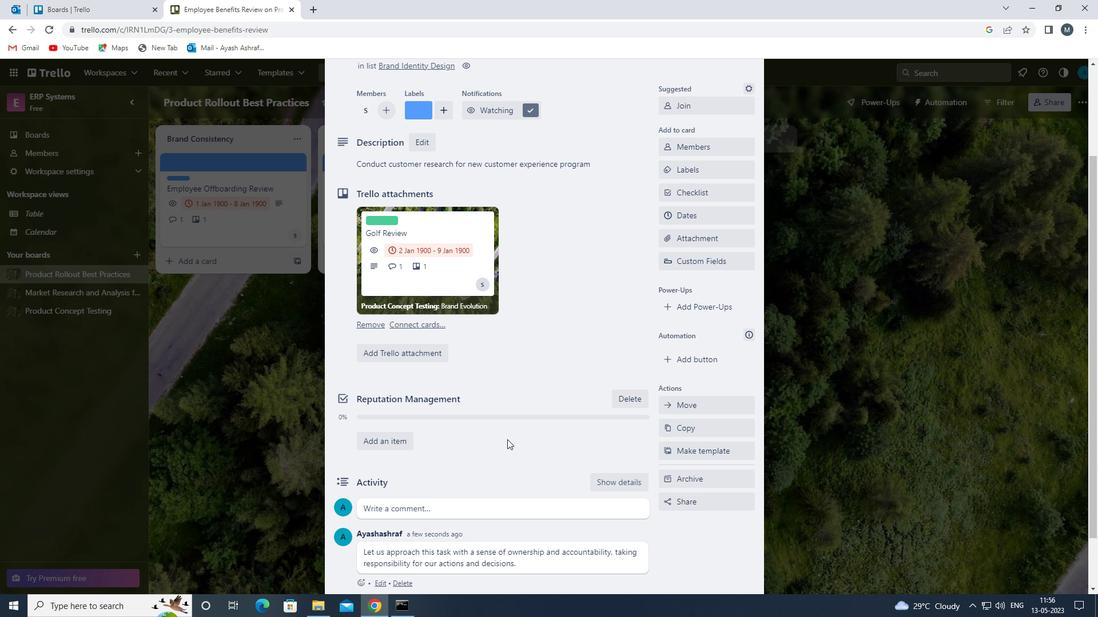 
Action: Mouse scrolled (505, 439) with delta (0, 0)
Screenshot: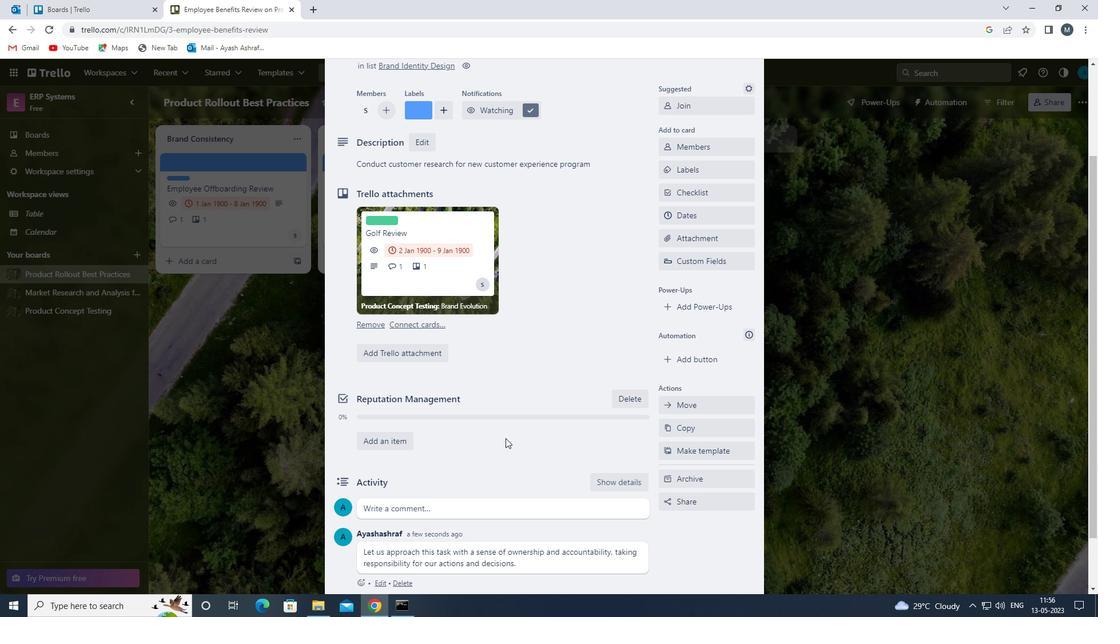 
Action: Mouse scrolled (505, 439) with delta (0, 0)
Screenshot: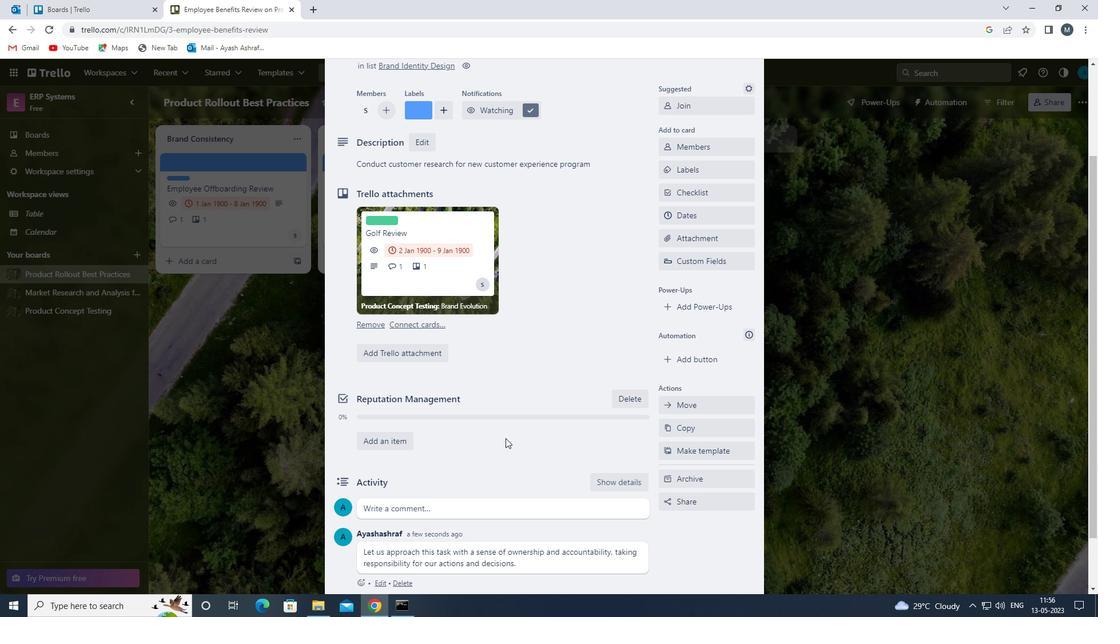 
Action: Mouse scrolled (505, 439) with delta (0, 0)
Screenshot: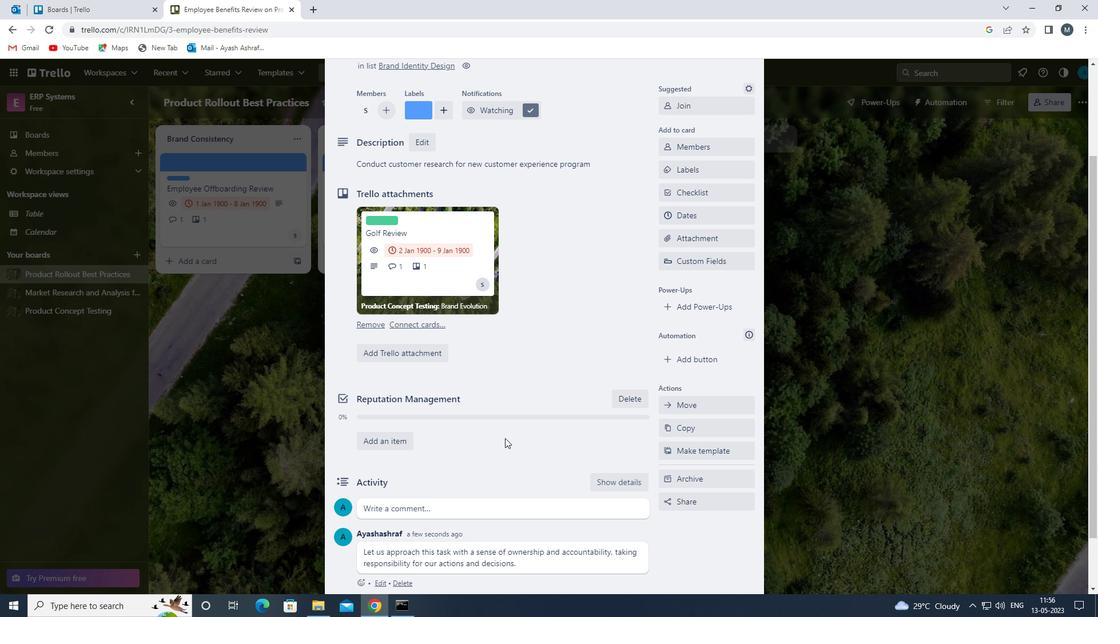 
Action: Mouse scrolled (505, 439) with delta (0, 0)
Screenshot: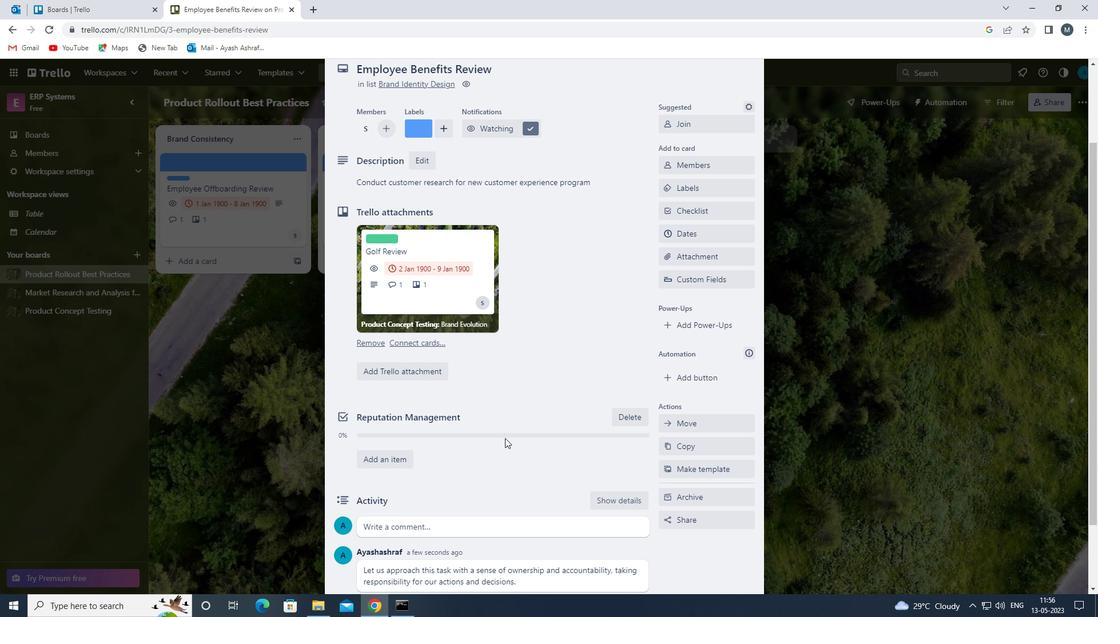 
Action: Mouse scrolled (505, 439) with delta (0, 0)
Screenshot: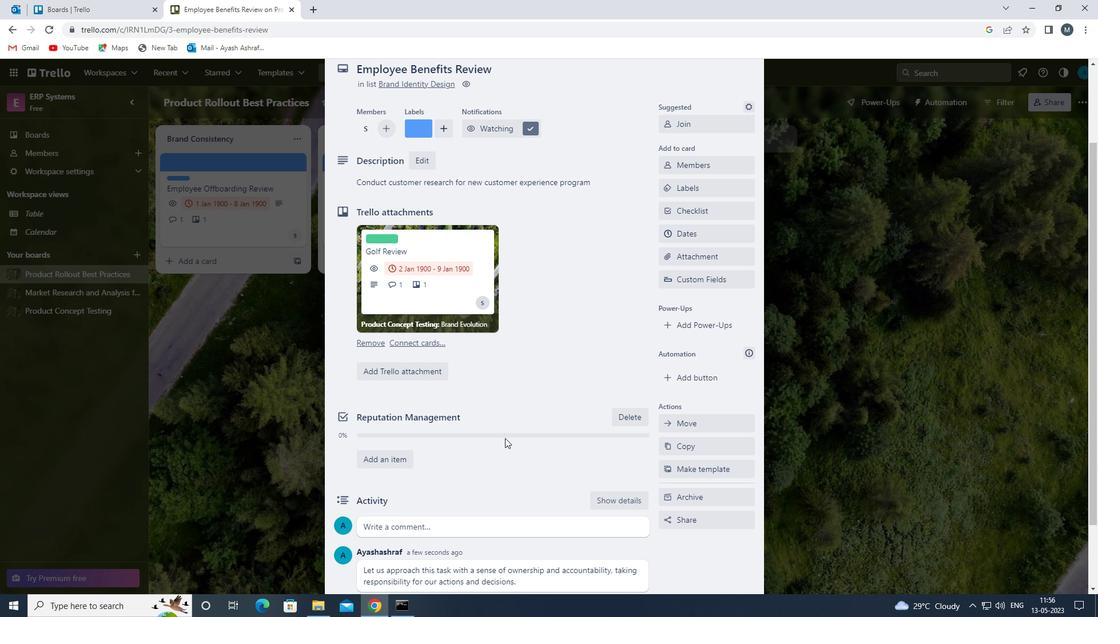 
Action: Mouse scrolled (505, 439) with delta (0, 0)
Screenshot: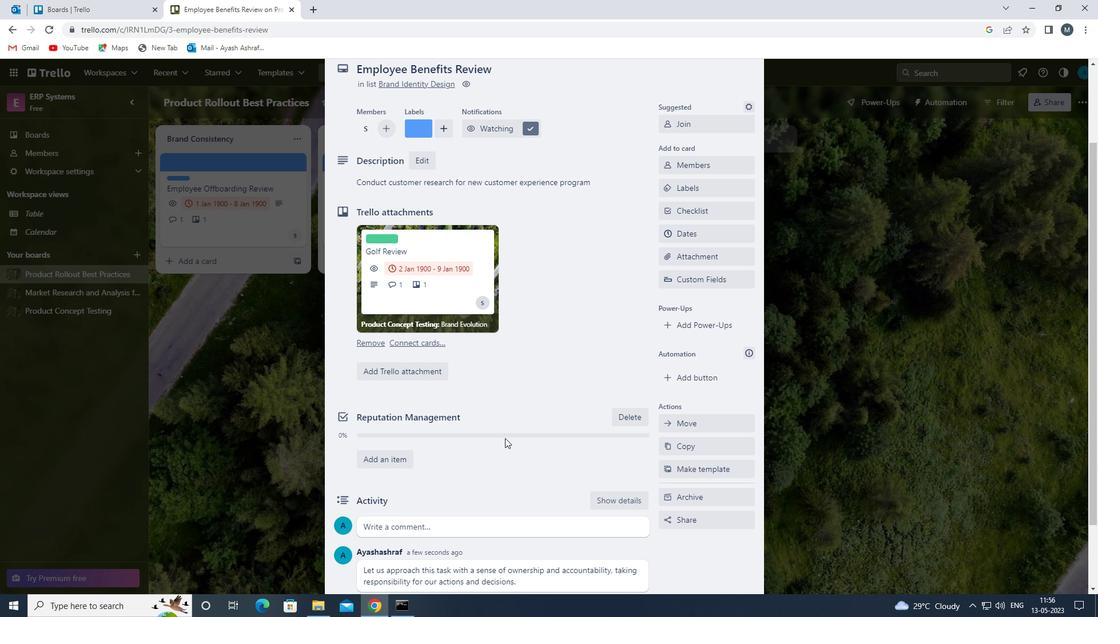 
Action: Mouse scrolled (505, 439) with delta (0, 0)
Screenshot: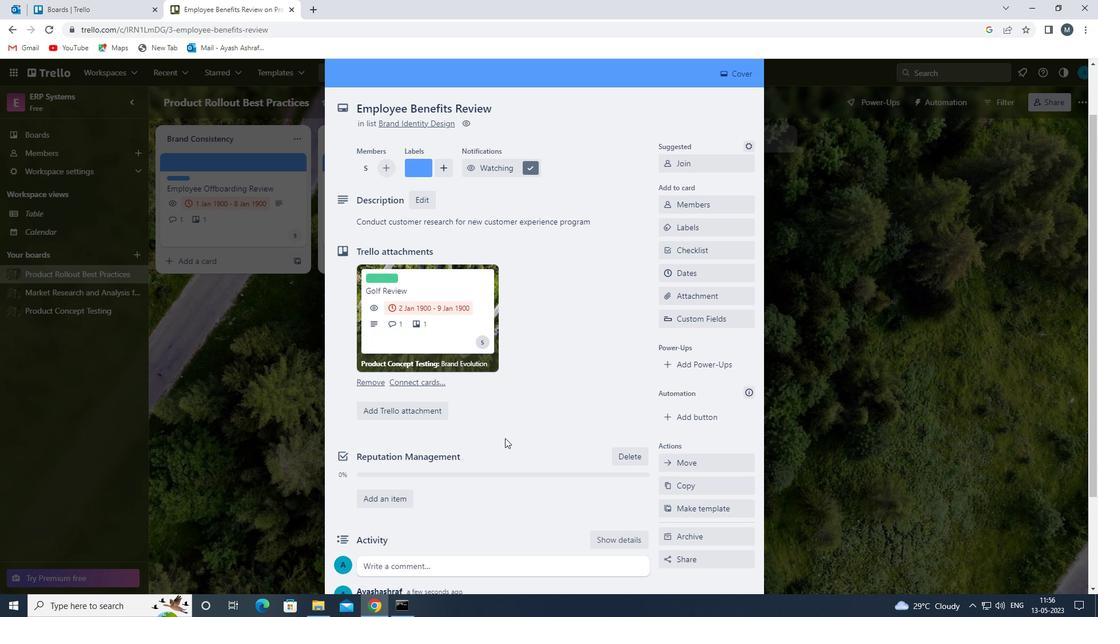 
